 Task: Look for space in Kroya, Indonesia from 6th September, 2023 to 10th September, 2023 for 1 adult in price range Rs.10000 to Rs.15000. Place can be private room with 1  bedroom having 1 bed and 1 bathroom. Property type can be house, flat, guest house, hotel. Booking option can be shelf check-in. Required host language is English.
Action: Mouse moved to (451, 71)
Screenshot: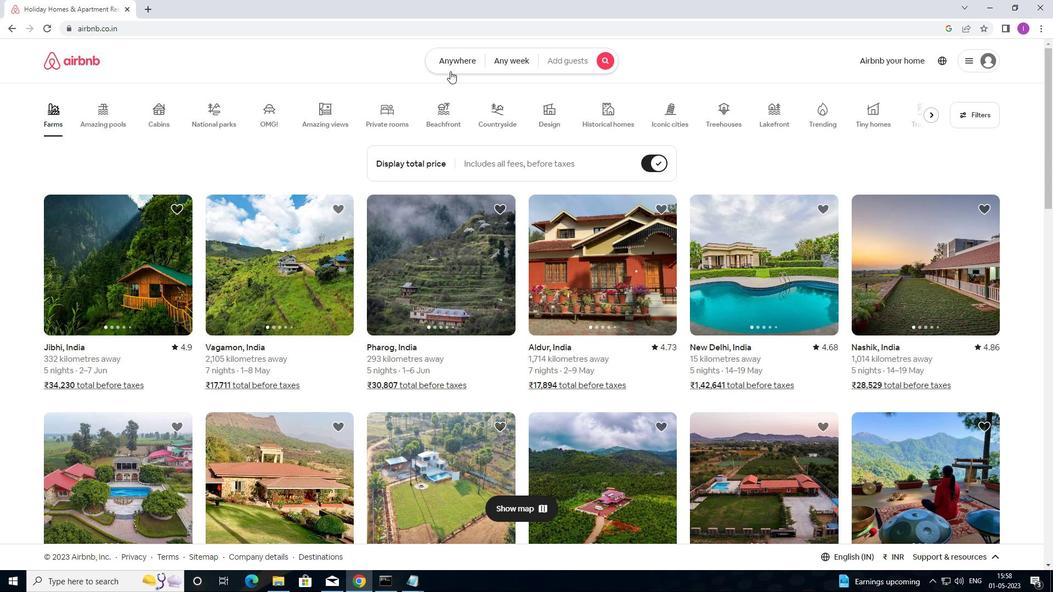 
Action: Mouse pressed left at (451, 71)
Screenshot: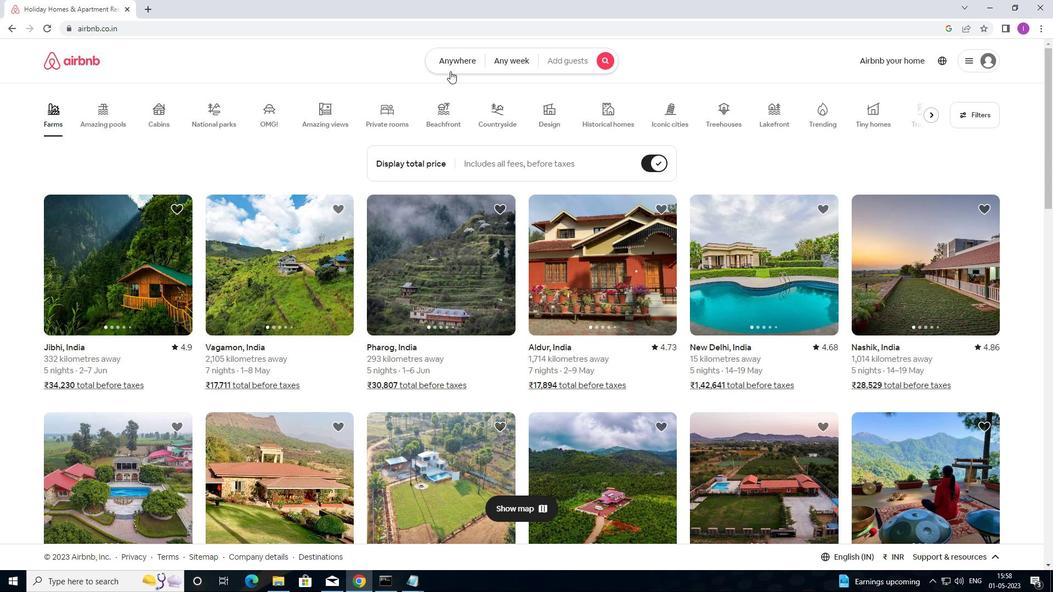 
Action: Mouse moved to (396, 112)
Screenshot: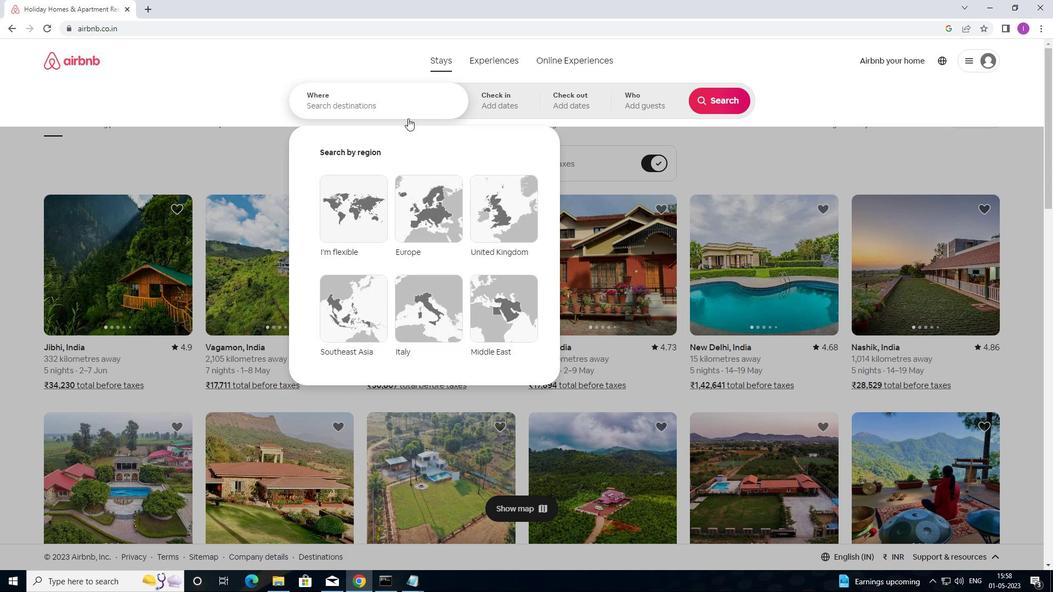 
Action: Mouse pressed left at (396, 112)
Screenshot: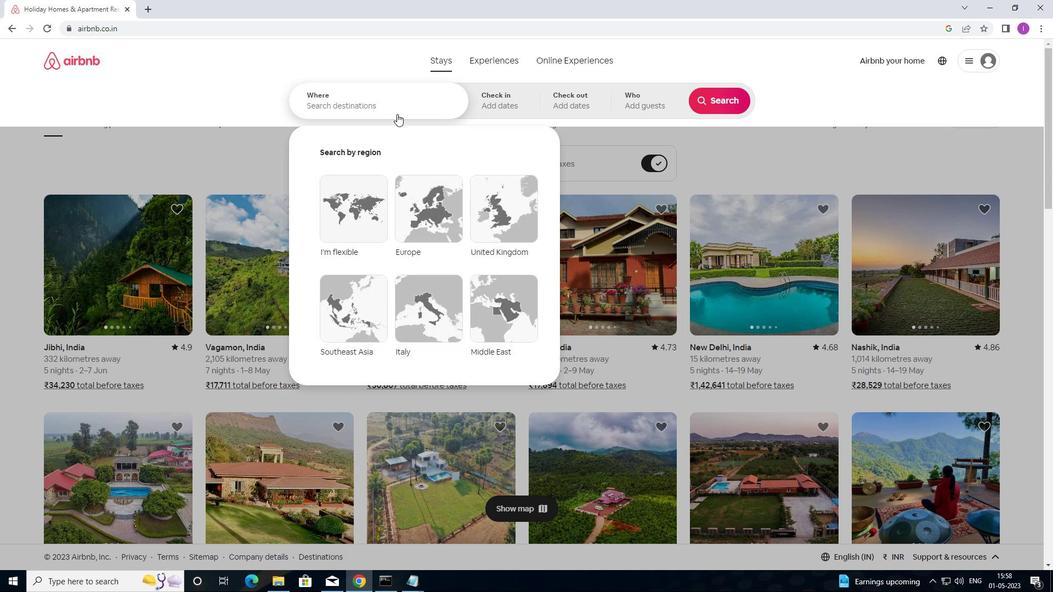 
Action: Mouse moved to (867, 10)
Screenshot: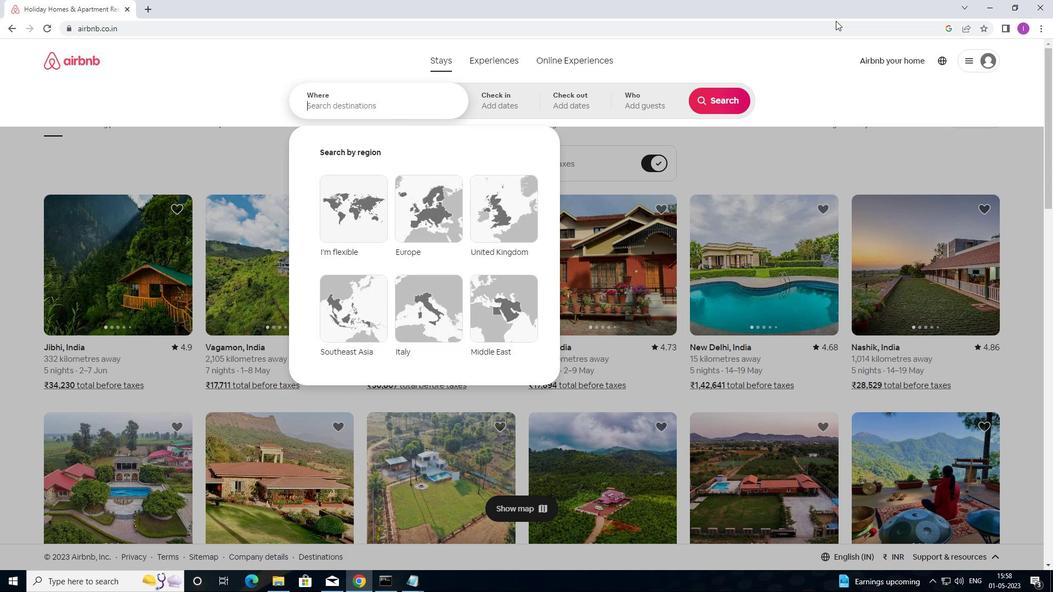 
Action: Key pressed <Key.shift>KROY
Screenshot: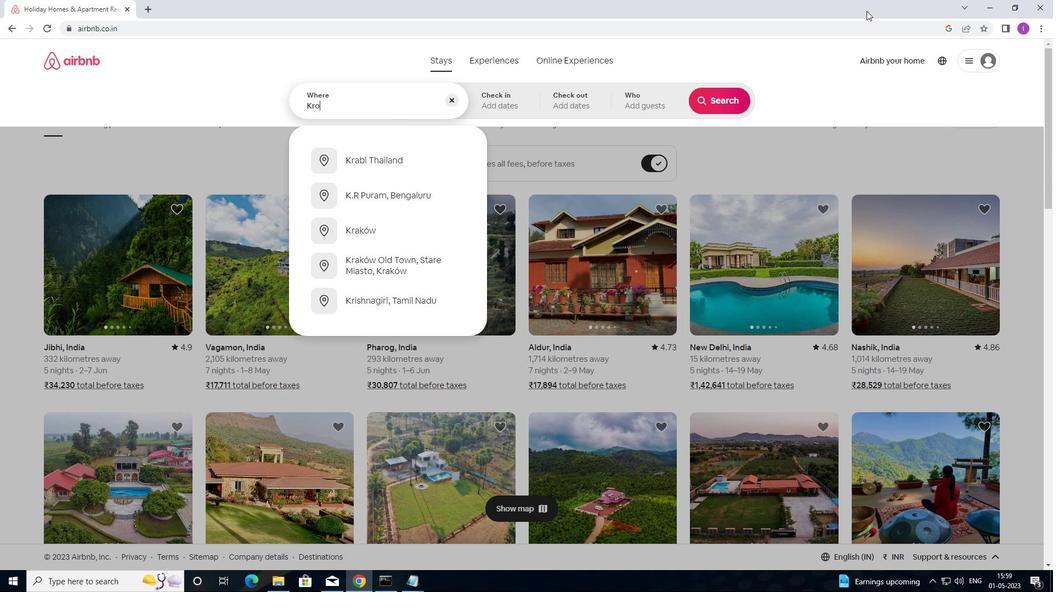 
Action: Mouse moved to (876, 5)
Screenshot: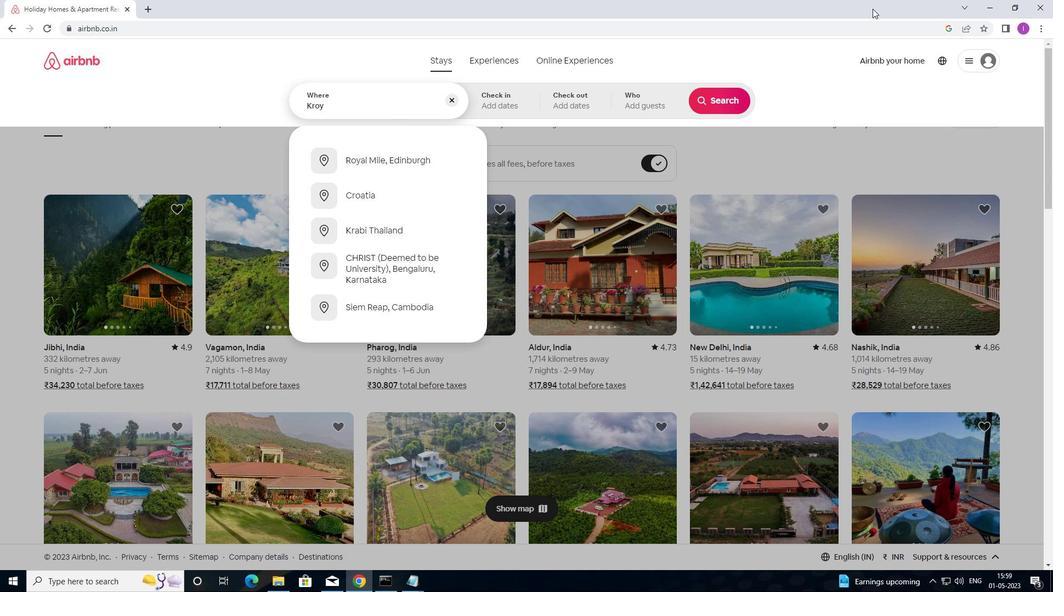 
Action: Key pressed A
Screenshot: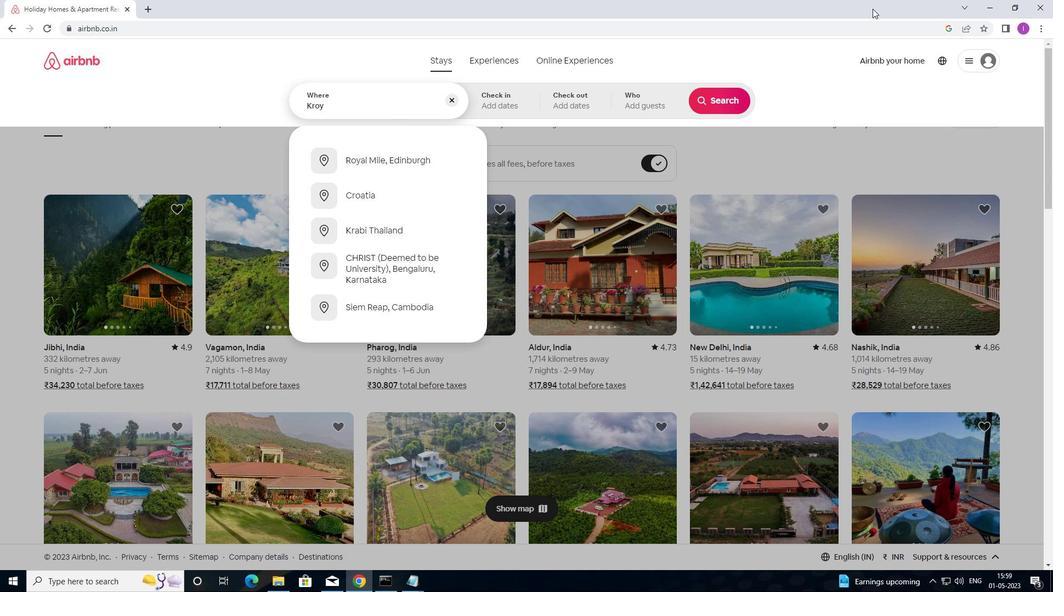 
Action: Mouse moved to (919, 4)
Screenshot: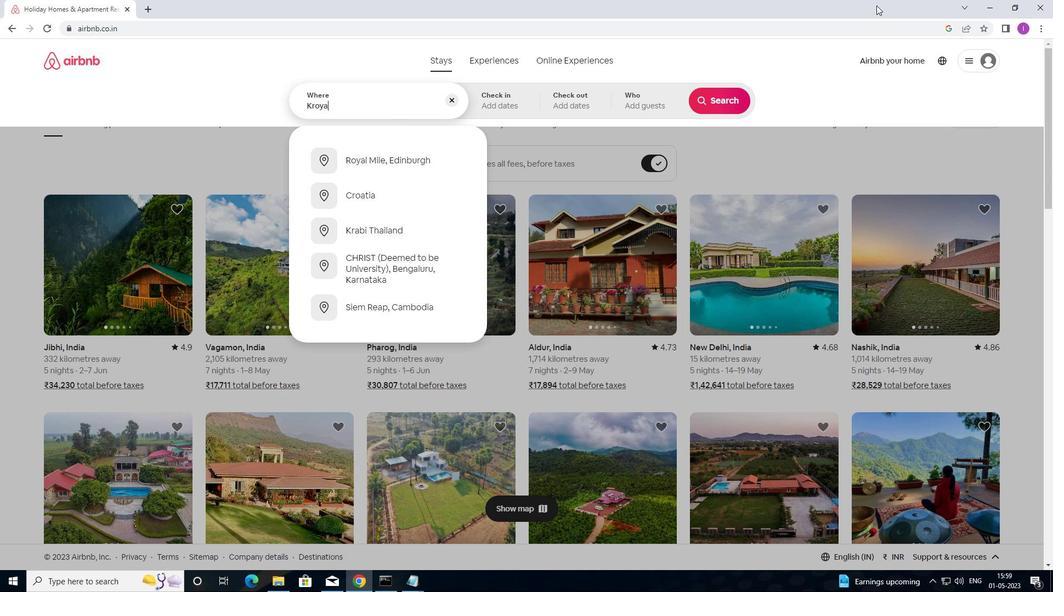 
Action: Key pressed ,
Screenshot: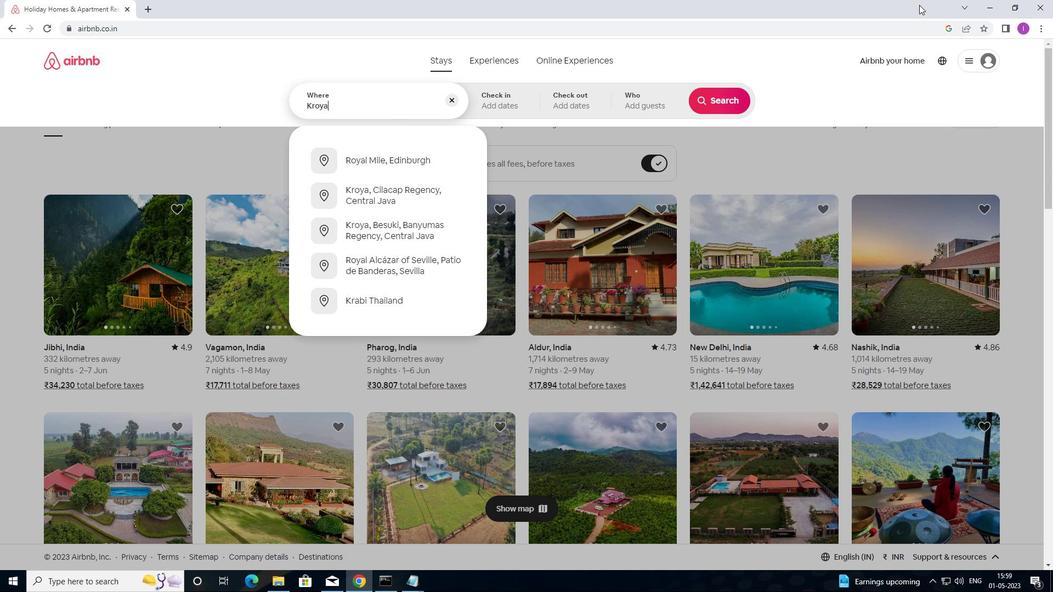 
Action: Mouse moved to (932, 0)
Screenshot: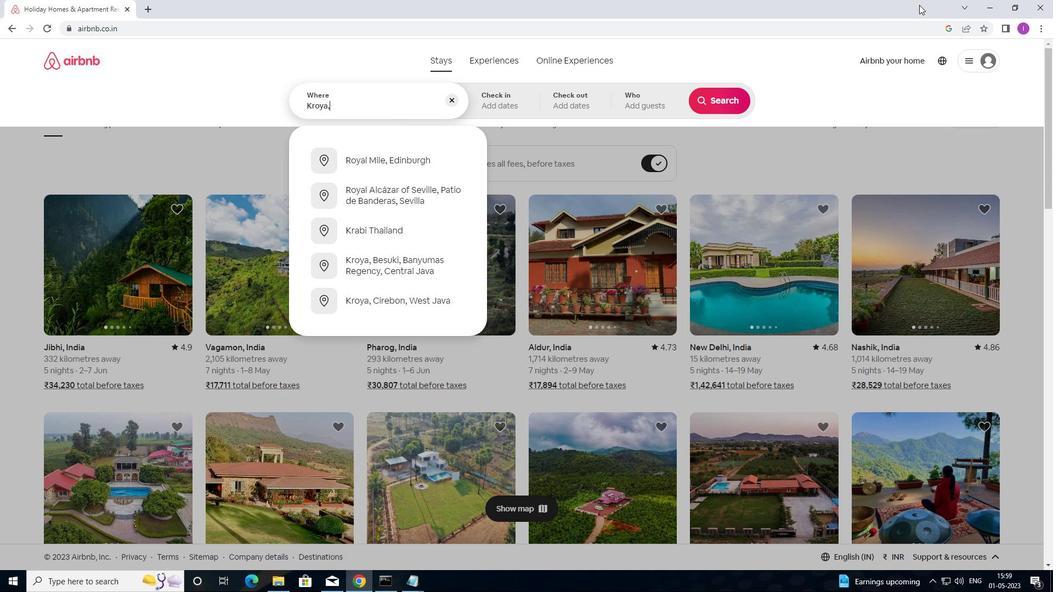 
Action: Key pressed <Key.shift>ctrl+IN
Screenshot: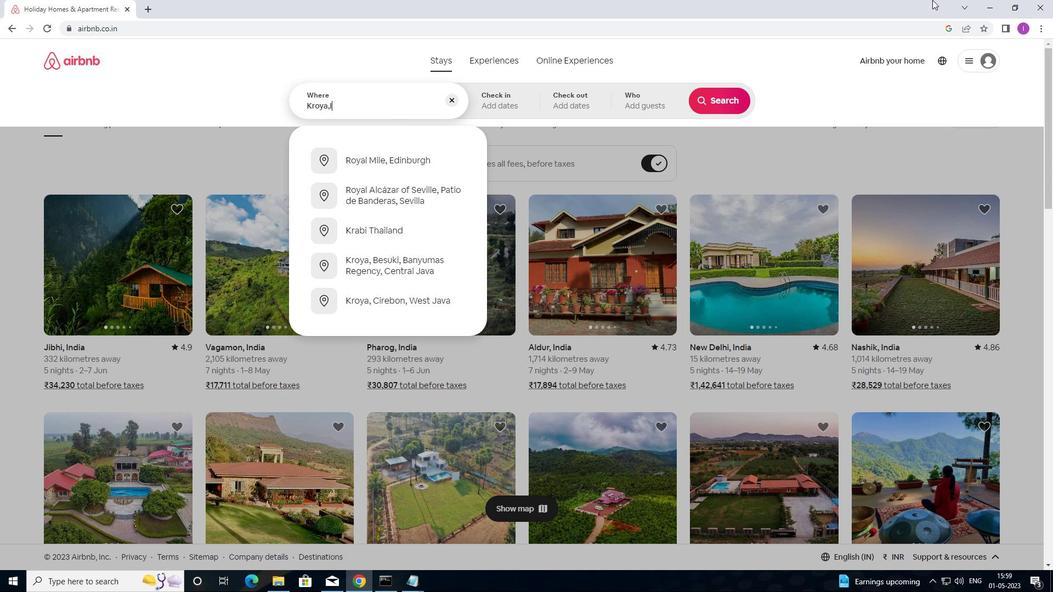 
Action: Mouse moved to (1053, 0)
Screenshot: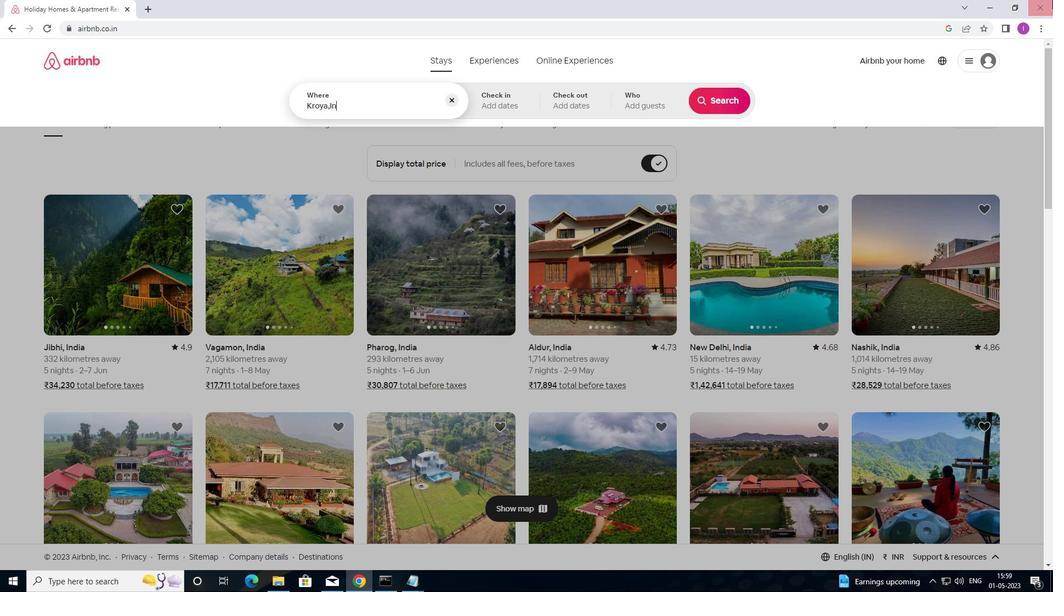 
Action: Key pressed DONESIA
Screenshot: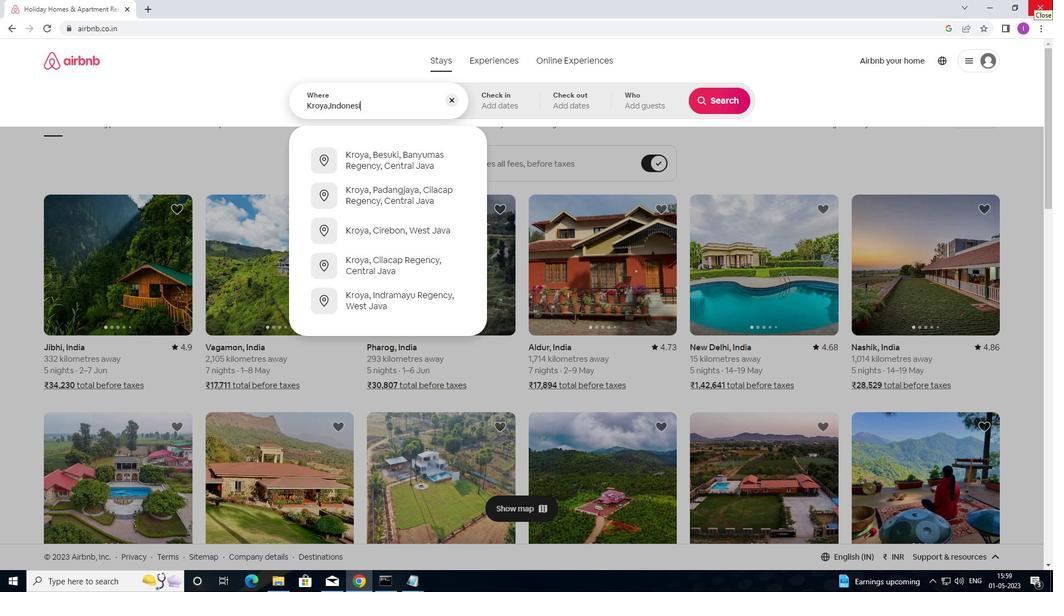 
Action: Mouse moved to (531, 98)
Screenshot: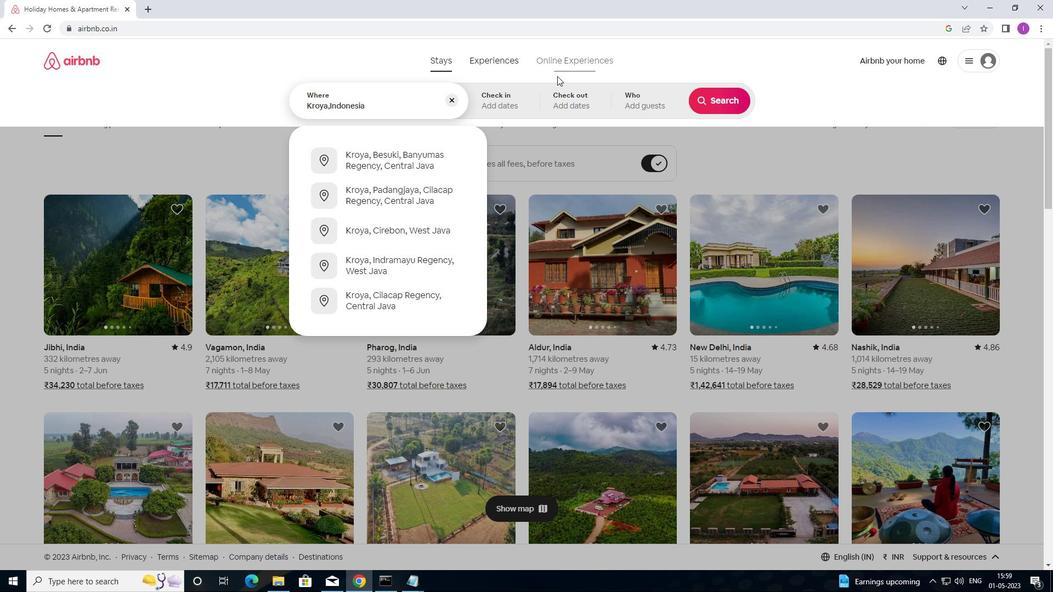 
Action: Mouse pressed left at (531, 98)
Screenshot: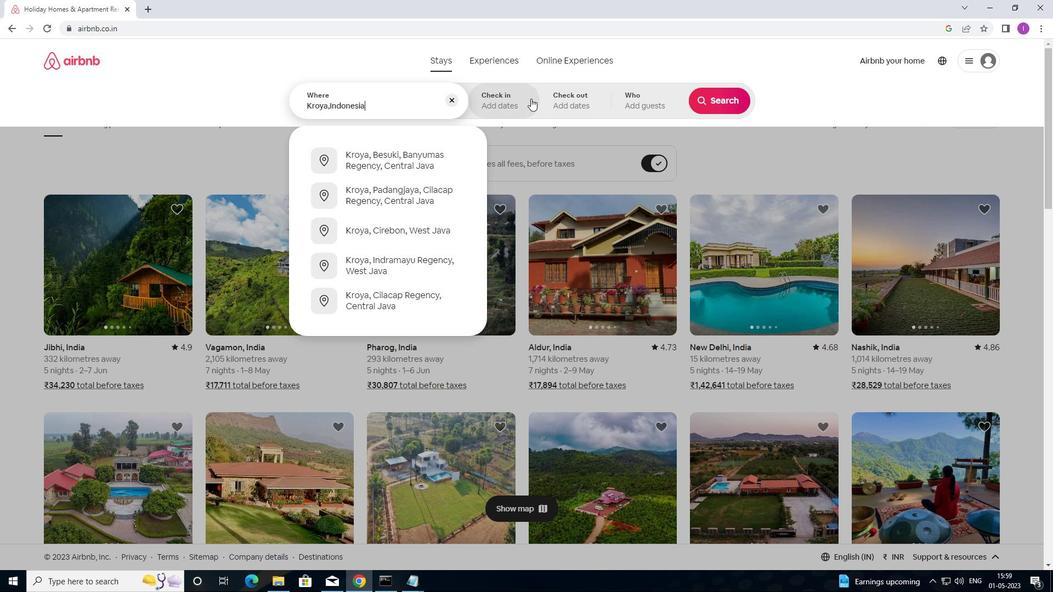 
Action: Mouse moved to (726, 190)
Screenshot: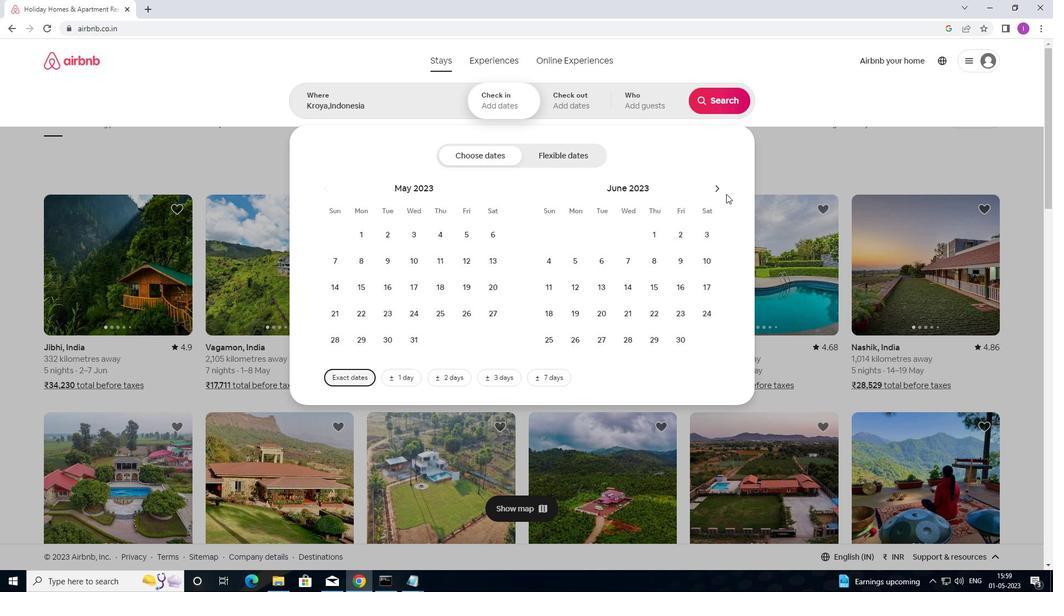 
Action: Mouse pressed left at (726, 190)
Screenshot: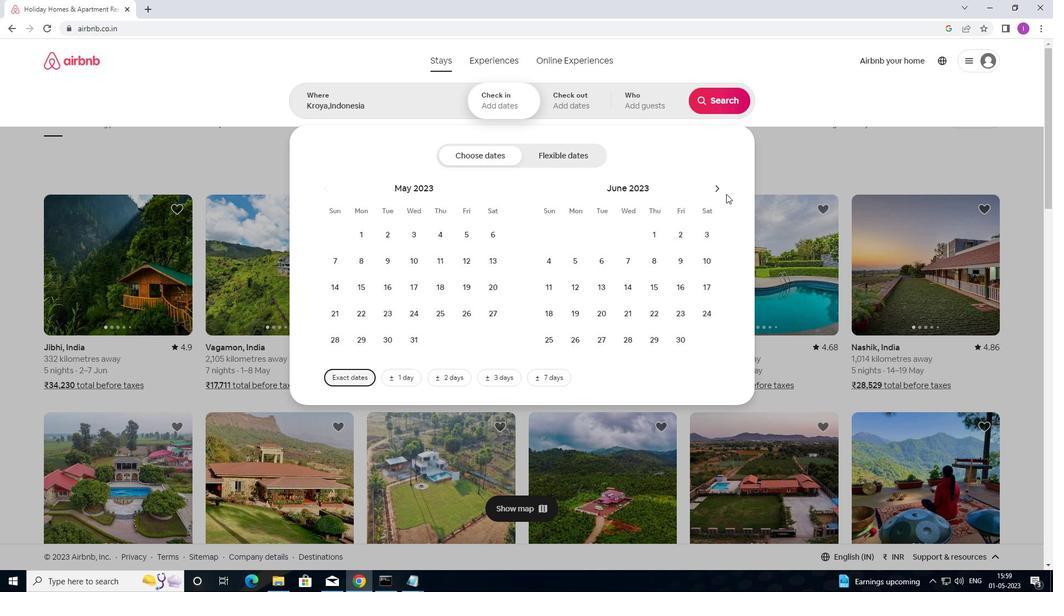 
Action: Mouse moved to (725, 190)
Screenshot: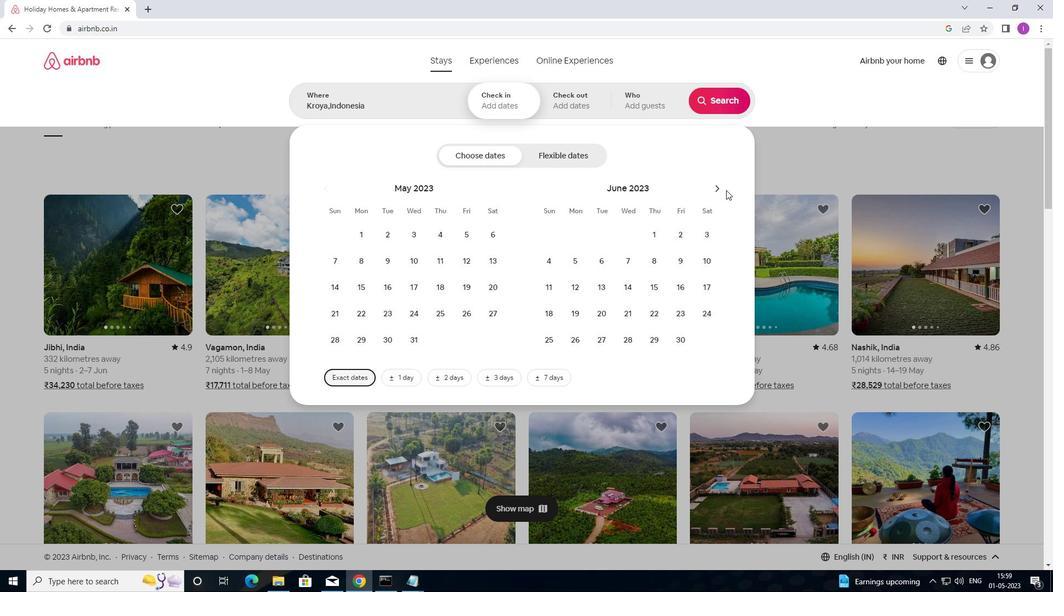 
Action: Mouse pressed left at (725, 190)
Screenshot: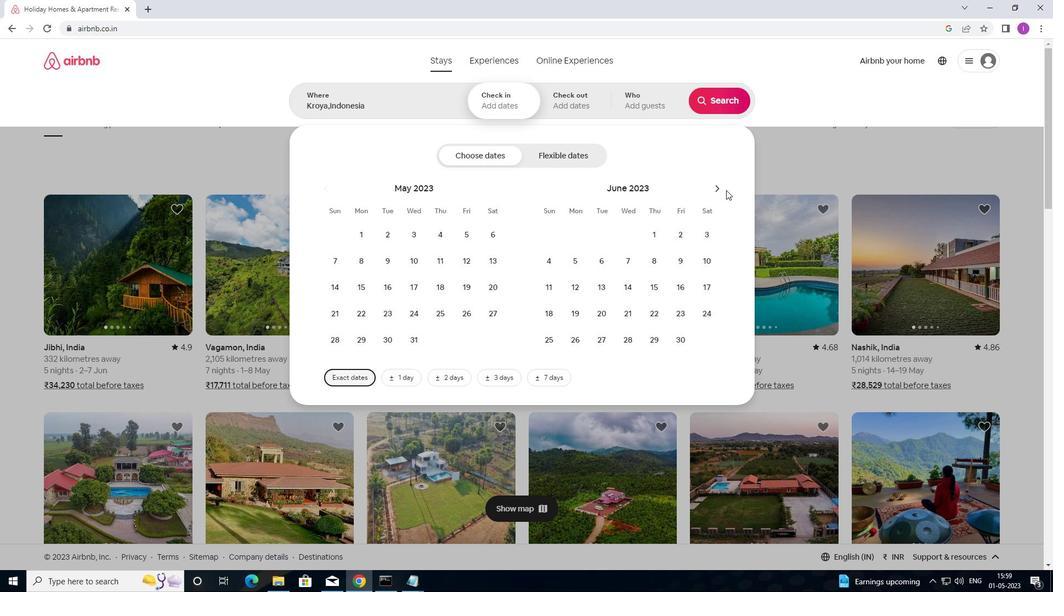 
Action: Mouse moved to (724, 190)
Screenshot: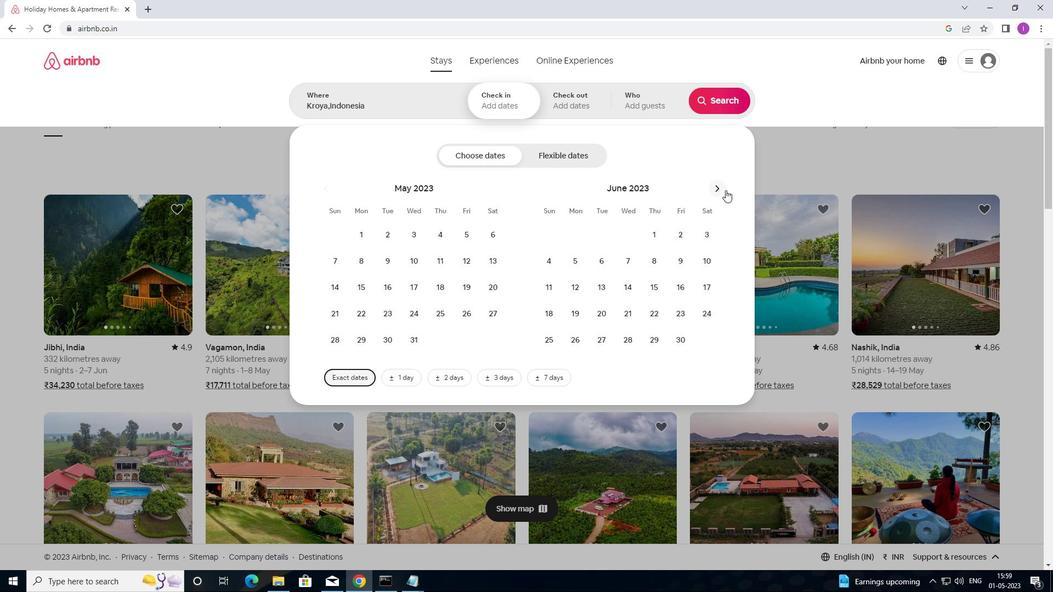 
Action: Mouse pressed left at (724, 190)
Screenshot: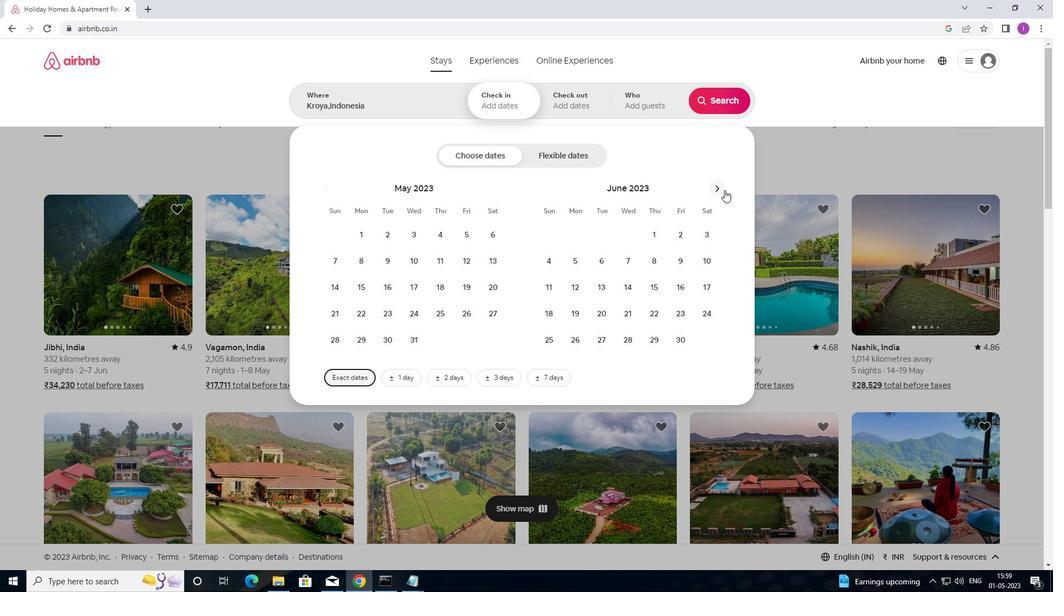 
Action: Mouse moved to (724, 190)
Screenshot: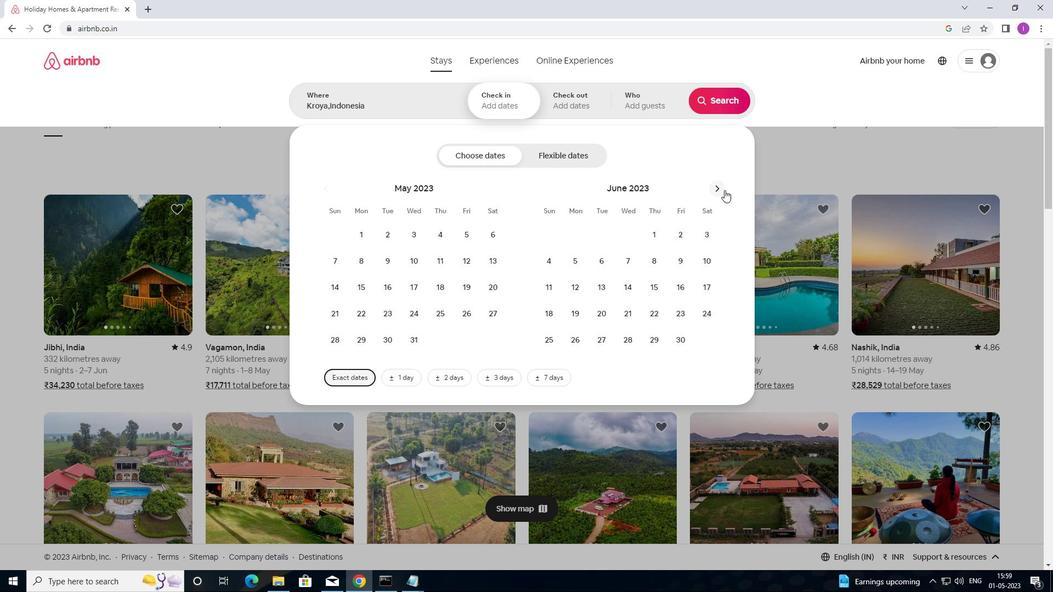 
Action: Mouse pressed left at (724, 190)
Screenshot: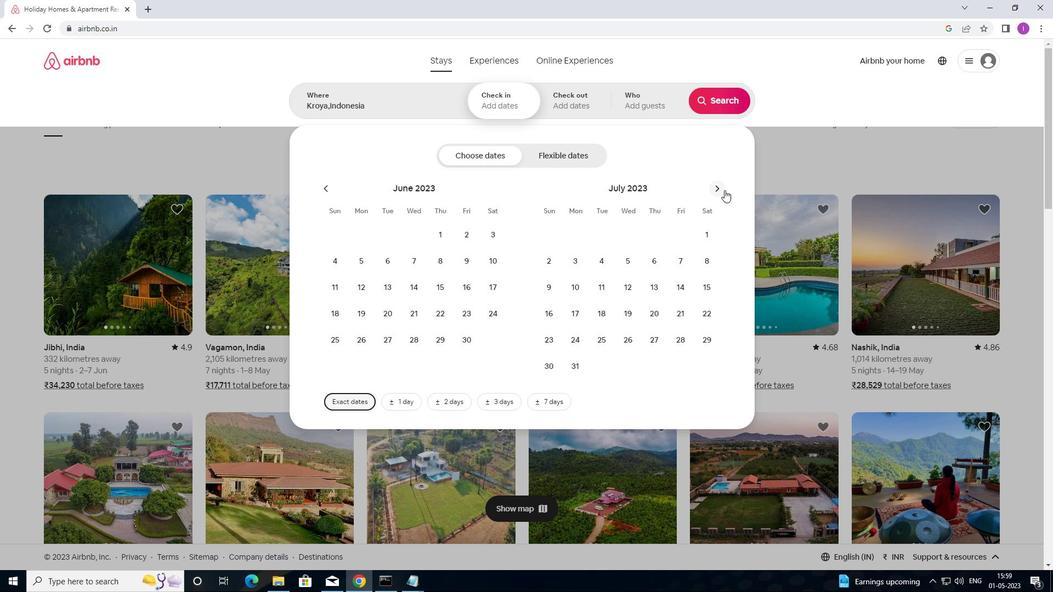 
Action: Mouse moved to (724, 190)
Screenshot: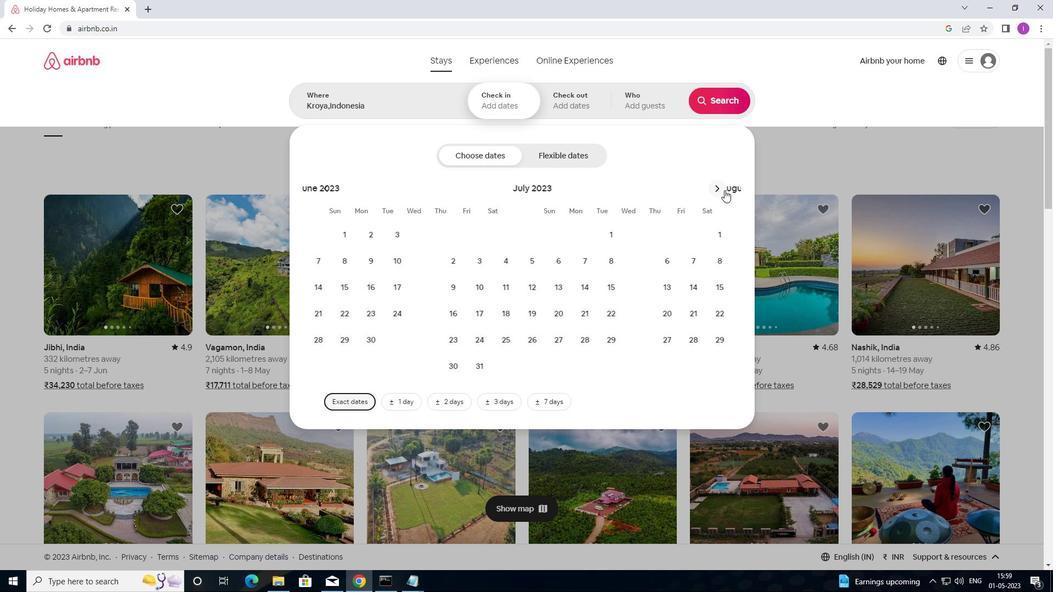 
Action: Mouse pressed left at (724, 190)
Screenshot: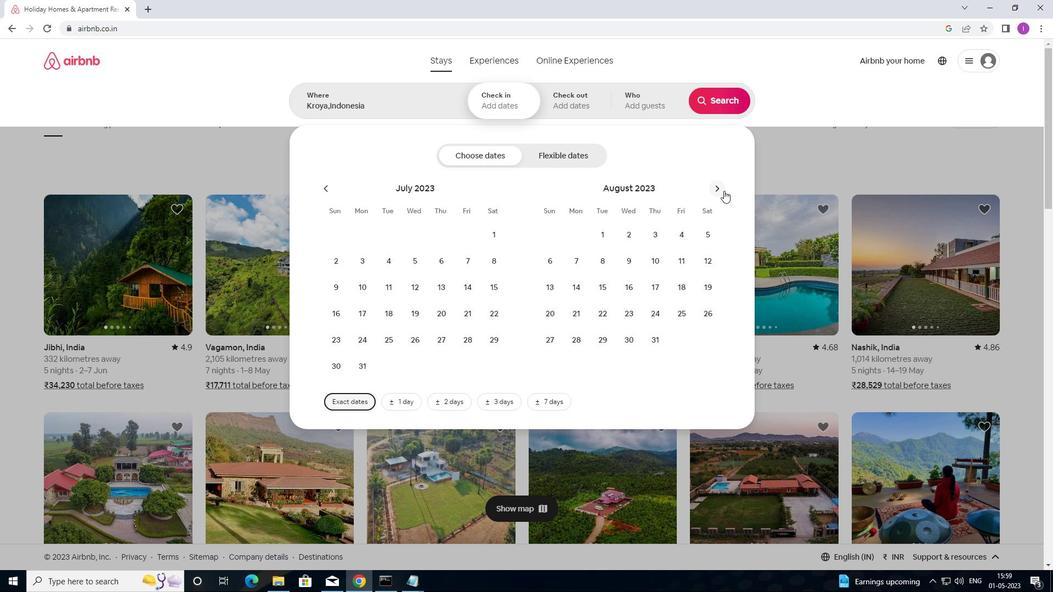 
Action: Mouse moved to (628, 266)
Screenshot: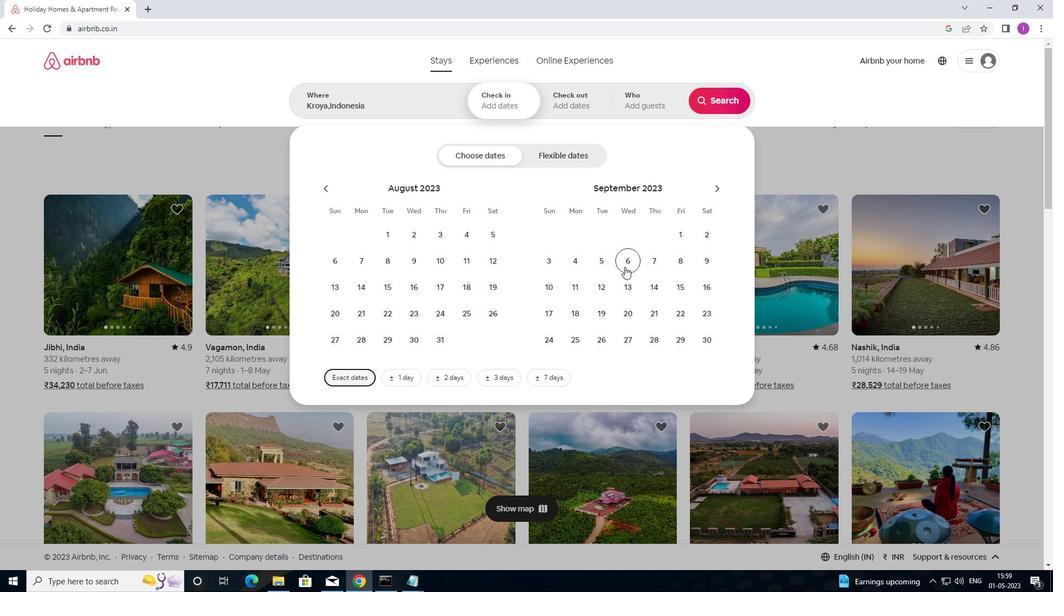 
Action: Mouse pressed left at (628, 266)
Screenshot: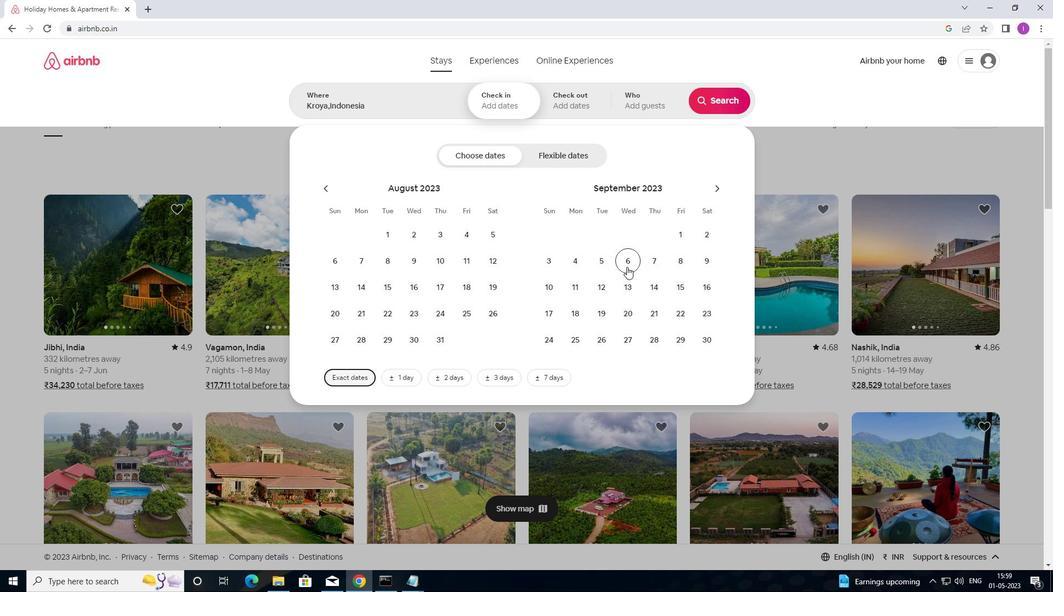 
Action: Mouse moved to (545, 288)
Screenshot: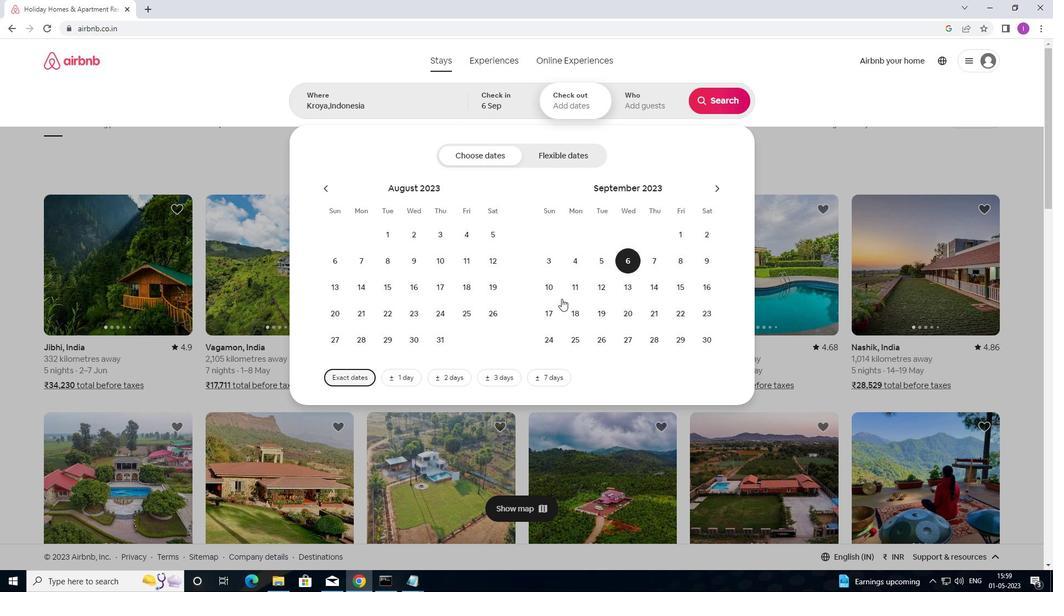 
Action: Mouse pressed left at (545, 288)
Screenshot: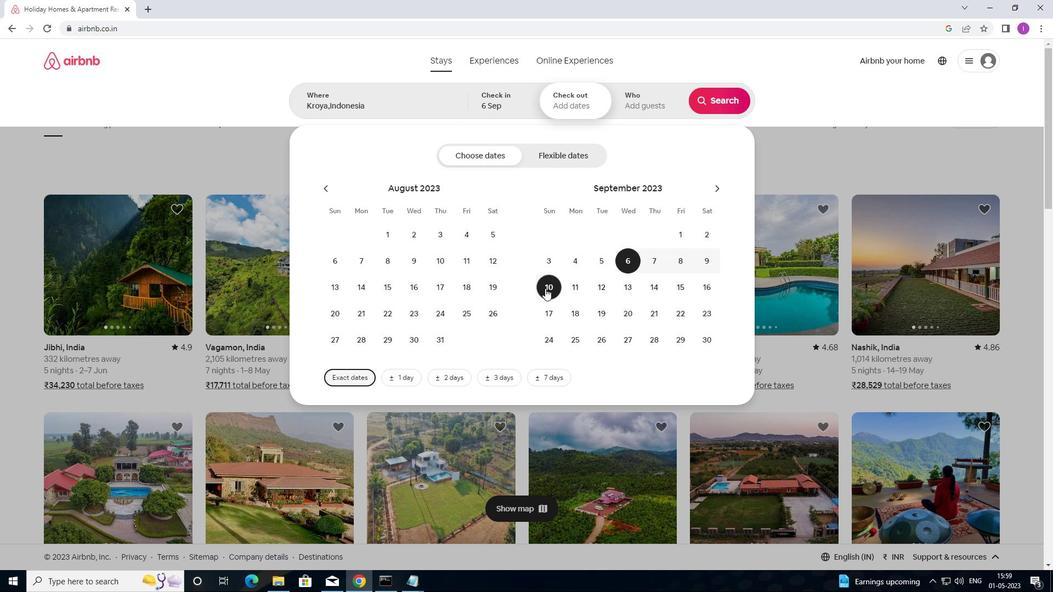 
Action: Mouse moved to (643, 109)
Screenshot: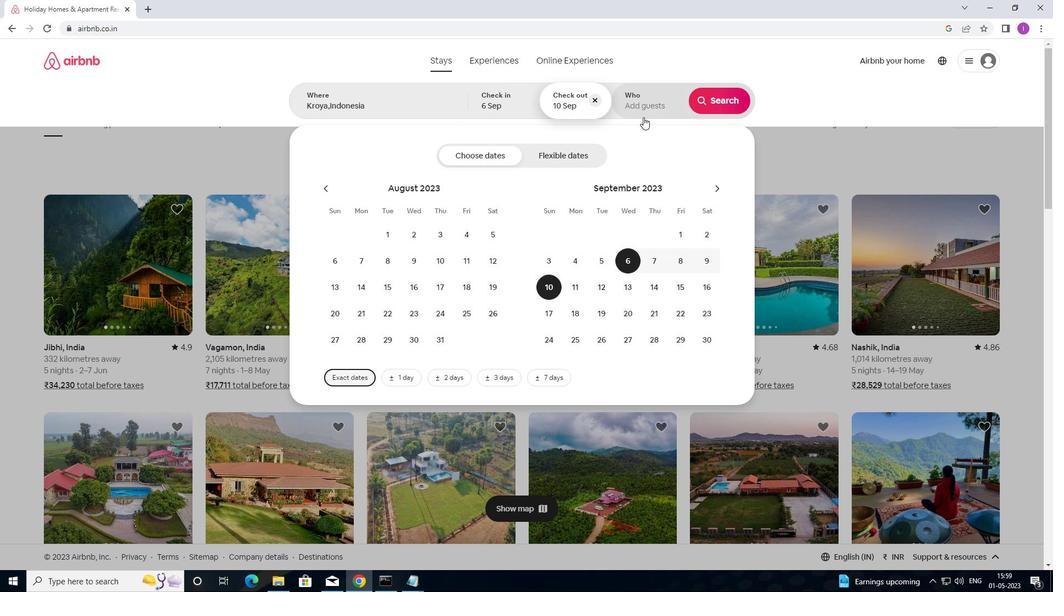 
Action: Mouse pressed left at (643, 109)
Screenshot: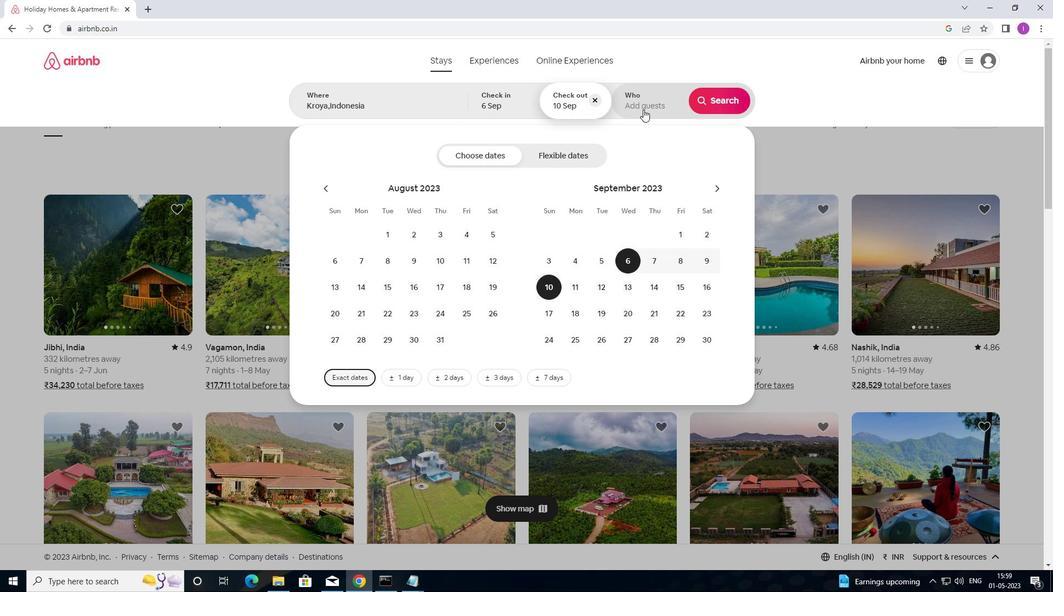 
Action: Mouse moved to (717, 162)
Screenshot: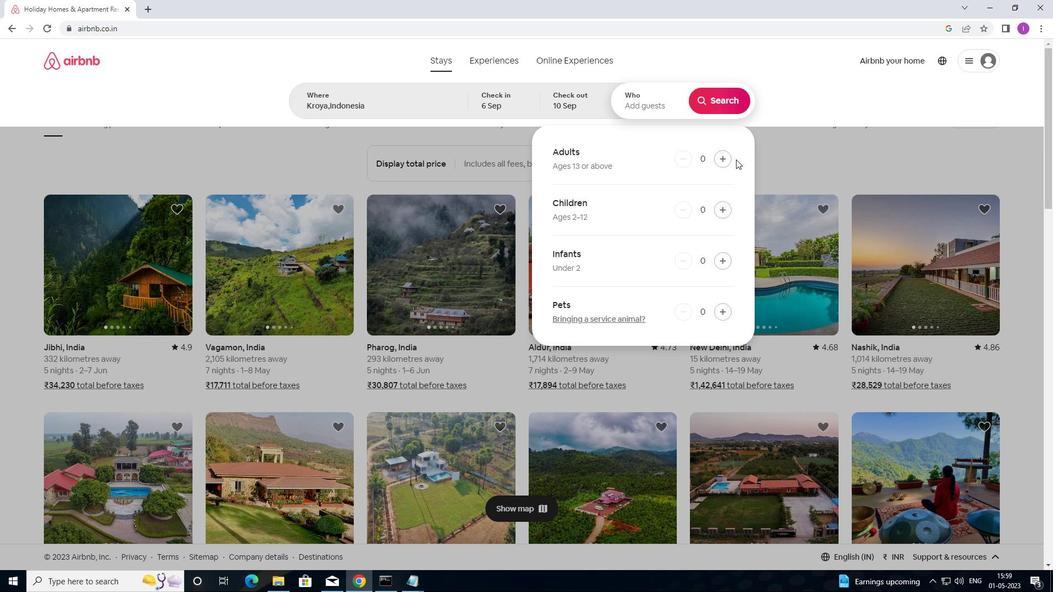 
Action: Mouse pressed left at (717, 162)
Screenshot: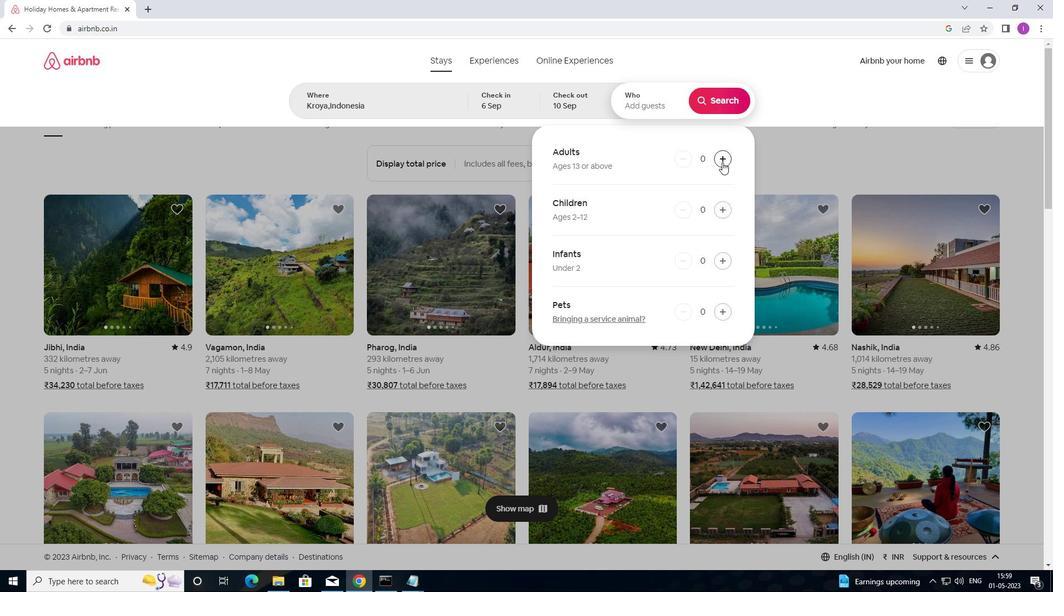 
Action: Mouse moved to (728, 103)
Screenshot: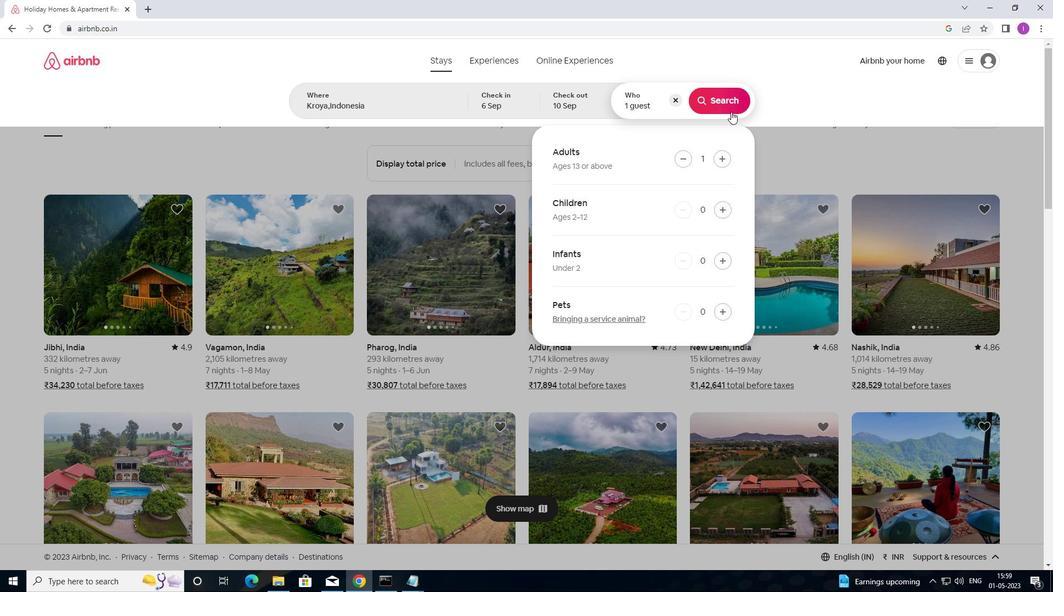 
Action: Mouse pressed left at (728, 103)
Screenshot: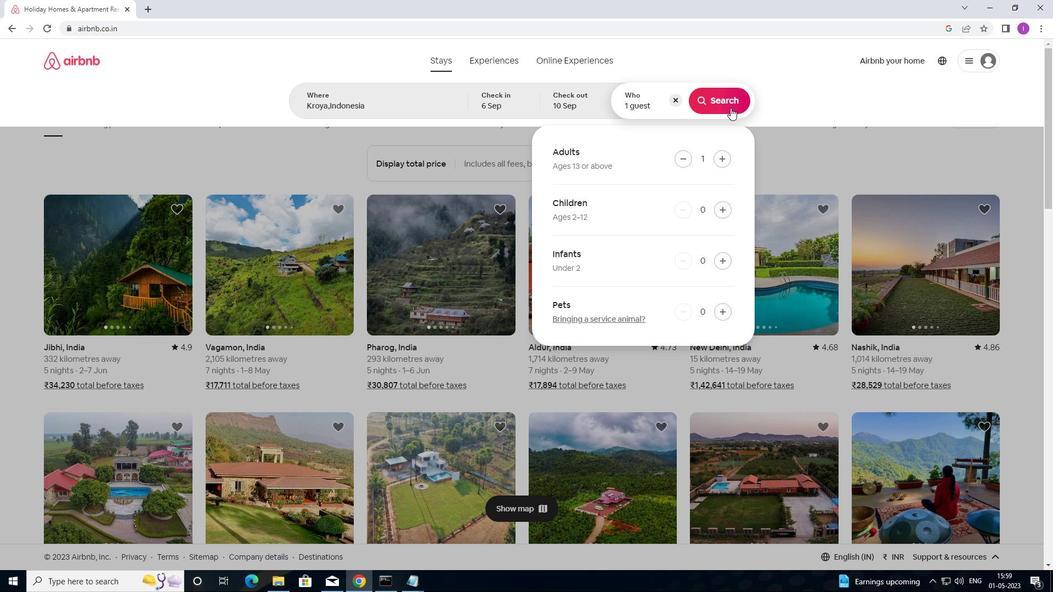 
Action: Mouse moved to (1006, 104)
Screenshot: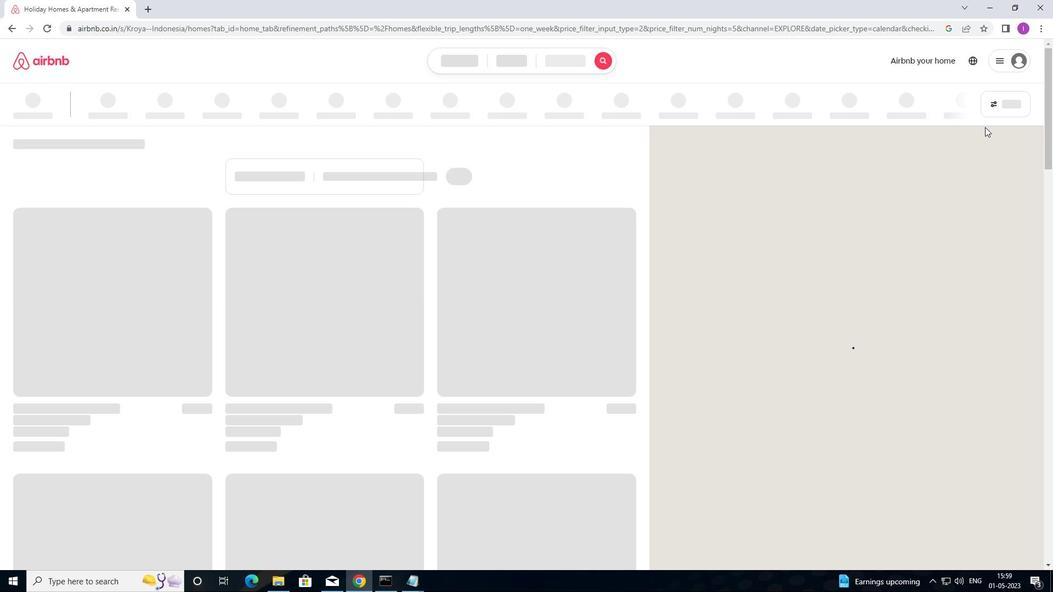 
Action: Mouse pressed left at (1006, 104)
Screenshot: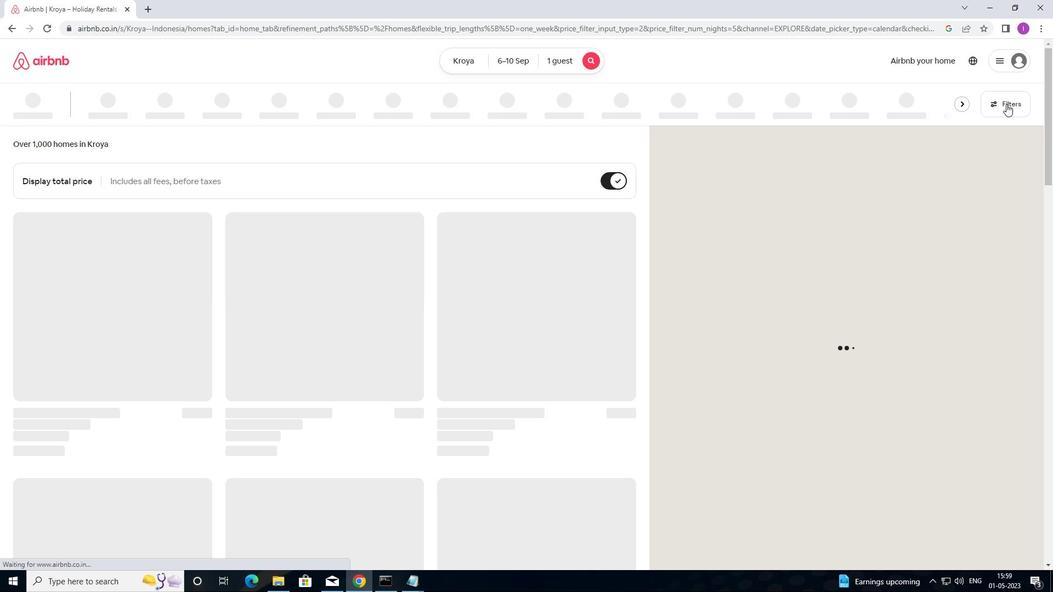 
Action: Mouse moved to (408, 243)
Screenshot: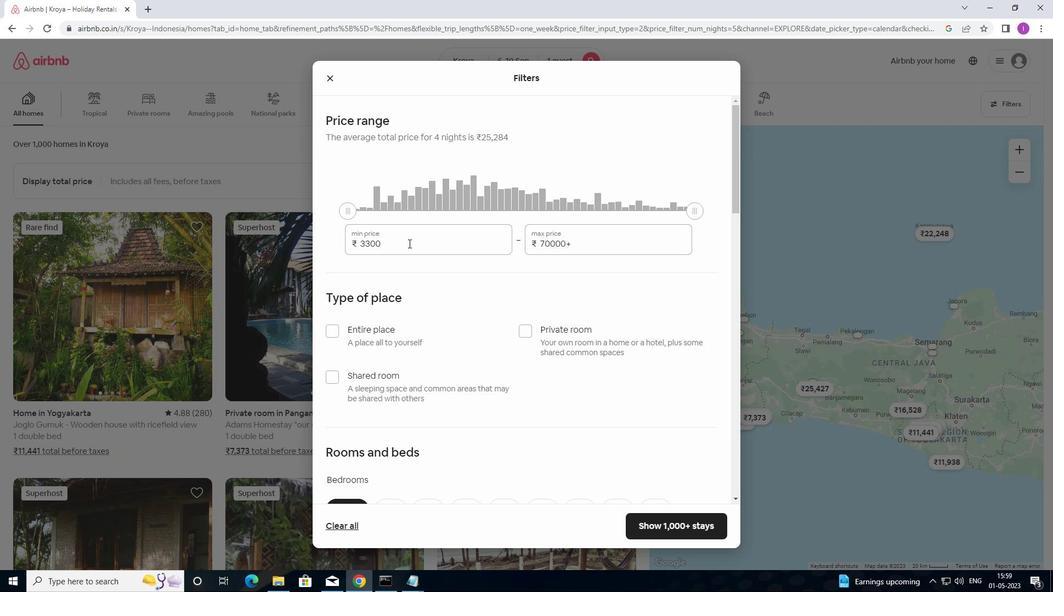 
Action: Mouse pressed left at (408, 243)
Screenshot: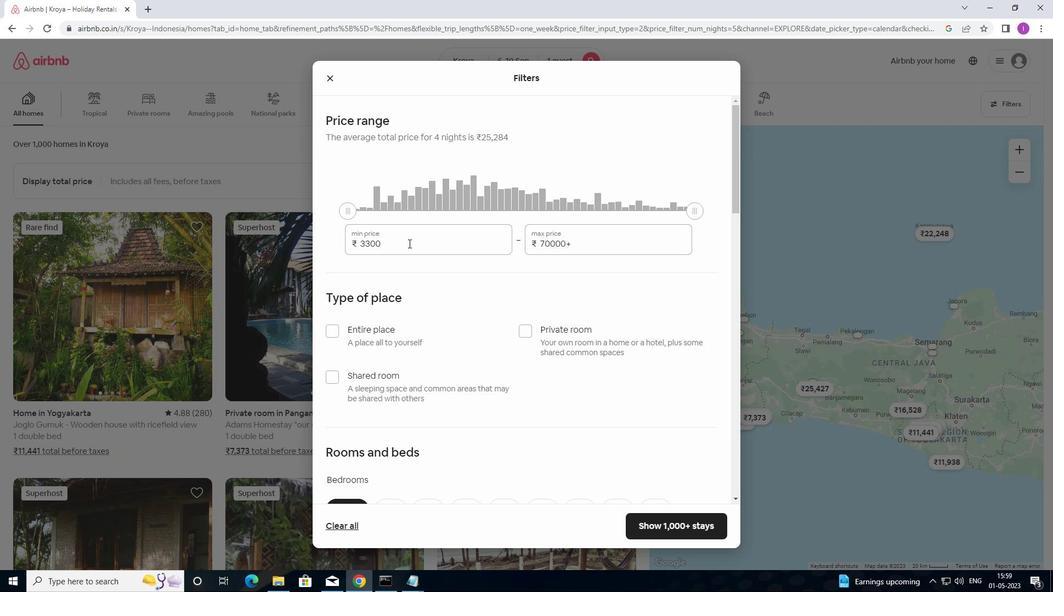 
Action: Mouse moved to (371, 256)
Screenshot: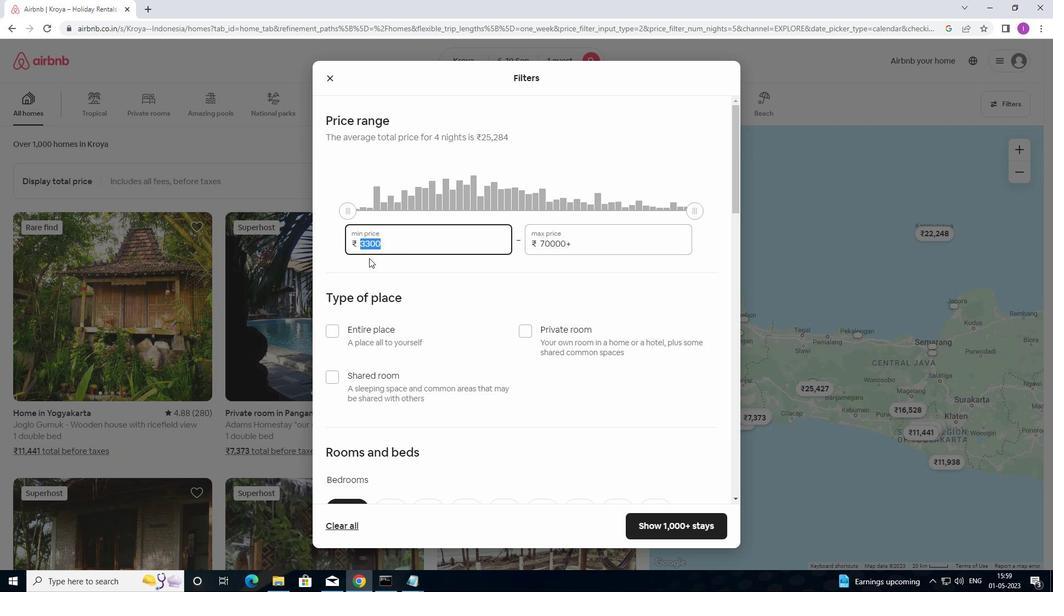 
Action: Key pressed 1
Screenshot: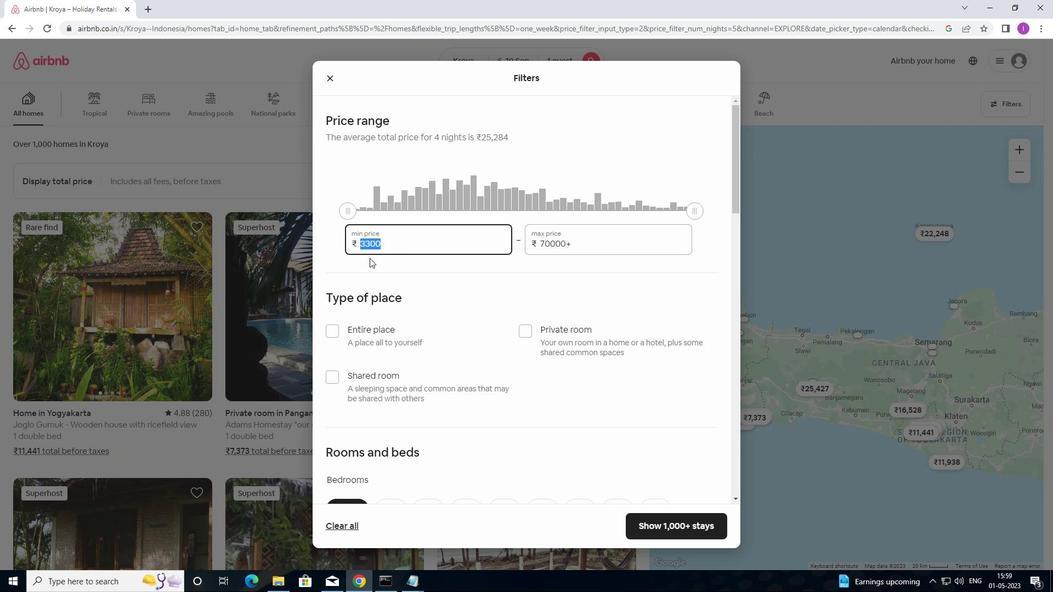 
Action: Mouse moved to (376, 252)
Screenshot: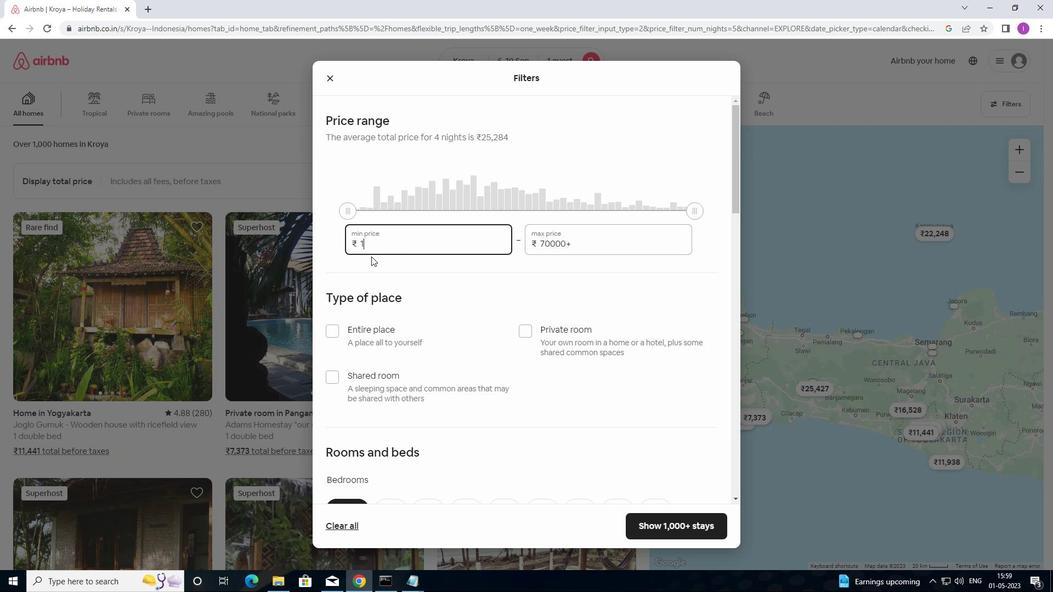 
Action: Key pressed 0
Screenshot: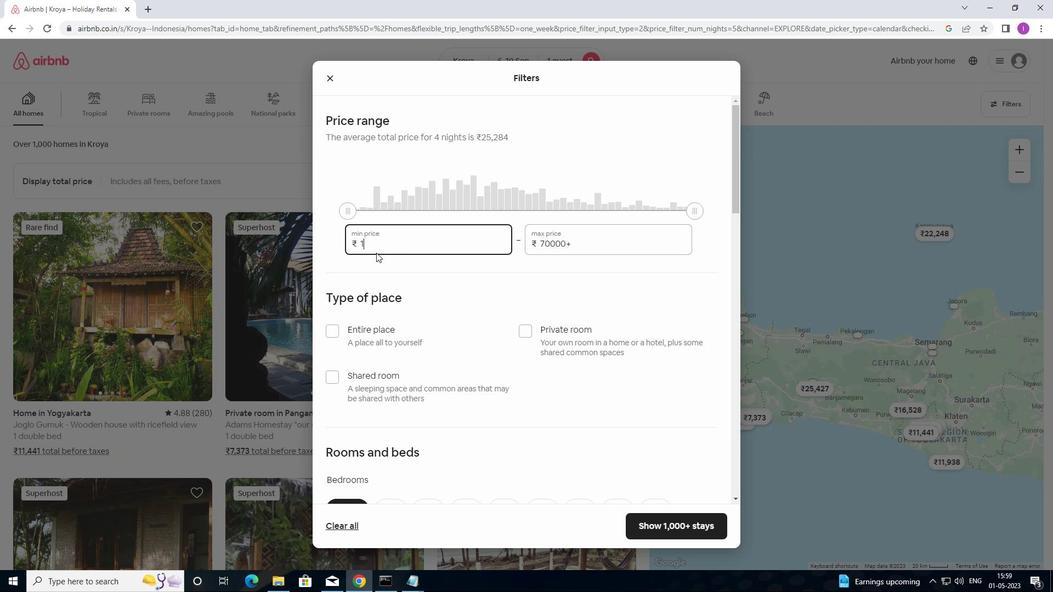 
Action: Mouse moved to (380, 251)
Screenshot: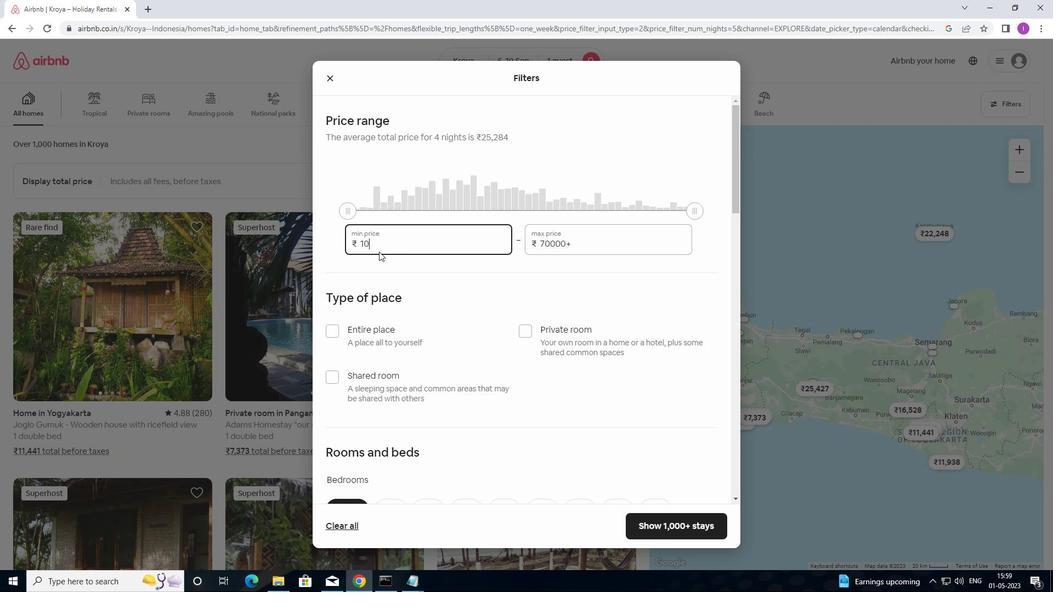 
Action: Key pressed 0
Screenshot: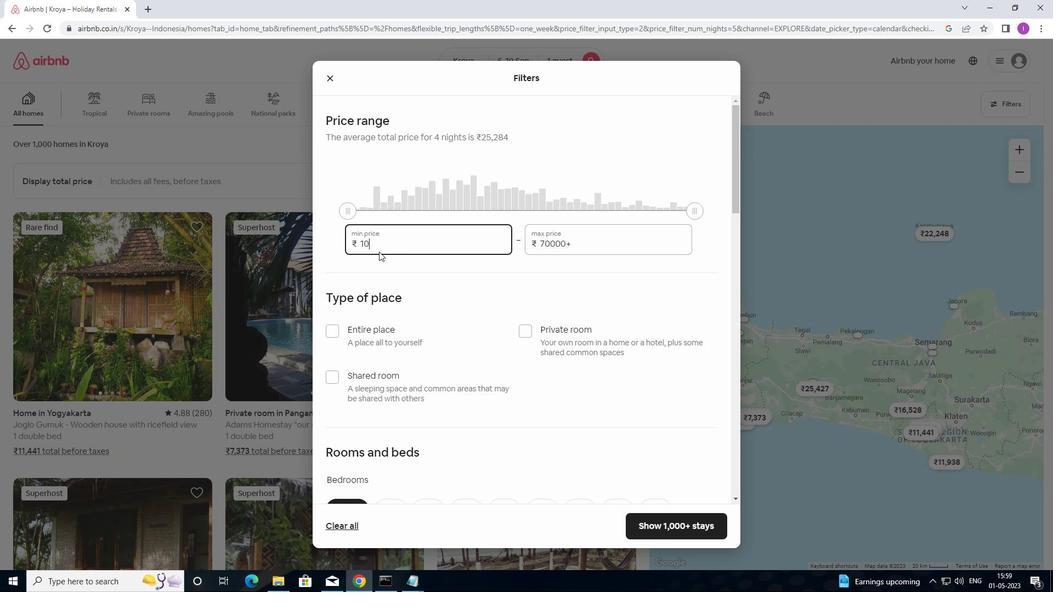 
Action: Mouse moved to (383, 250)
Screenshot: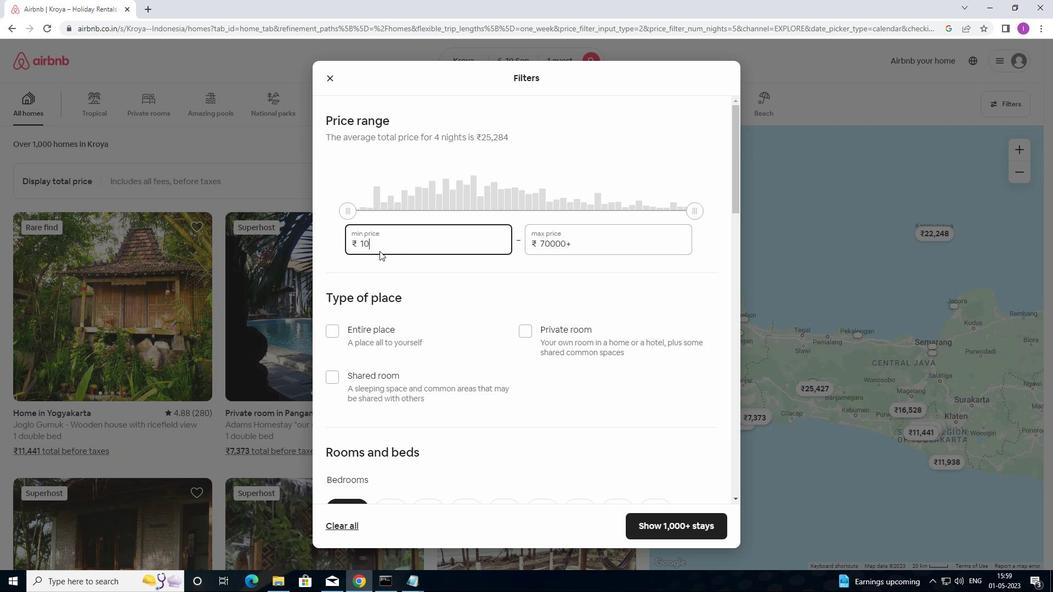 
Action: Key pressed 0
Screenshot: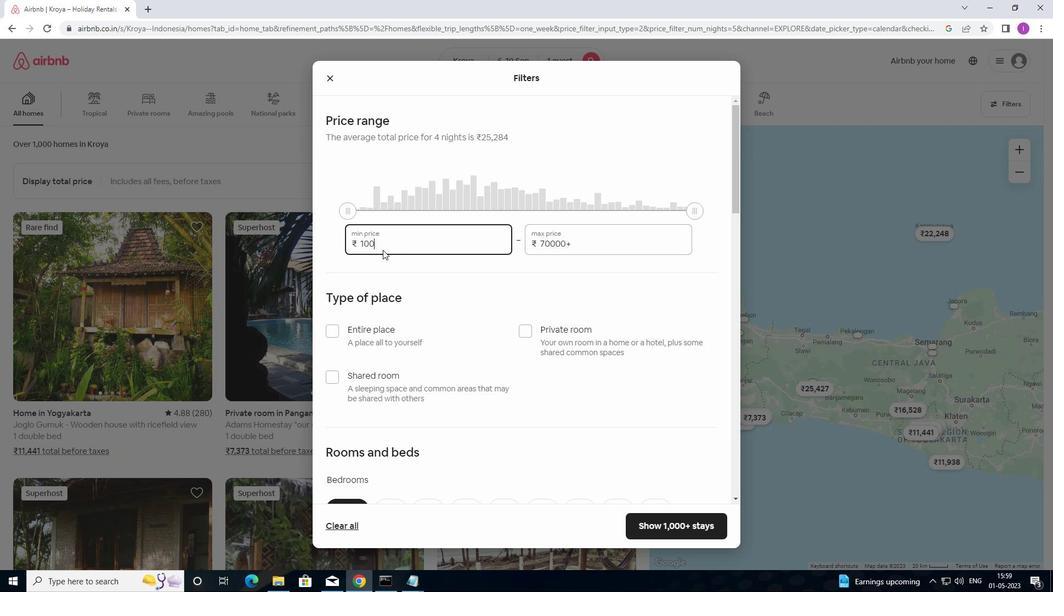 
Action: Mouse moved to (384, 249)
Screenshot: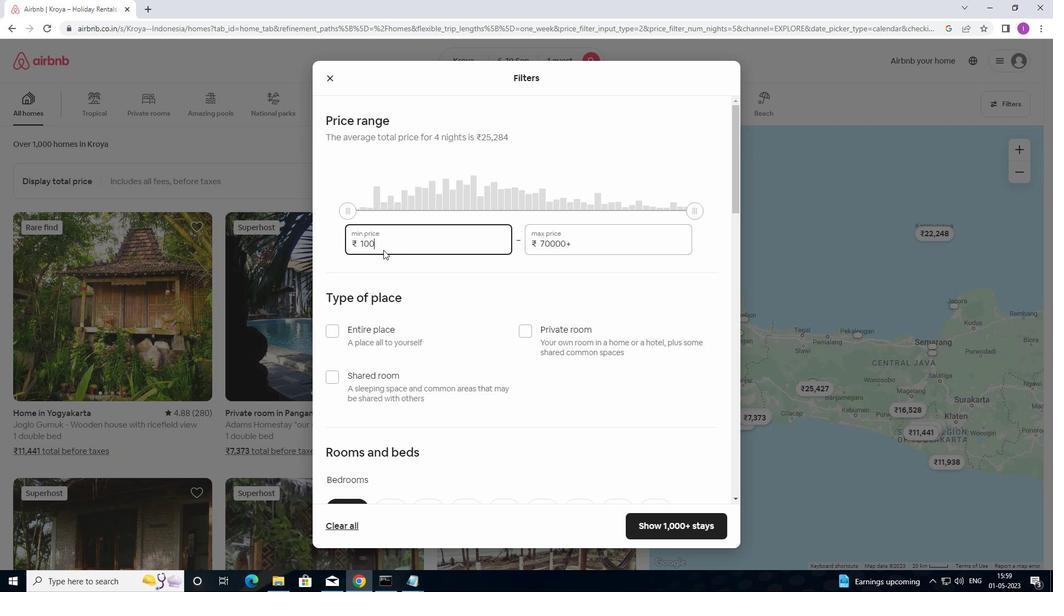 
Action: Key pressed 0
Screenshot: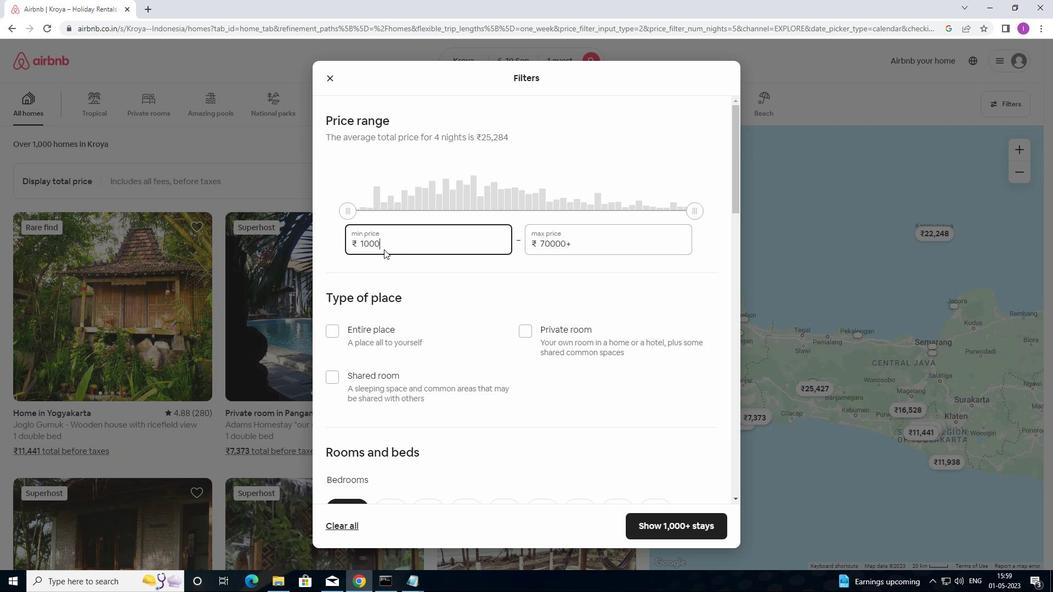 
Action: Mouse moved to (598, 237)
Screenshot: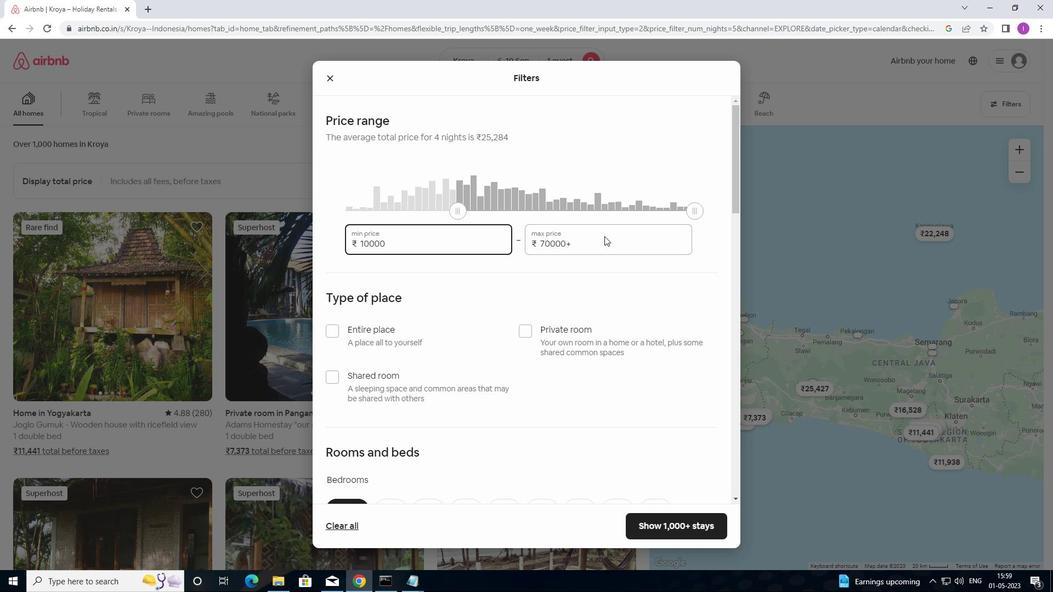 
Action: Mouse pressed left at (598, 237)
Screenshot: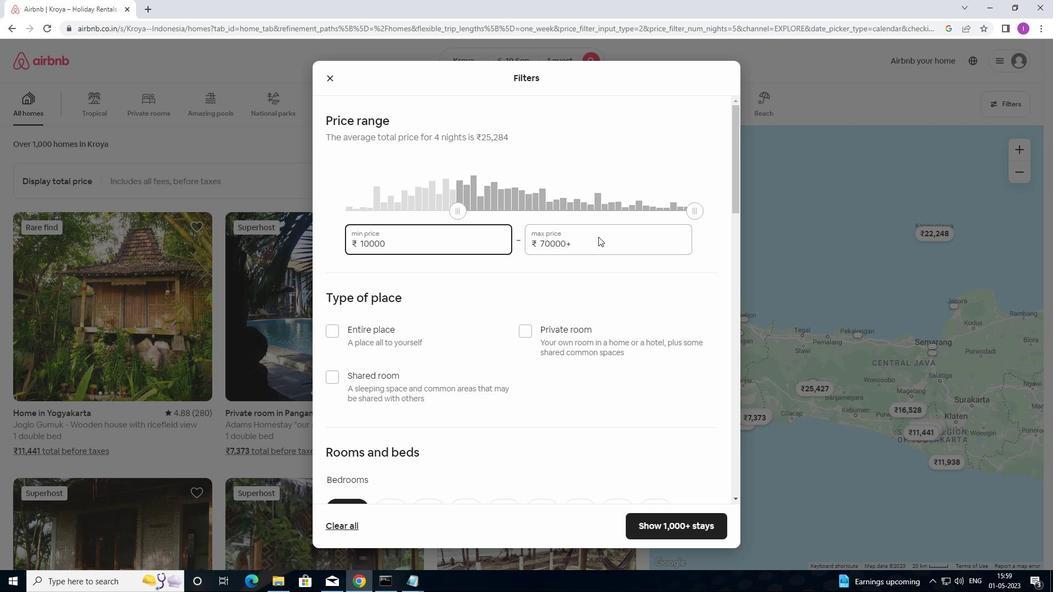 
Action: Mouse moved to (571, 243)
Screenshot: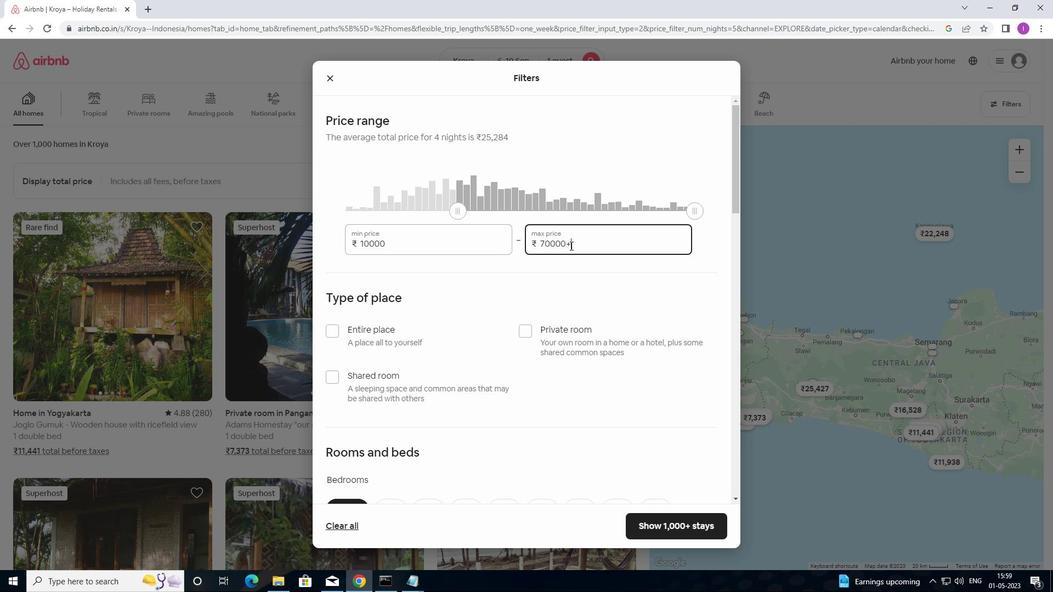 
Action: Mouse pressed left at (571, 243)
Screenshot: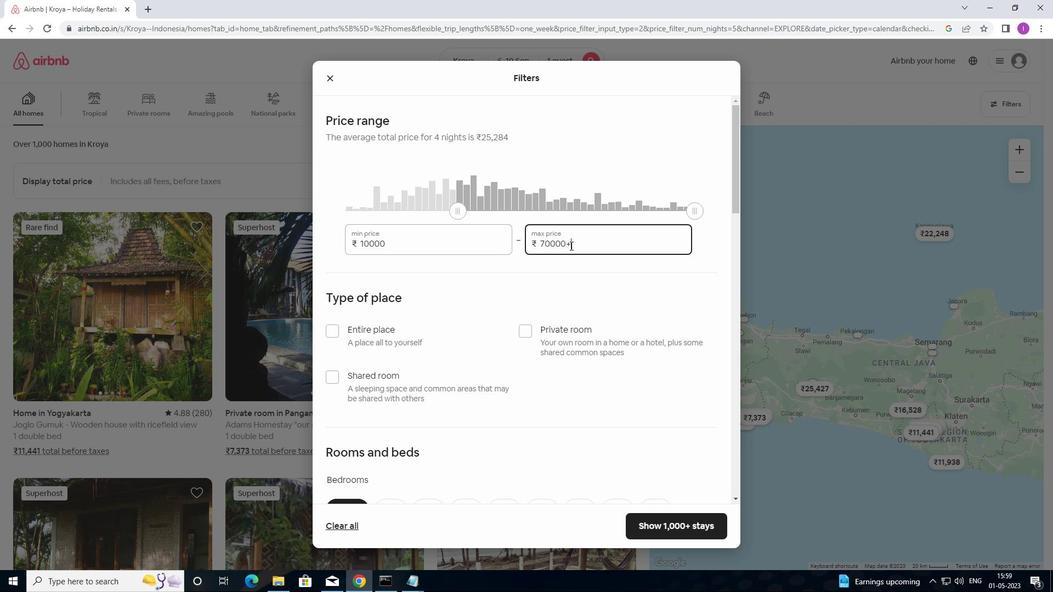 
Action: Mouse moved to (537, 246)
Screenshot: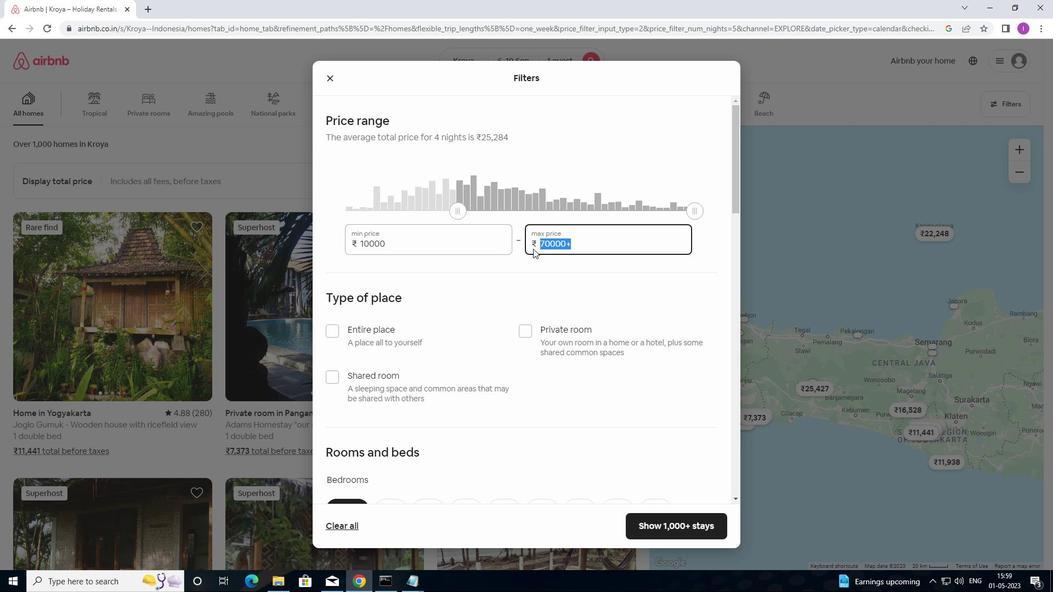 
Action: Key pressed 1
Screenshot: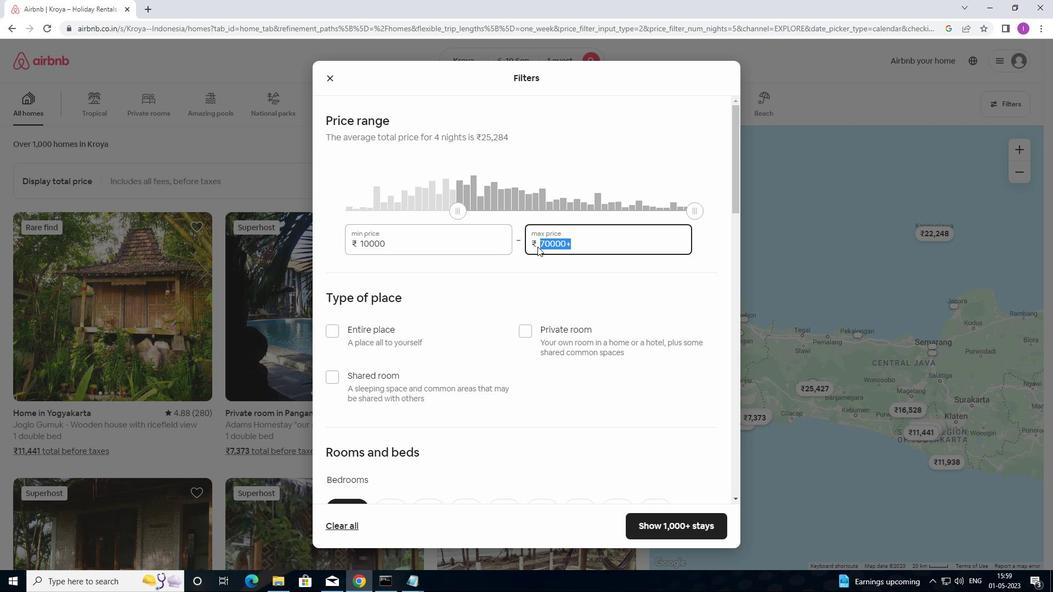 
Action: Mouse moved to (540, 244)
Screenshot: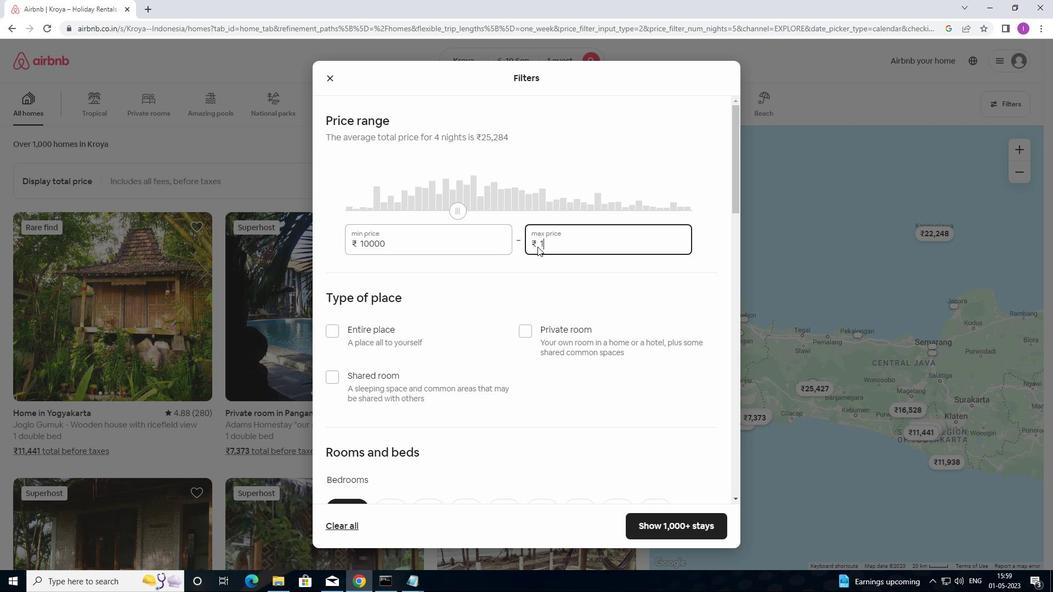 
Action: Key pressed 5
Screenshot: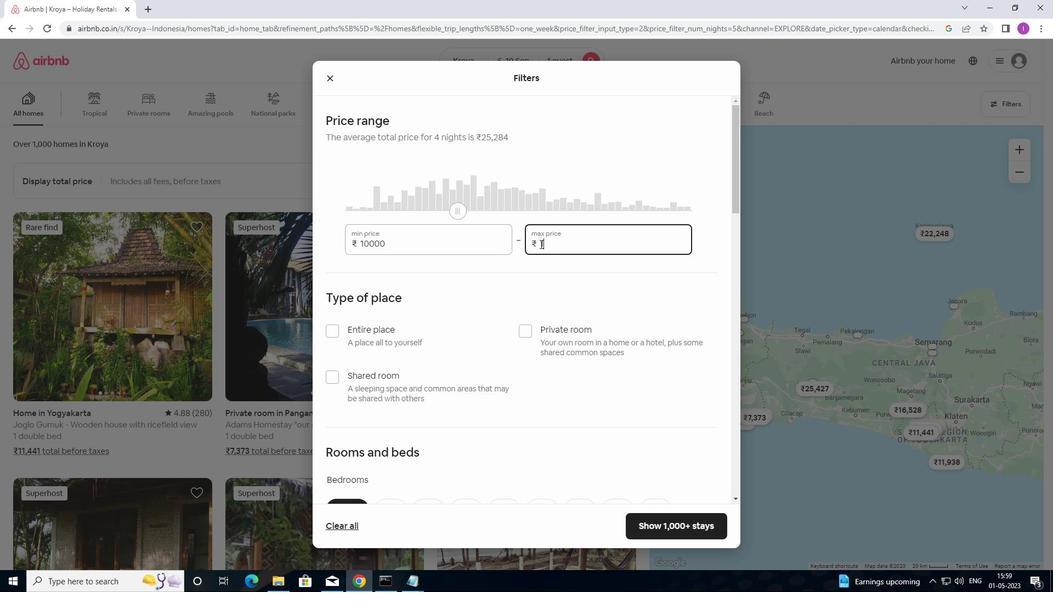 
Action: Mouse moved to (541, 242)
Screenshot: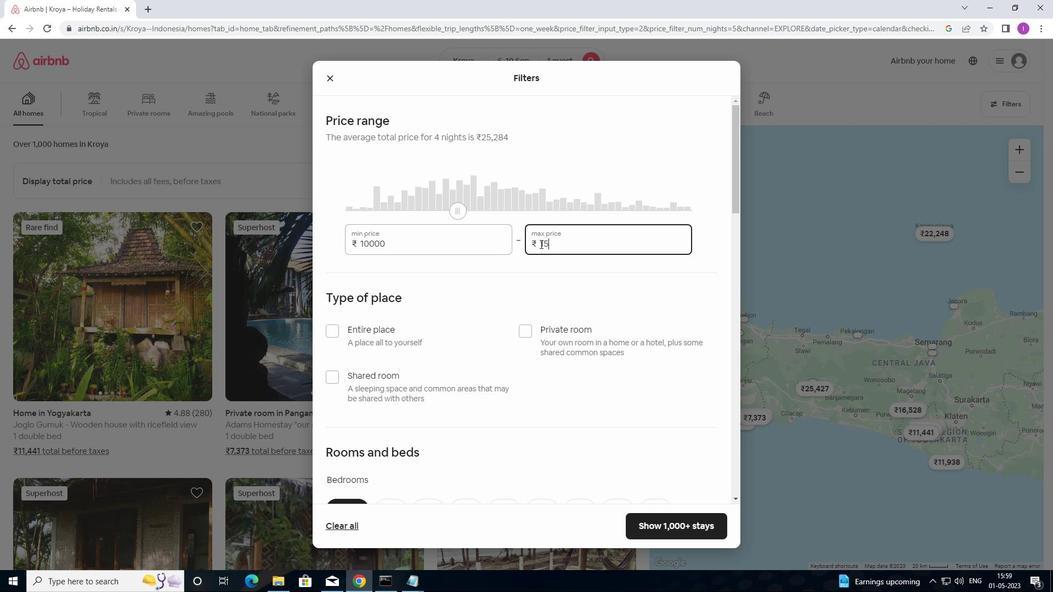 
Action: Key pressed 00
Screenshot: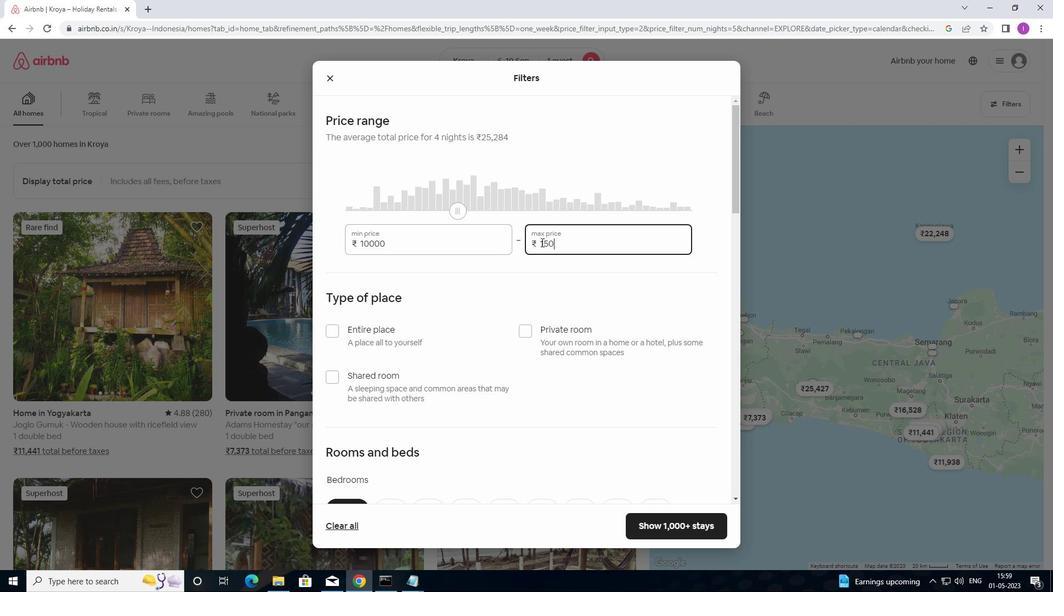
Action: Mouse moved to (544, 240)
Screenshot: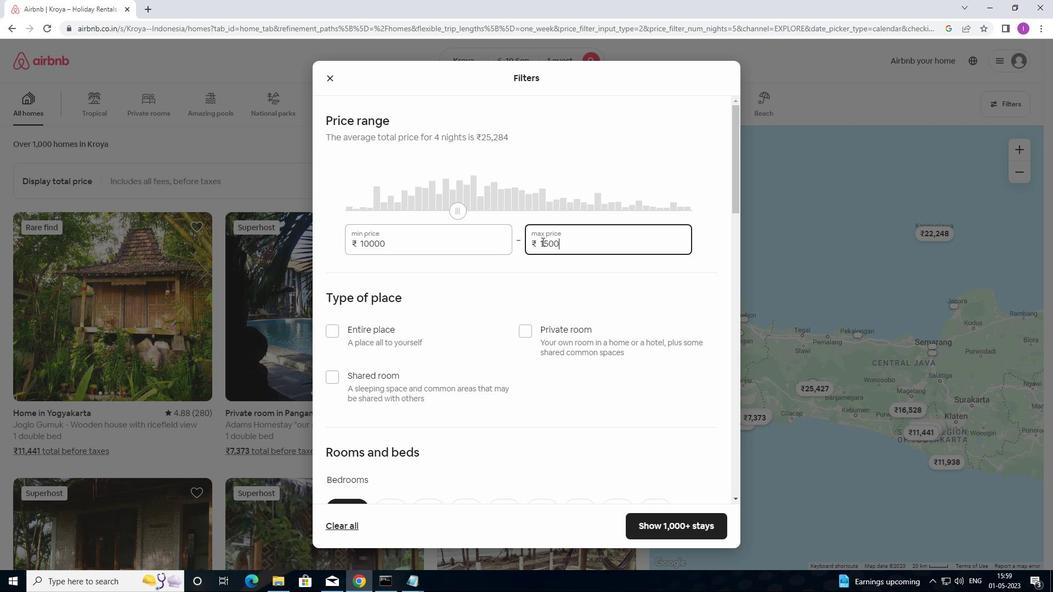 
Action: Key pressed 00
Screenshot: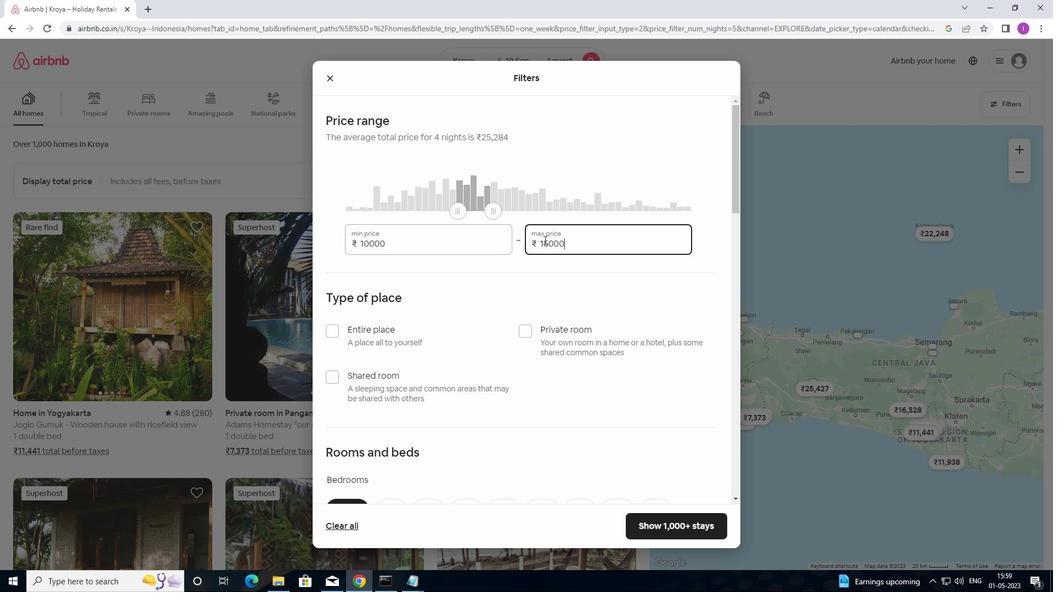 
Action: Mouse moved to (584, 242)
Screenshot: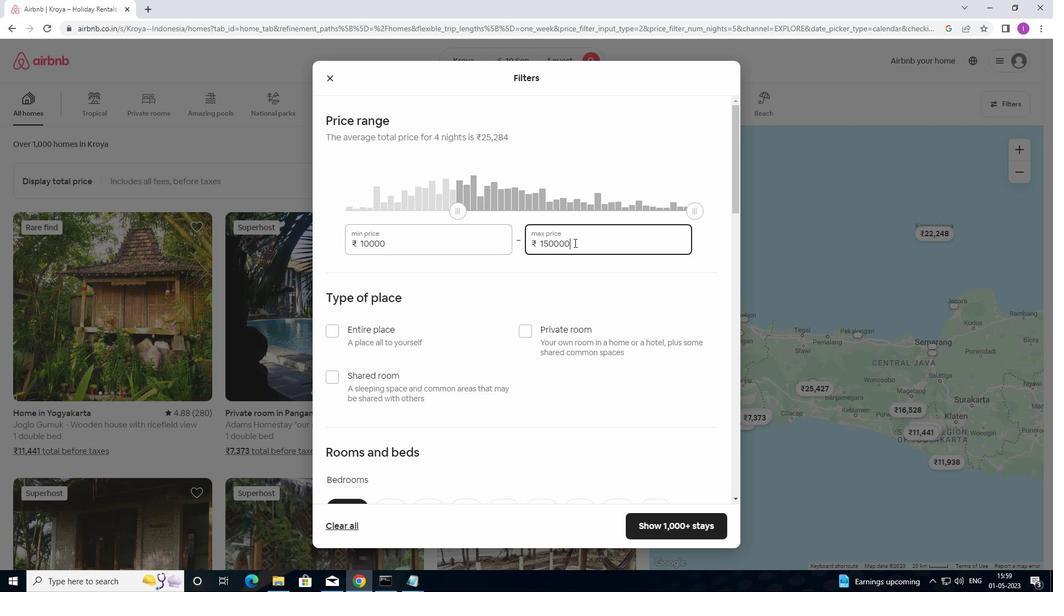 
Action: Key pressed <Key.backspace>
Screenshot: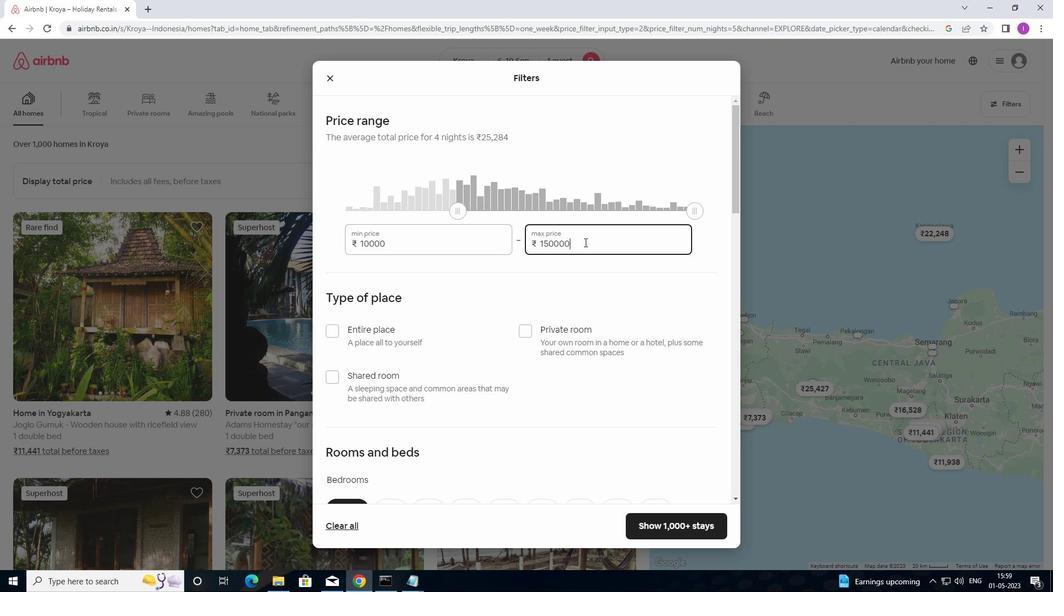 
Action: Mouse moved to (447, 345)
Screenshot: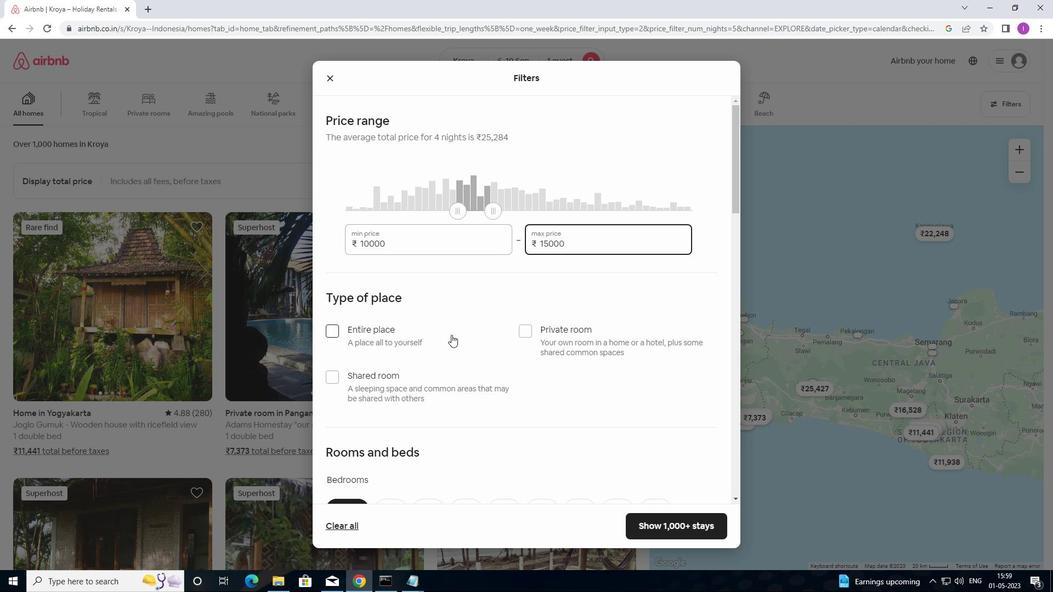 
Action: Mouse scrolled (447, 344) with delta (0, 0)
Screenshot: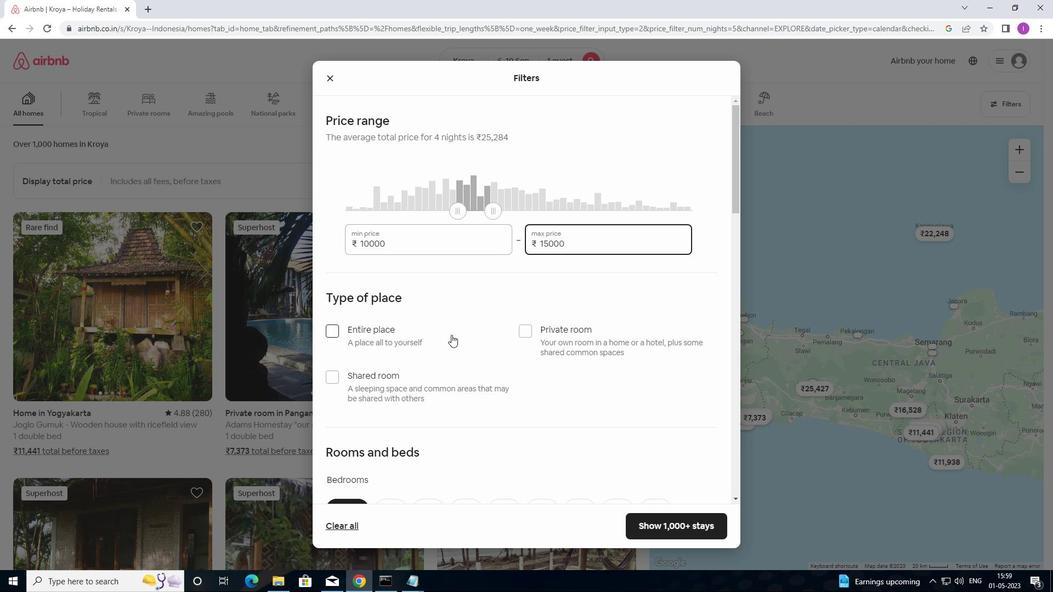 
Action: Mouse moved to (530, 280)
Screenshot: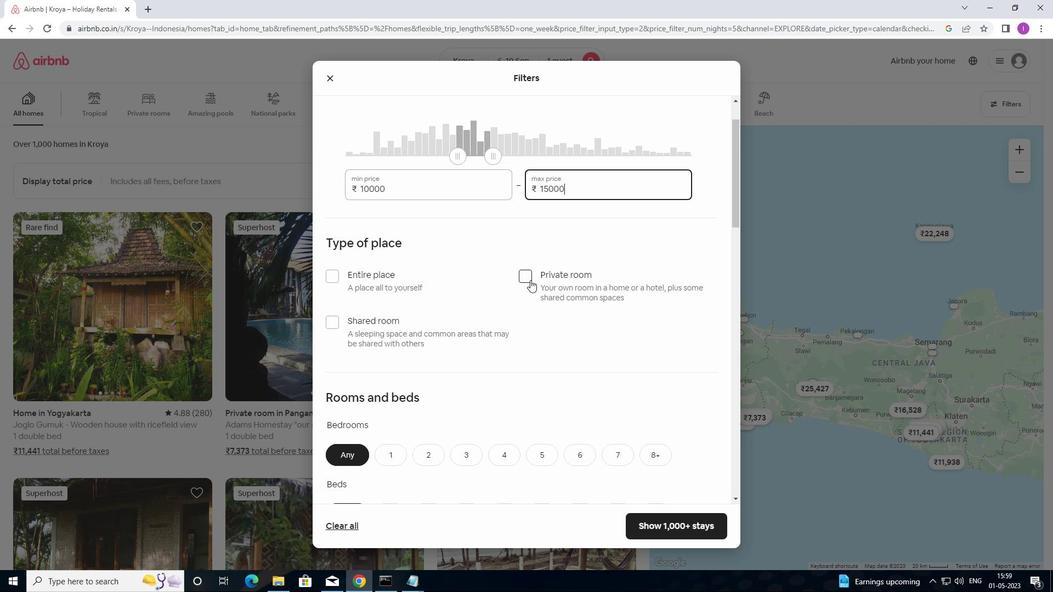 
Action: Mouse pressed left at (530, 280)
Screenshot: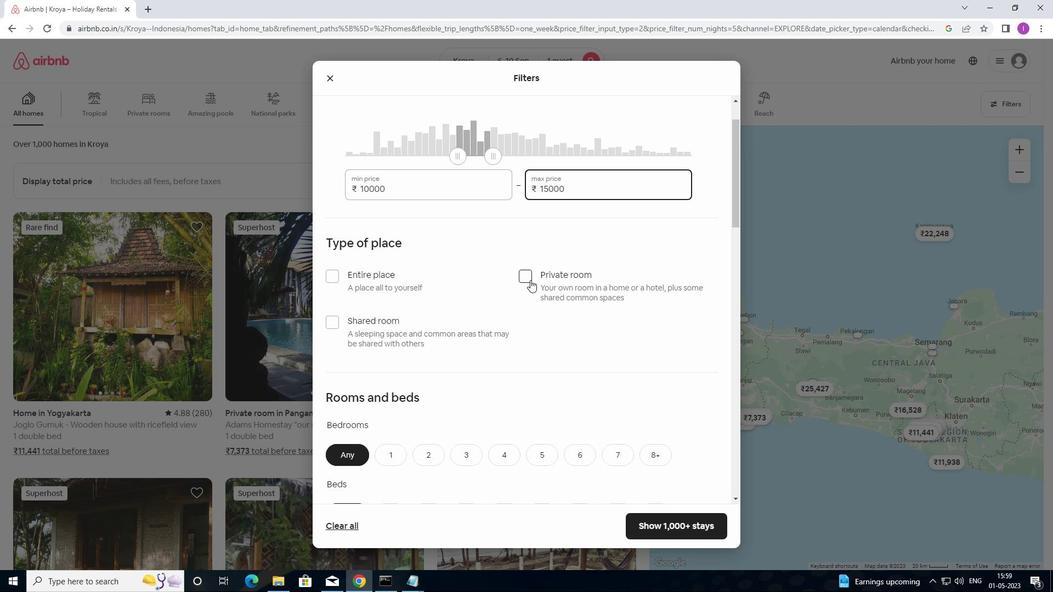 
Action: Mouse moved to (417, 359)
Screenshot: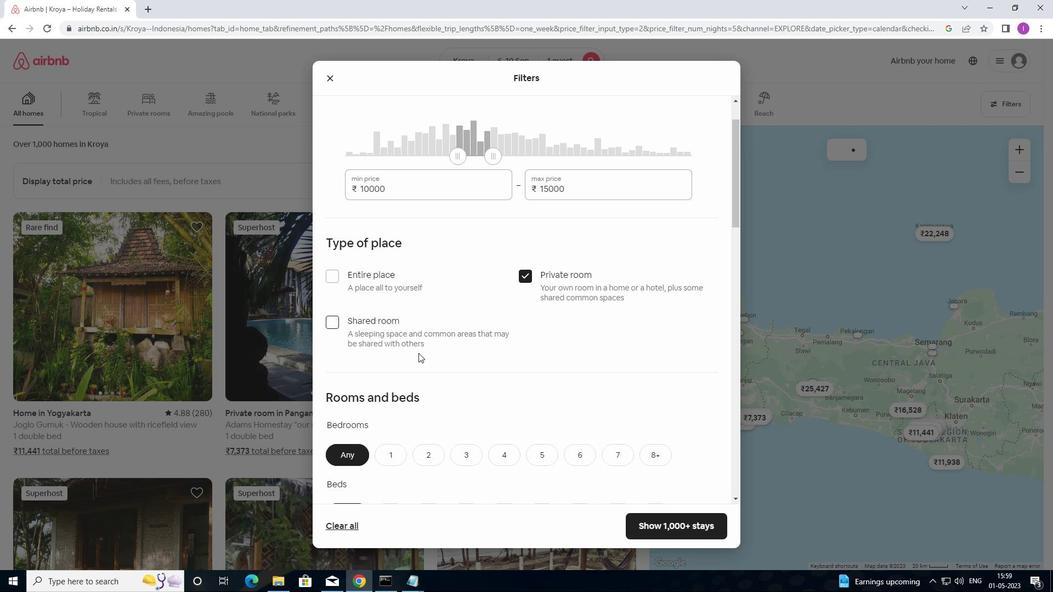 
Action: Mouse scrolled (417, 359) with delta (0, 0)
Screenshot: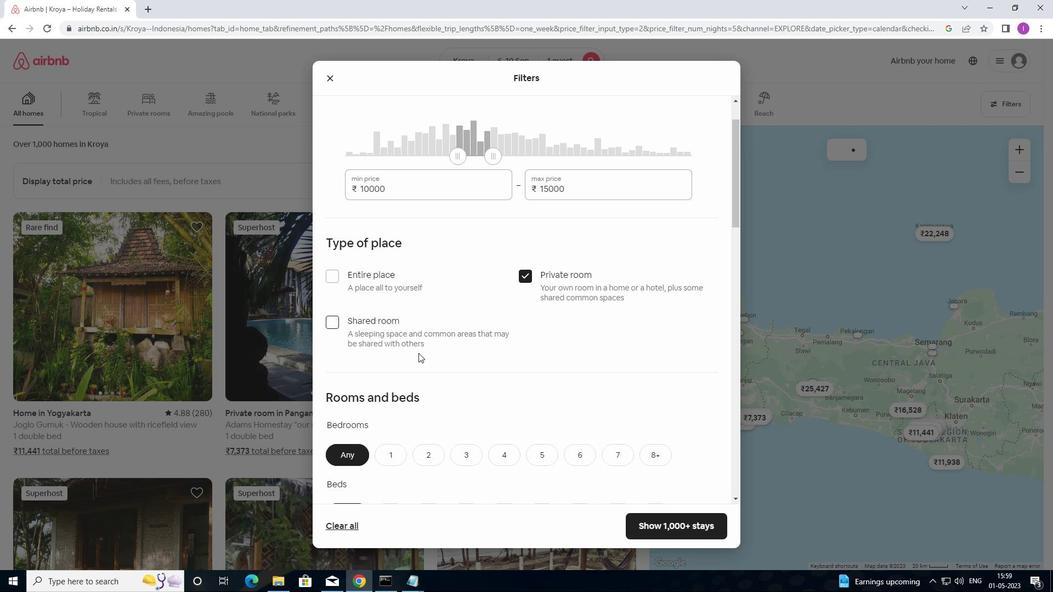 
Action: Mouse moved to (417, 366)
Screenshot: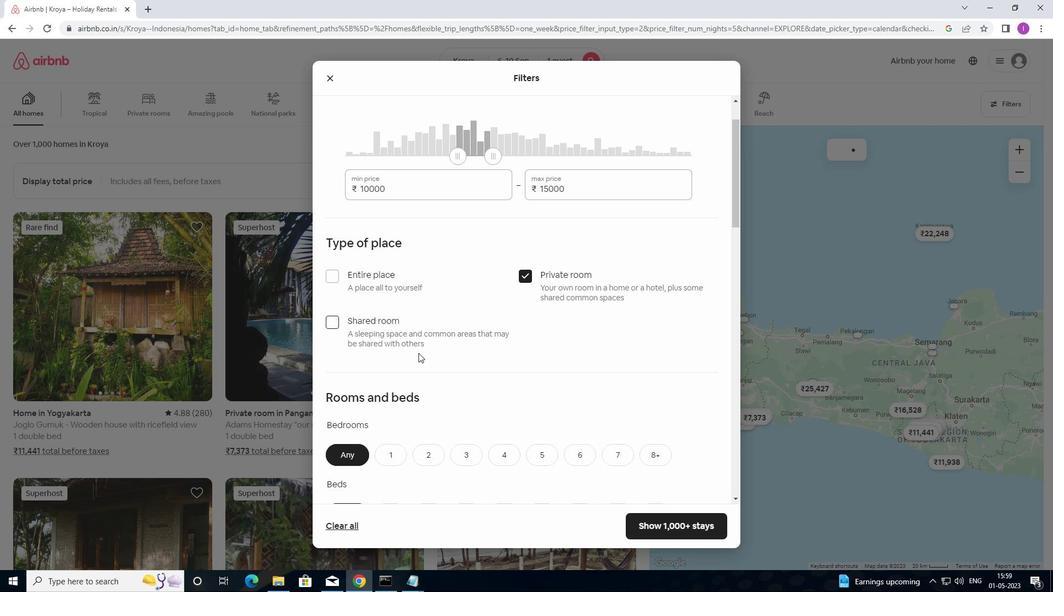 
Action: Mouse scrolled (417, 365) with delta (0, 0)
Screenshot: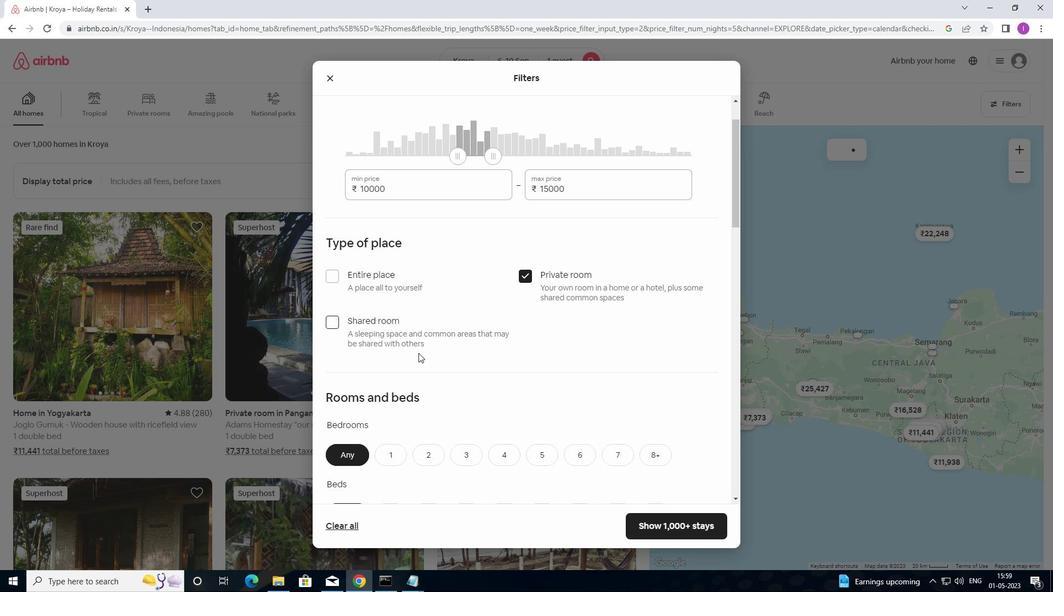 
Action: Mouse moved to (417, 366)
Screenshot: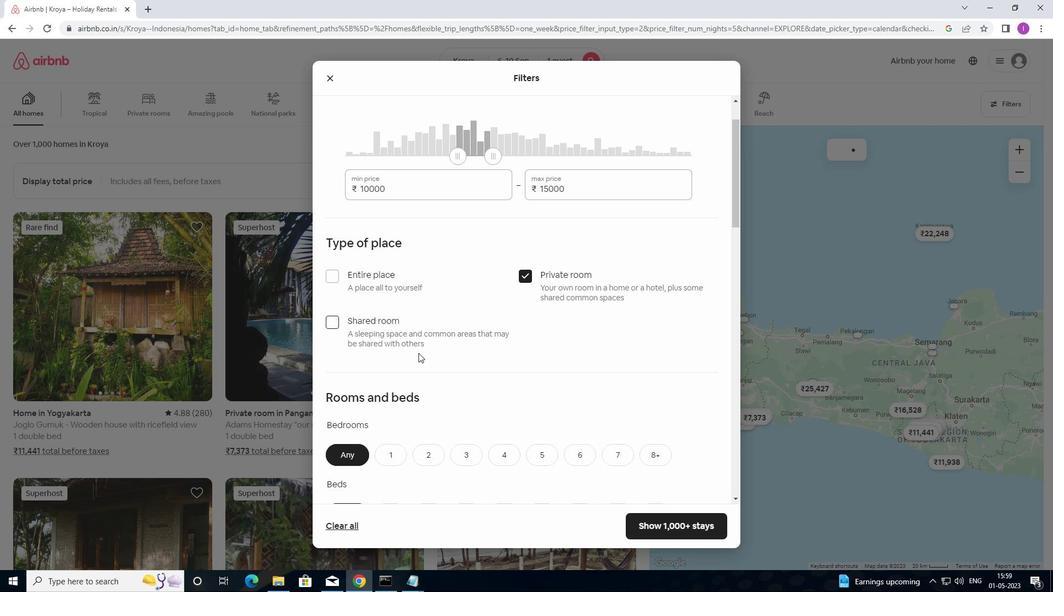 
Action: Mouse scrolled (417, 365) with delta (0, 0)
Screenshot: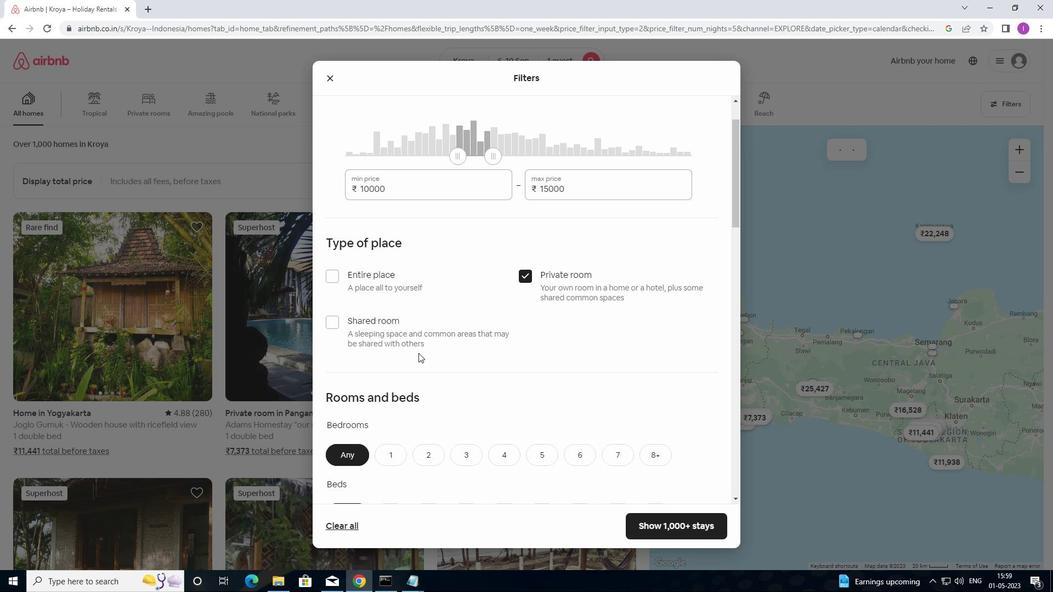 
Action: Mouse moved to (417, 366)
Screenshot: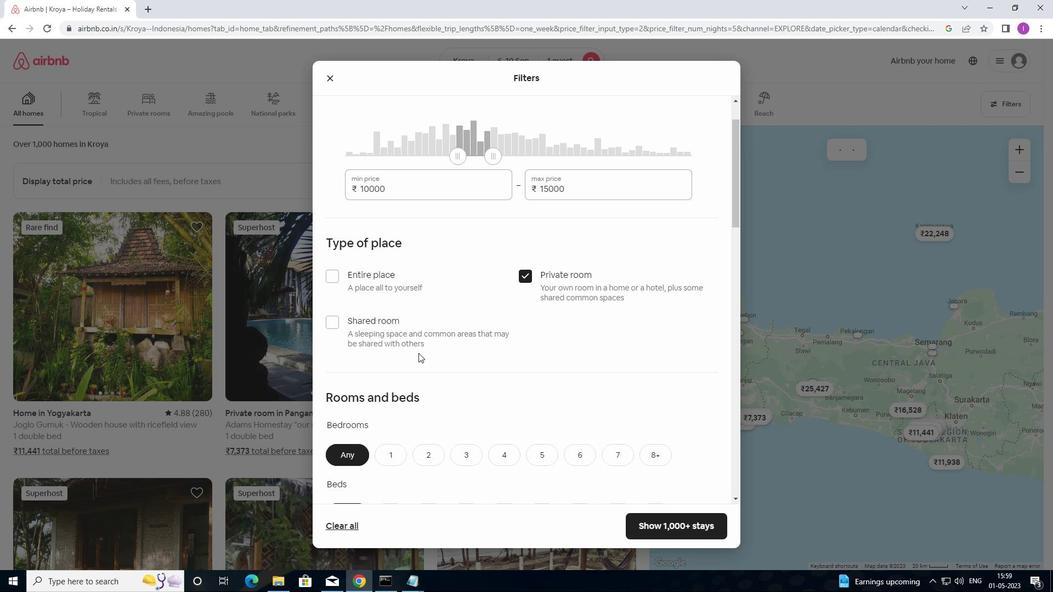 
Action: Mouse scrolled (417, 366) with delta (0, 0)
Screenshot: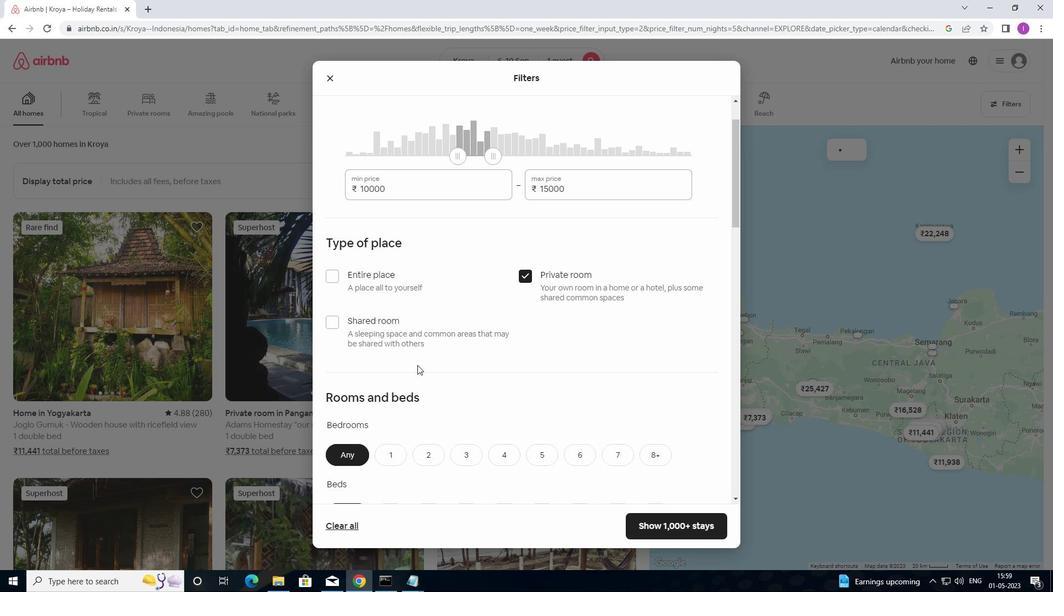 
Action: Mouse moved to (390, 236)
Screenshot: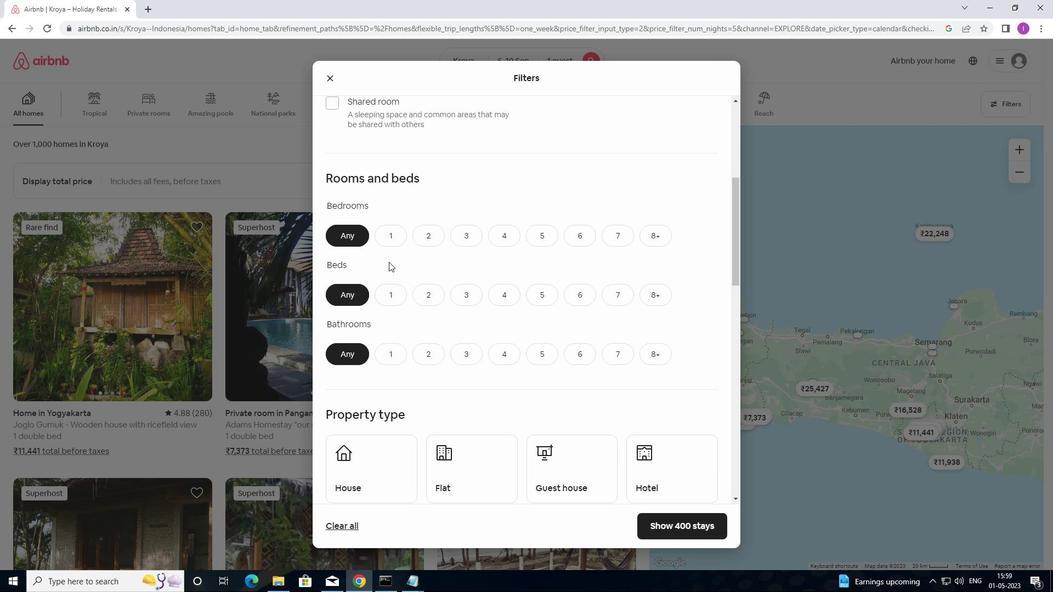 
Action: Mouse pressed left at (390, 236)
Screenshot: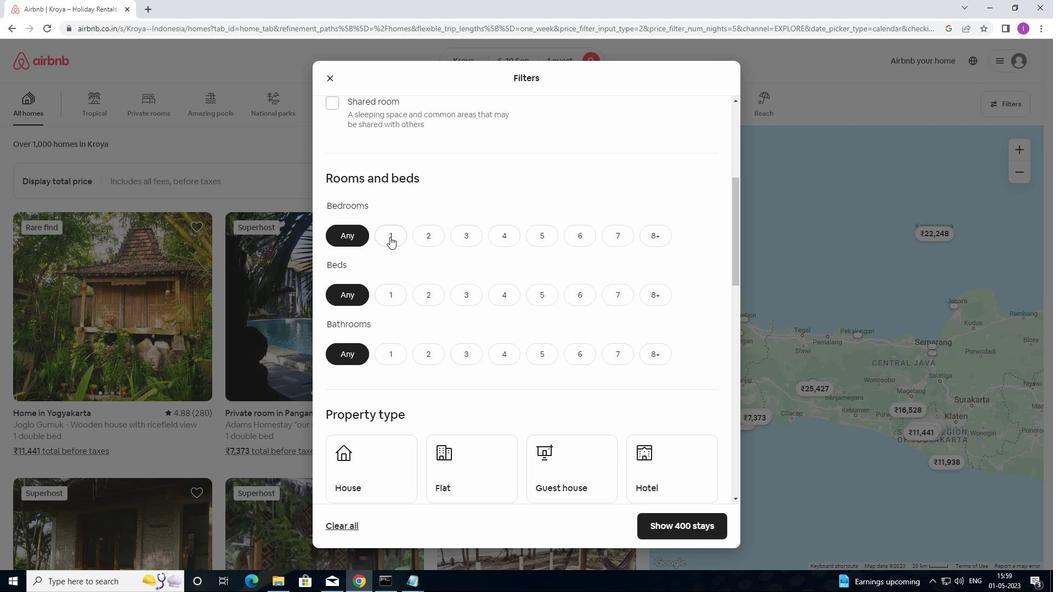 
Action: Mouse moved to (392, 302)
Screenshot: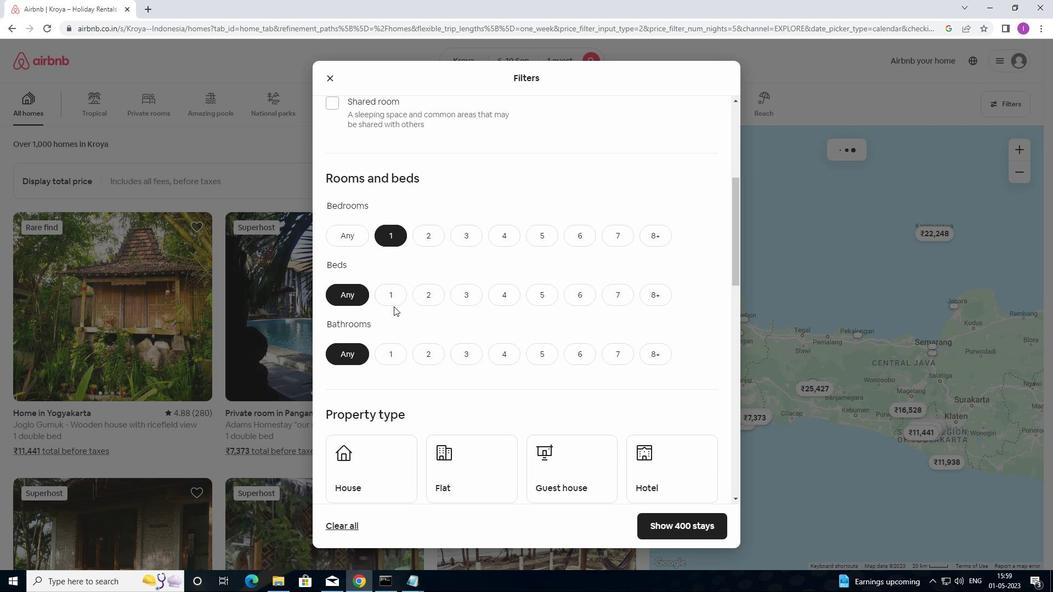 
Action: Mouse pressed left at (392, 302)
Screenshot: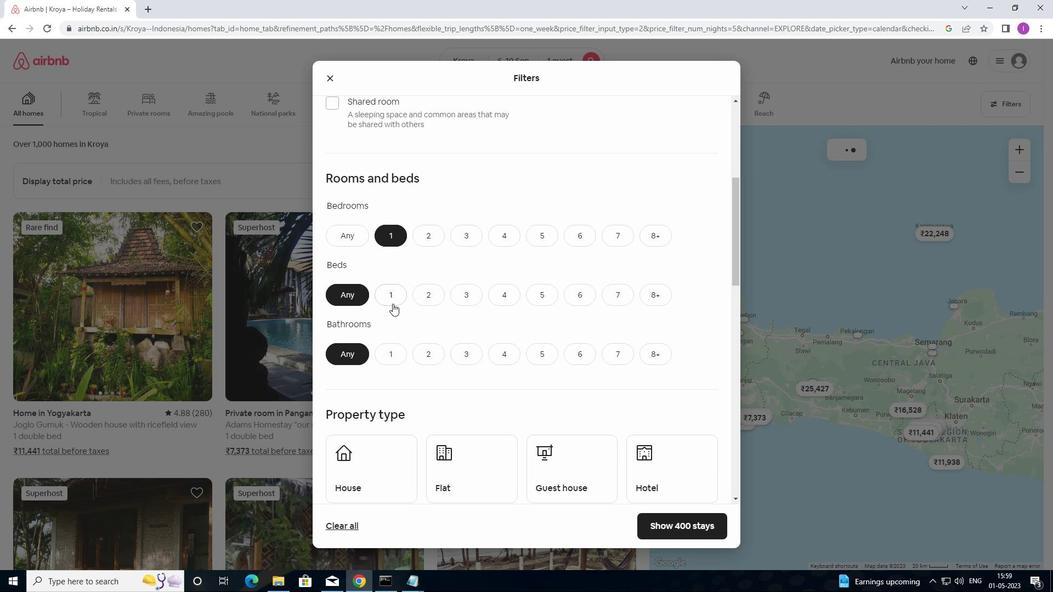 
Action: Mouse moved to (401, 360)
Screenshot: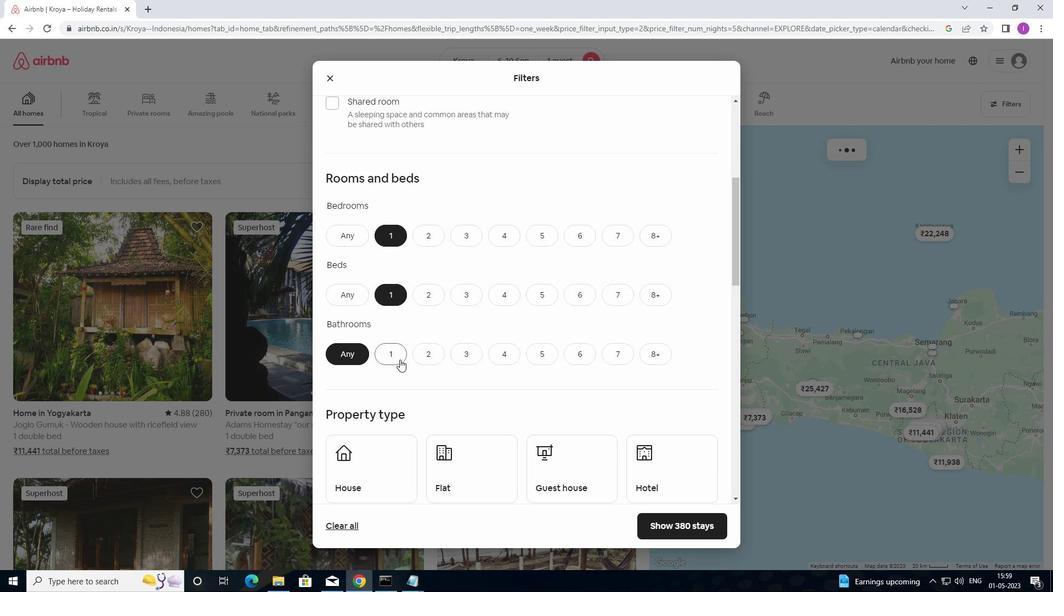 
Action: Mouse pressed left at (401, 360)
Screenshot: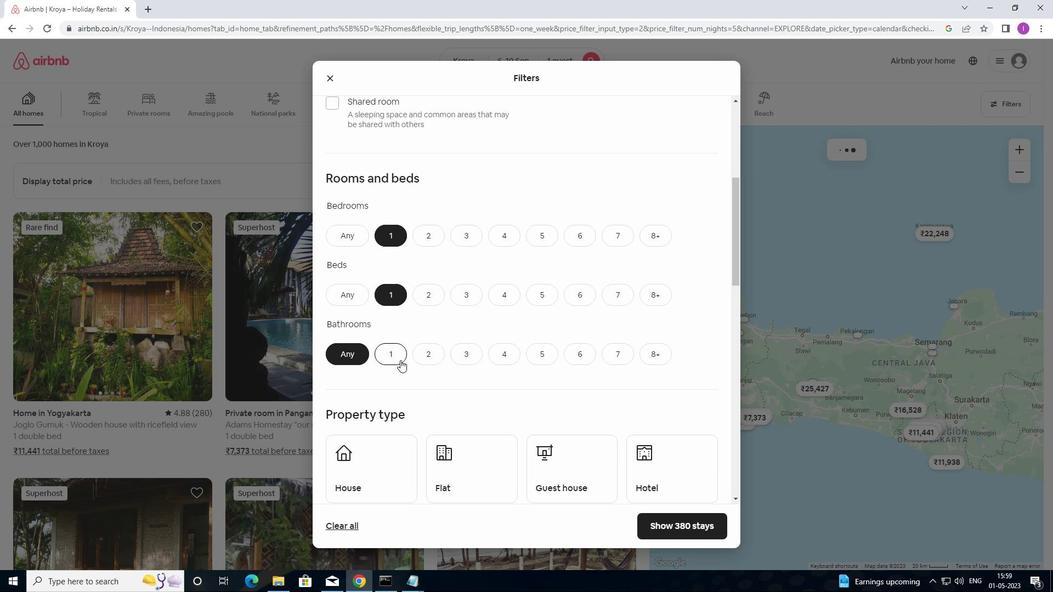 
Action: Mouse moved to (447, 329)
Screenshot: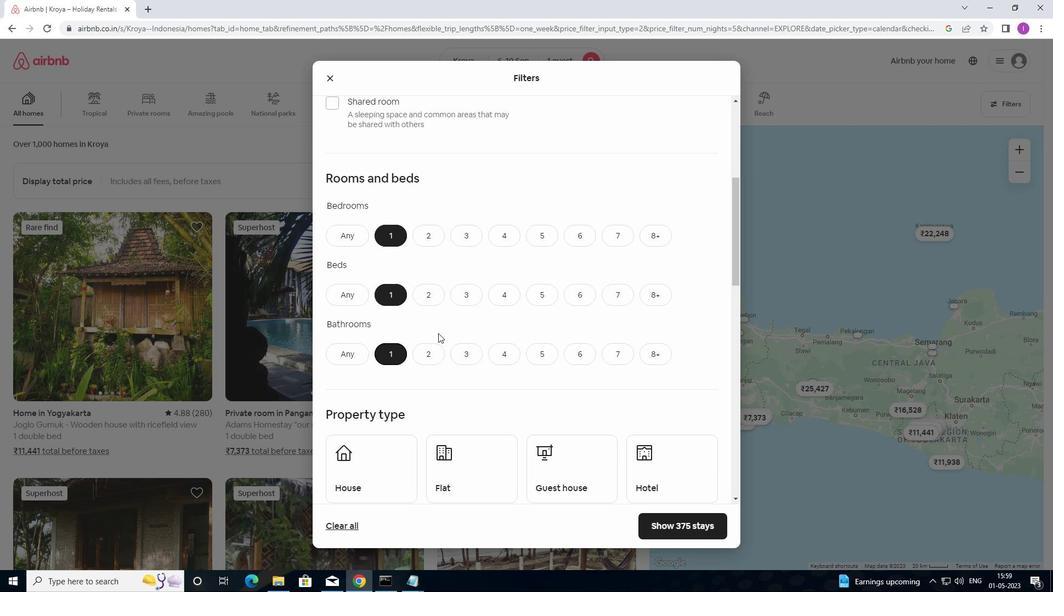 
Action: Mouse scrolled (447, 328) with delta (0, 0)
Screenshot: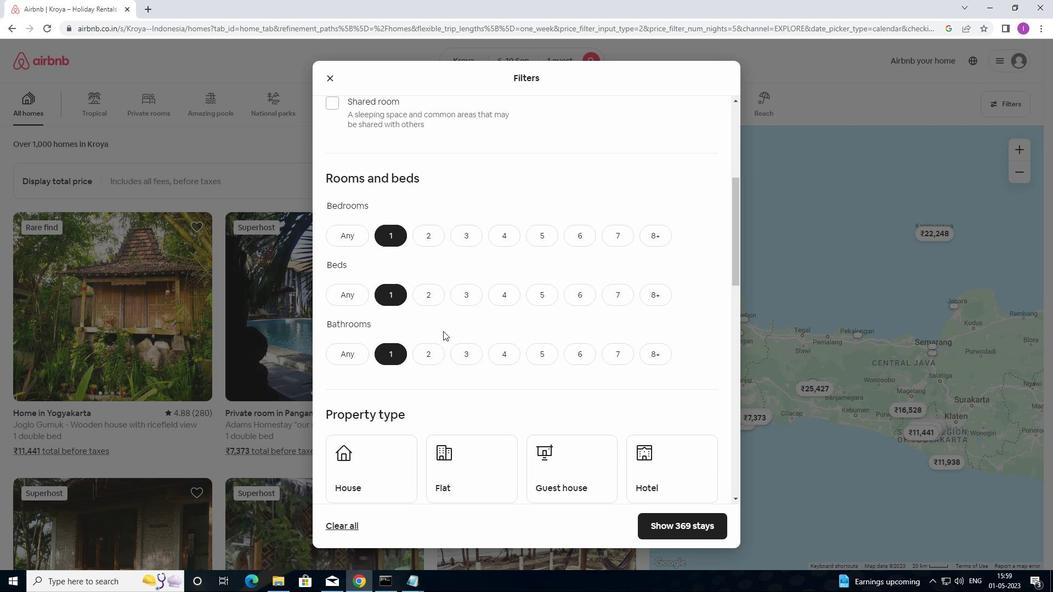 
Action: Mouse moved to (446, 341)
Screenshot: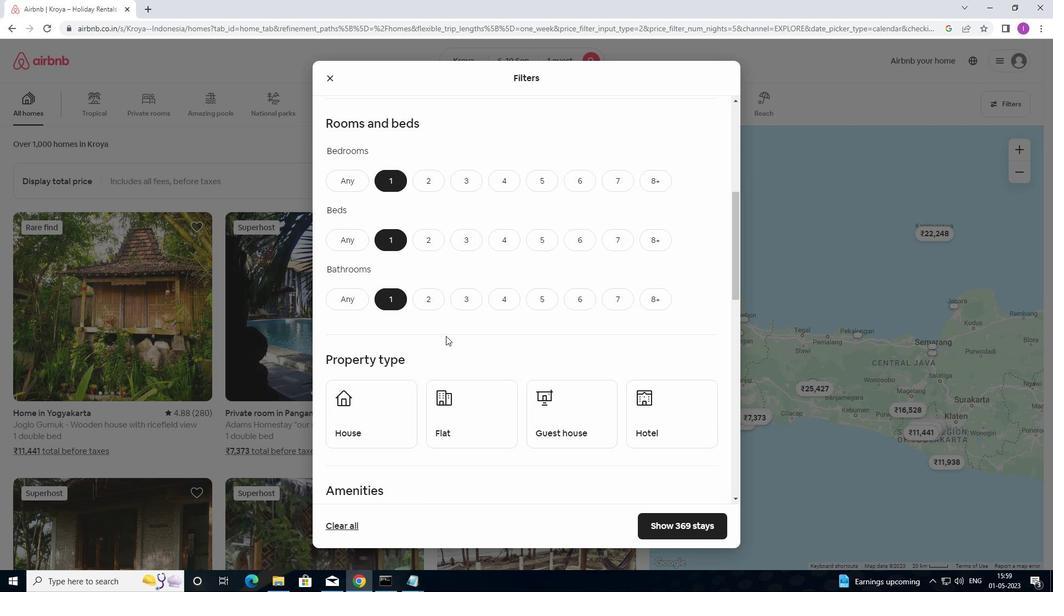 
Action: Mouse scrolled (446, 341) with delta (0, 0)
Screenshot: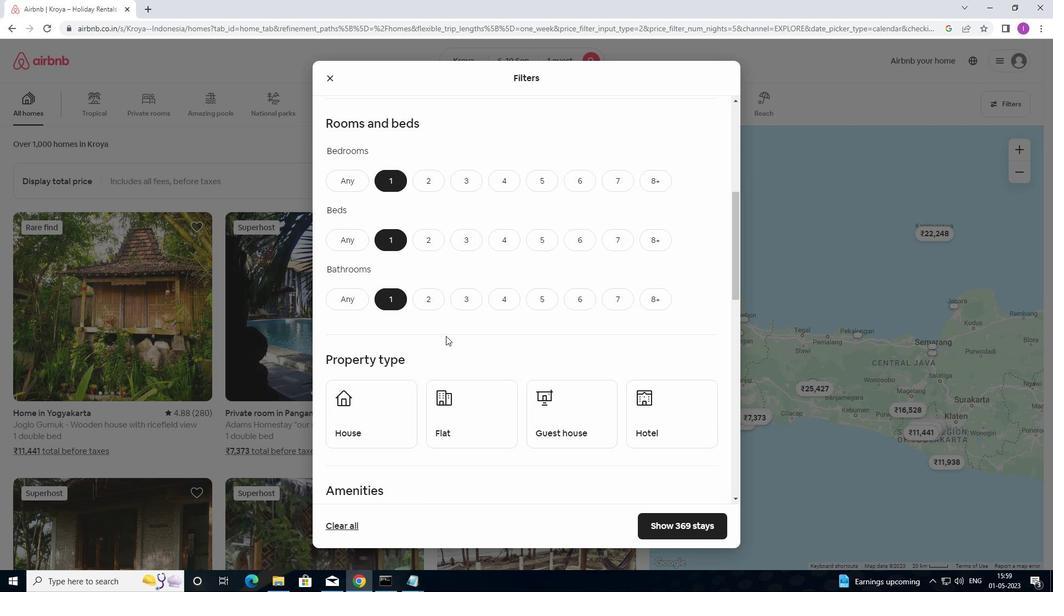 
Action: Mouse moved to (446, 345)
Screenshot: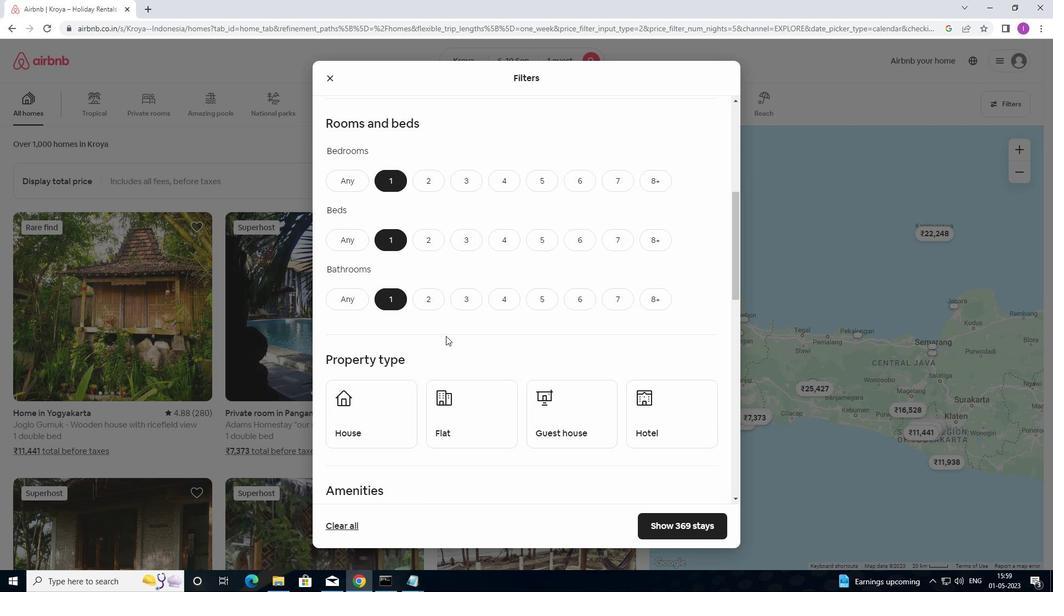 
Action: Mouse scrolled (446, 345) with delta (0, 0)
Screenshot: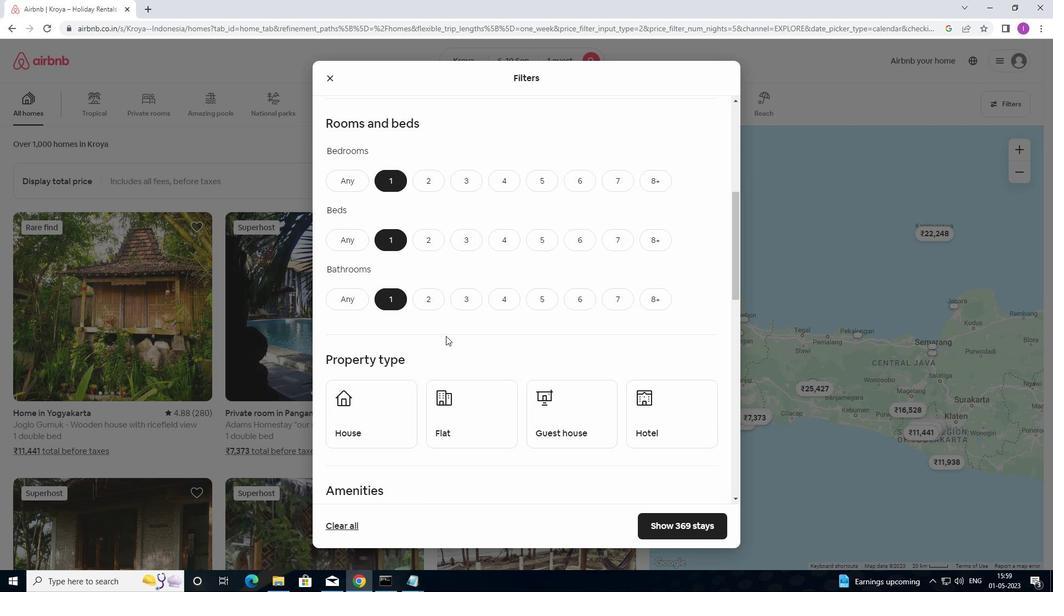 
Action: Mouse moved to (446, 346)
Screenshot: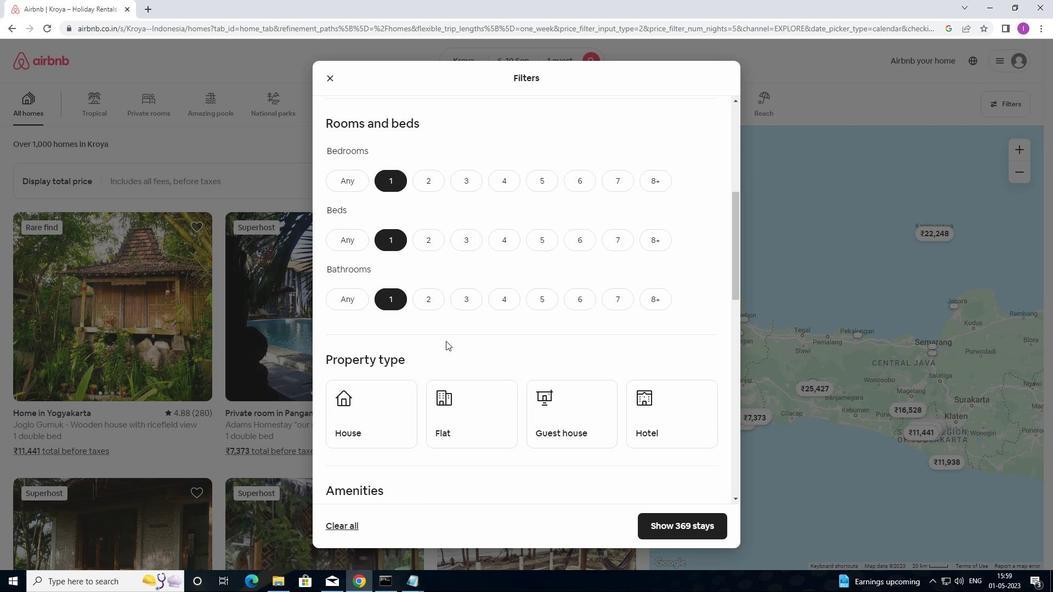 
Action: Mouse scrolled (446, 345) with delta (0, 0)
Screenshot: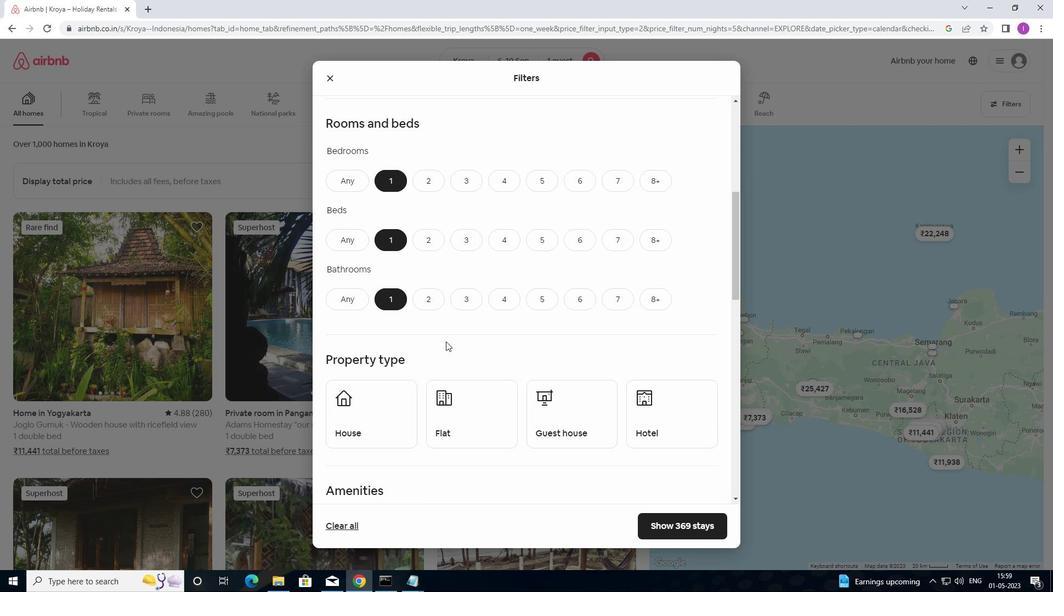 
Action: Mouse scrolled (446, 345) with delta (0, 0)
Screenshot: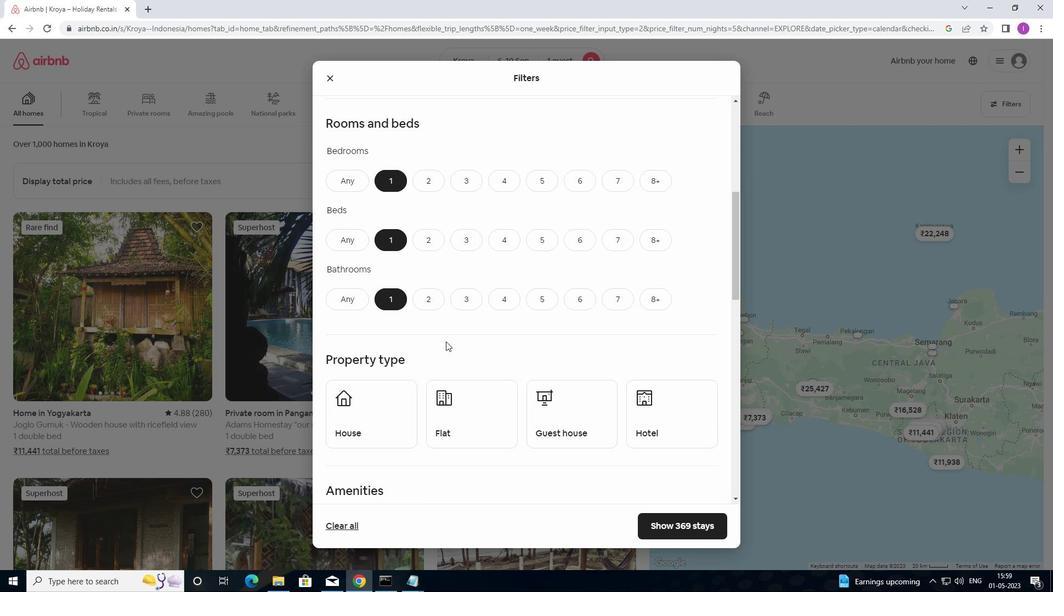 
Action: Mouse moved to (396, 212)
Screenshot: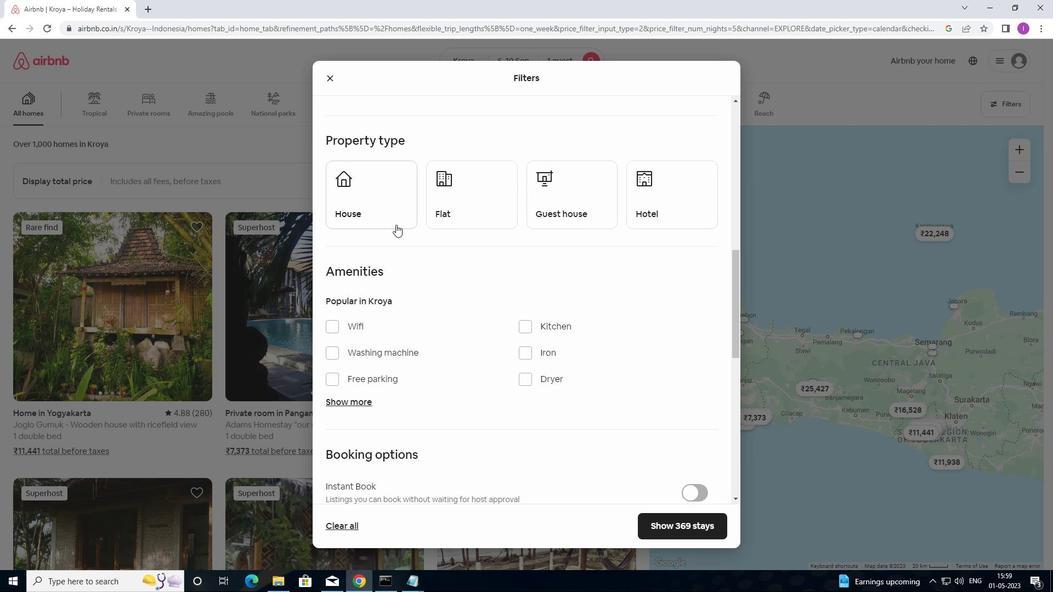 
Action: Mouse pressed left at (396, 212)
Screenshot: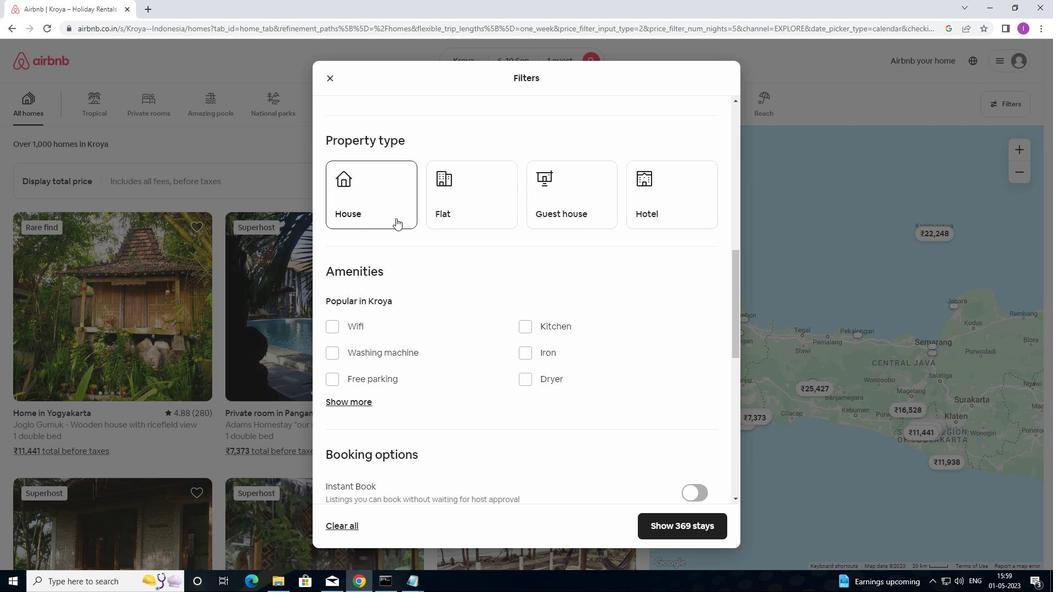 
Action: Mouse moved to (463, 204)
Screenshot: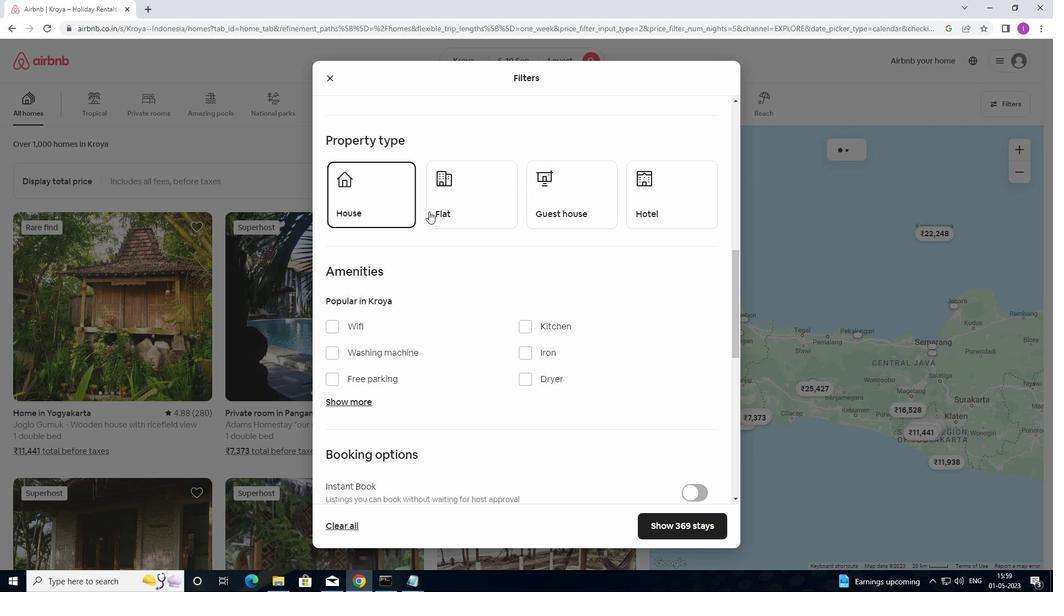
Action: Mouse pressed left at (463, 204)
Screenshot: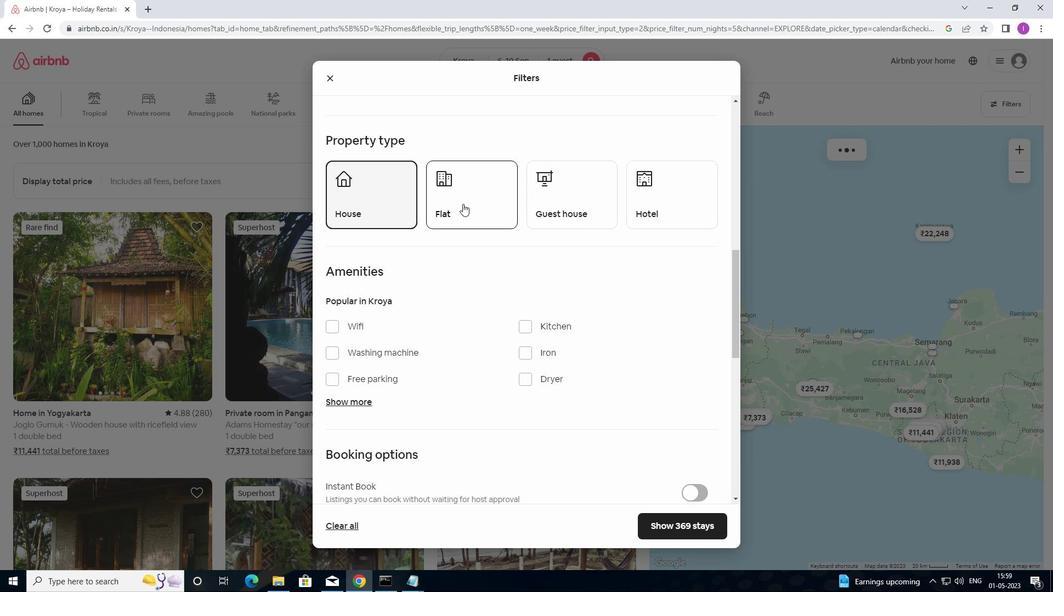
Action: Mouse moved to (556, 200)
Screenshot: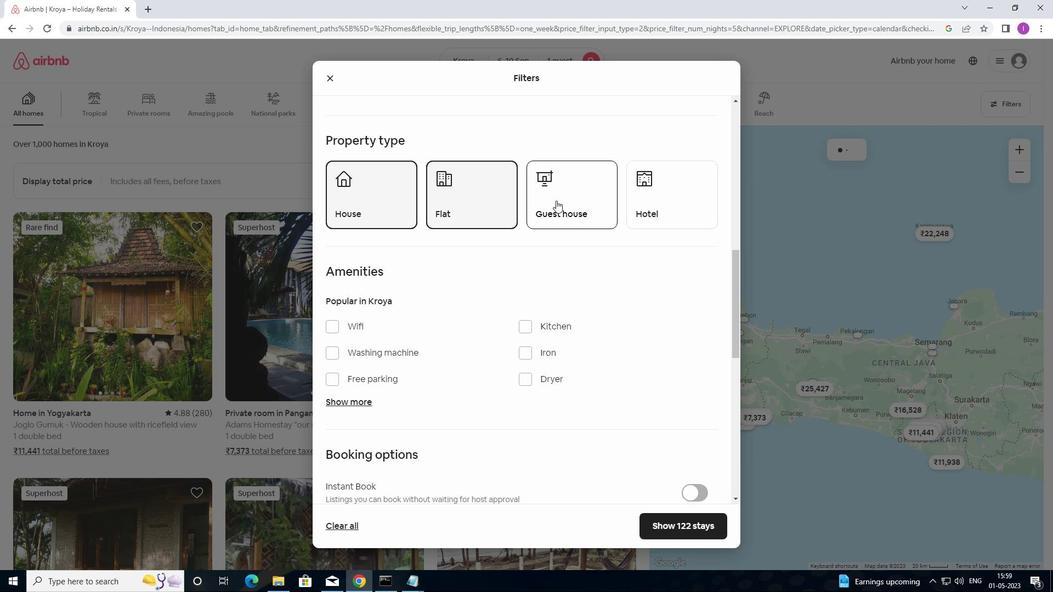 
Action: Mouse pressed left at (556, 200)
Screenshot: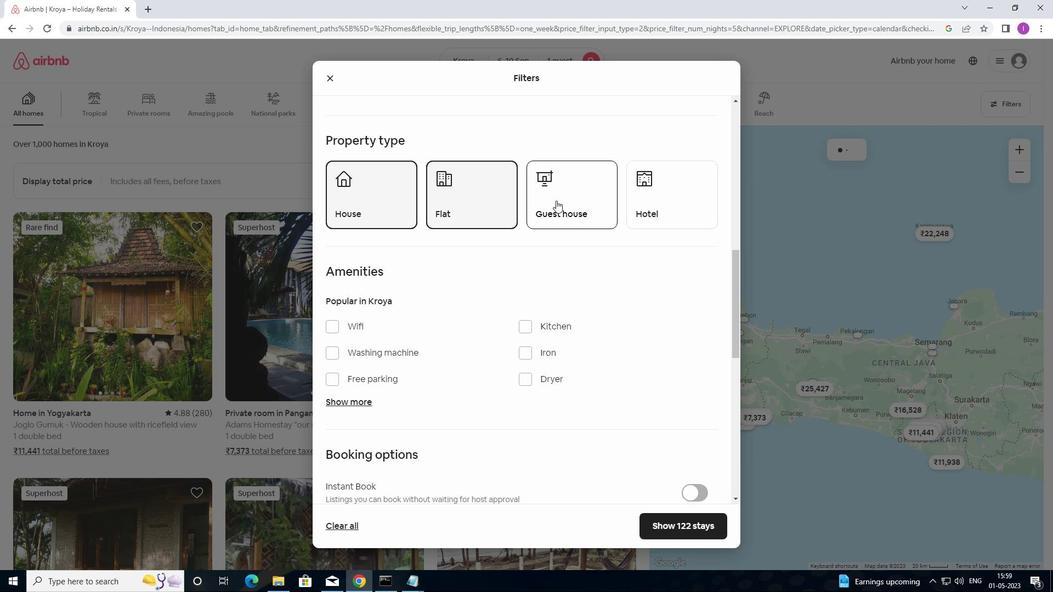 
Action: Mouse moved to (563, 203)
Screenshot: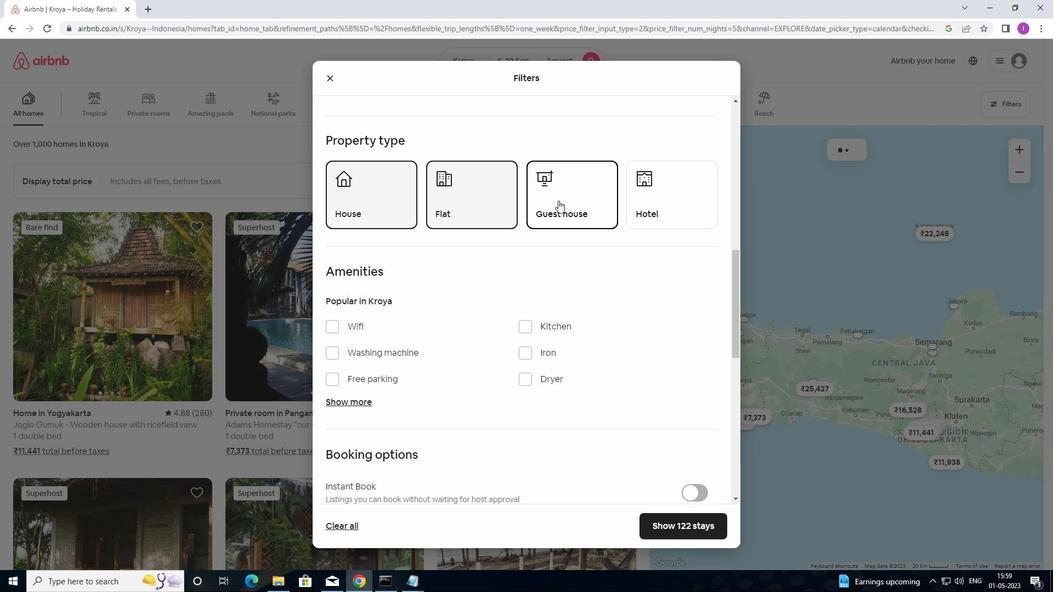 
Action: Mouse scrolled (563, 203) with delta (0, 0)
Screenshot: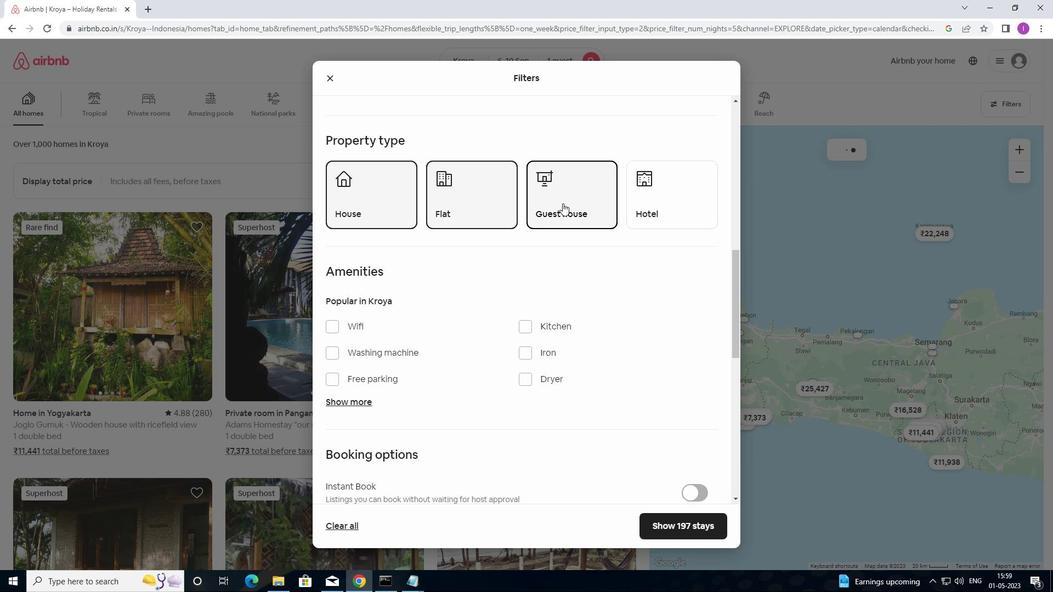 
Action: Mouse moved to (674, 137)
Screenshot: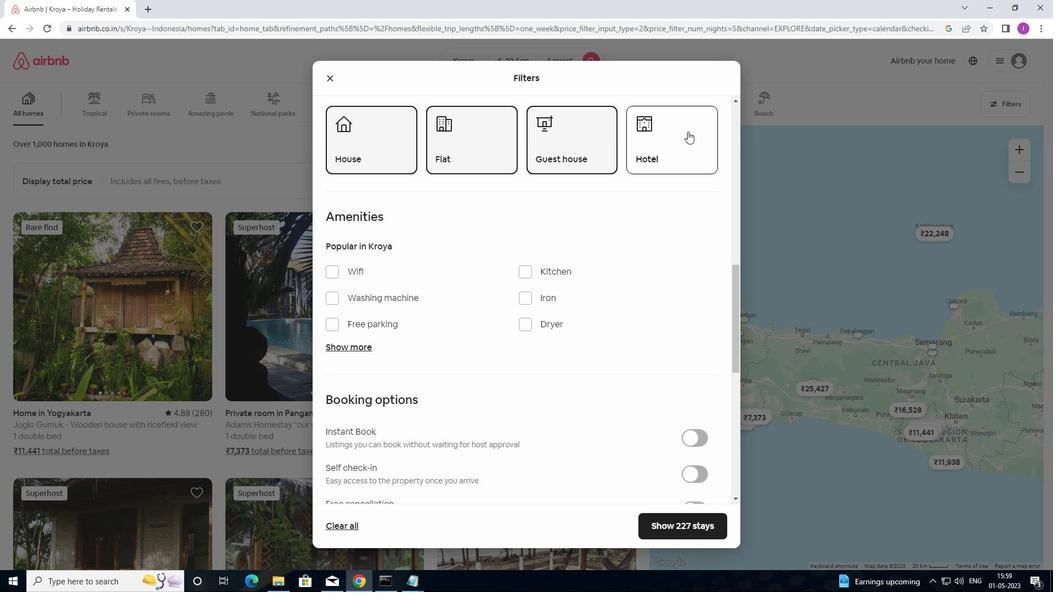
Action: Mouse pressed left at (674, 137)
Screenshot: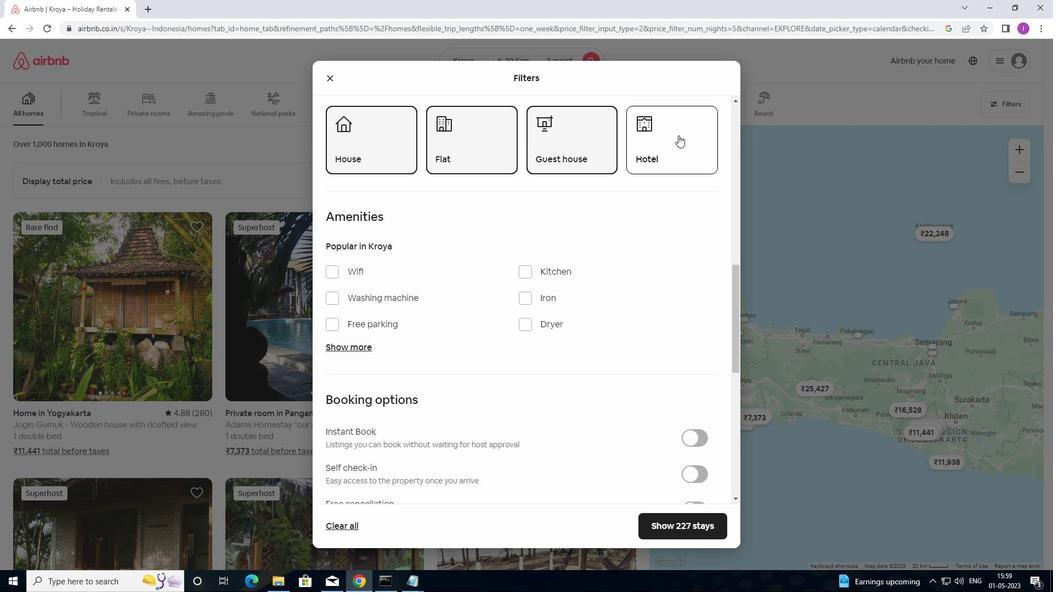 
Action: Mouse moved to (566, 385)
Screenshot: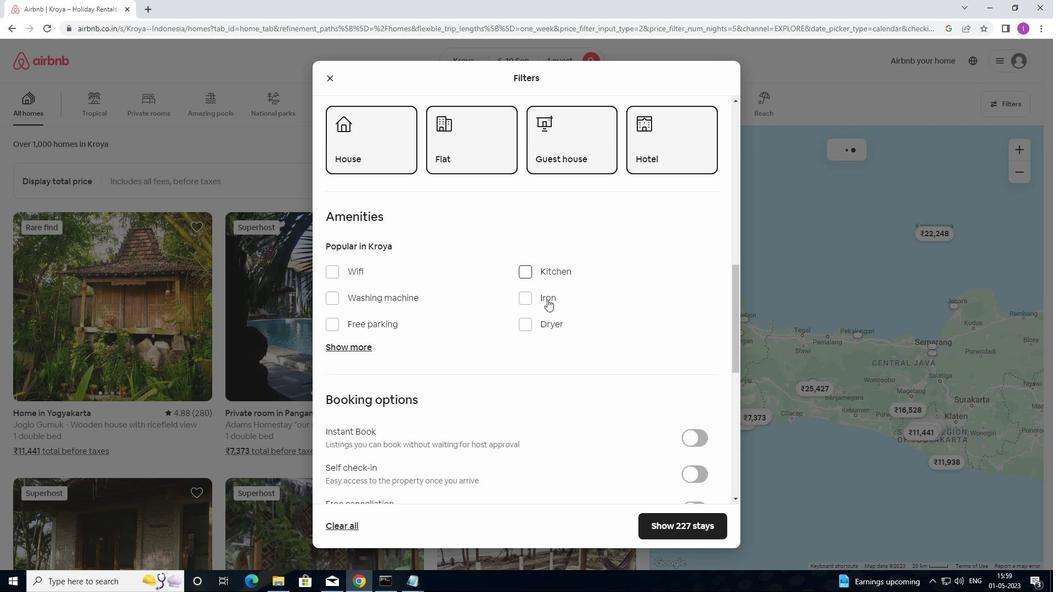 
Action: Mouse scrolled (566, 384) with delta (0, 0)
Screenshot: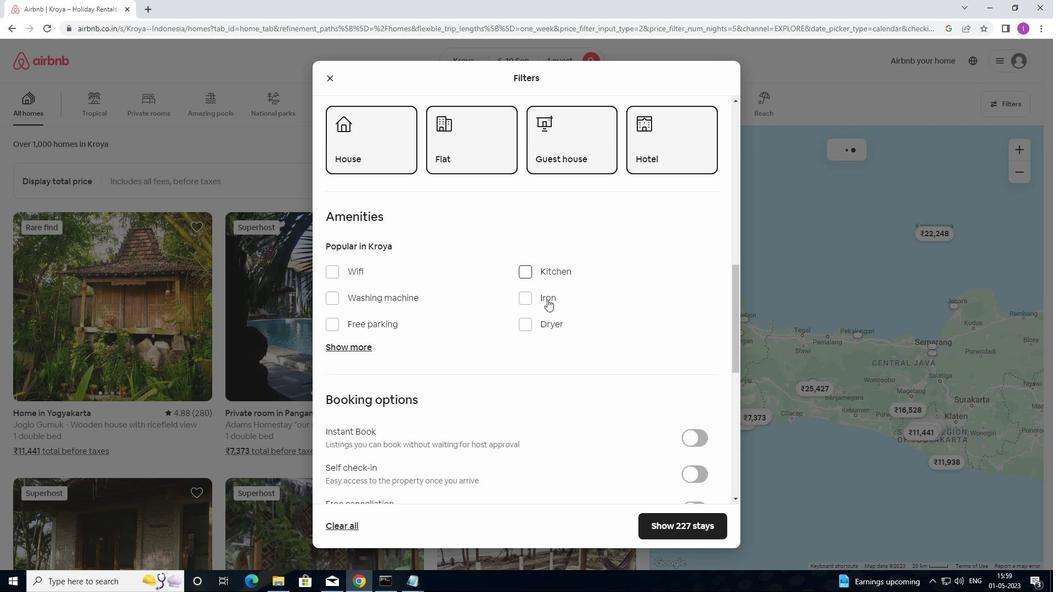 
Action: Mouse moved to (633, 408)
Screenshot: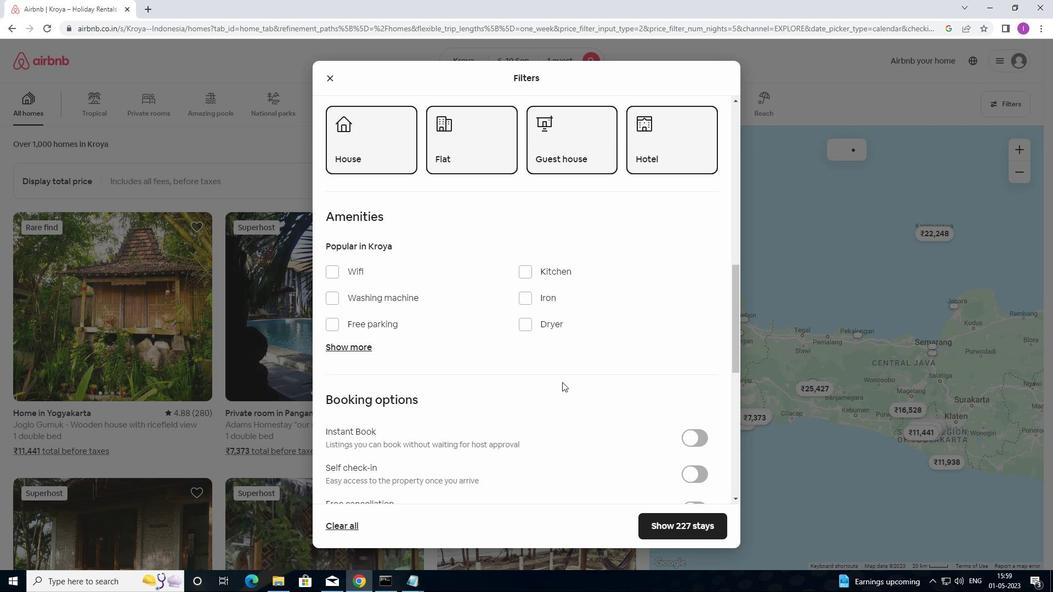 
Action: Mouse scrolled (633, 407) with delta (0, 0)
Screenshot: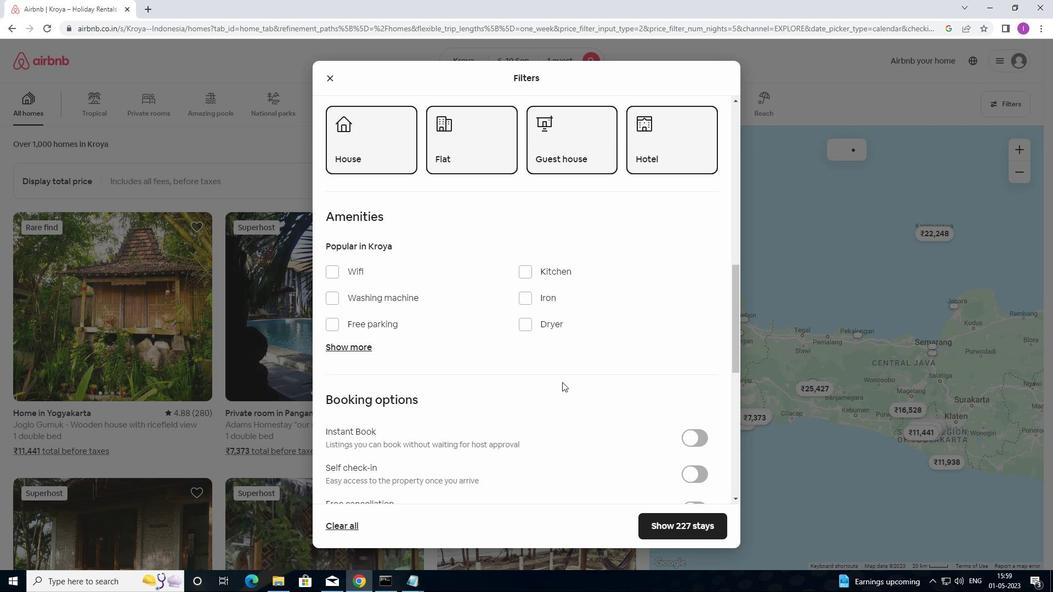 
Action: Mouse moved to (700, 361)
Screenshot: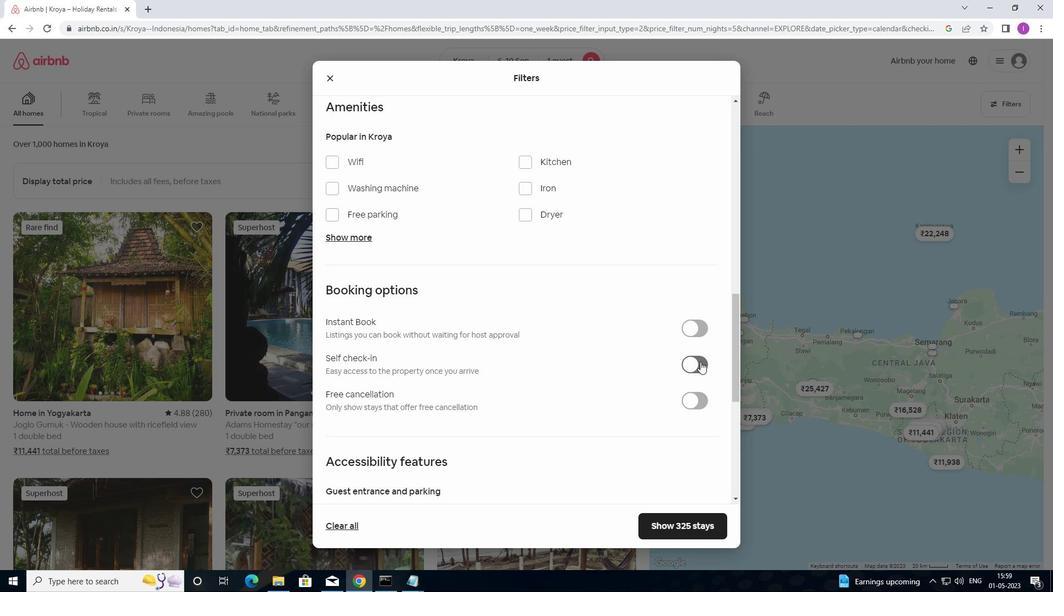 
Action: Mouse pressed left at (700, 361)
Screenshot: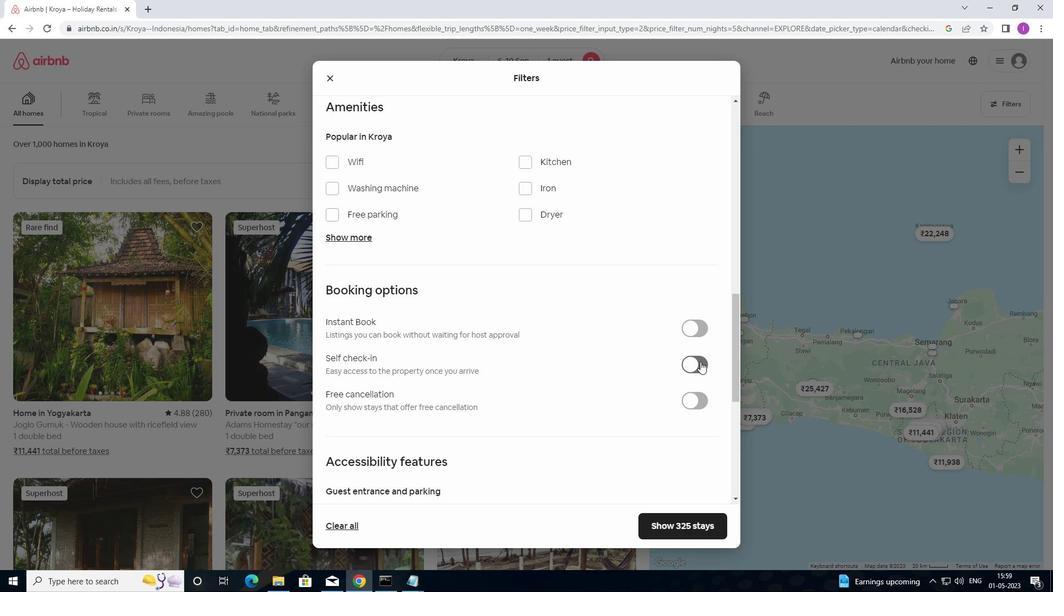 
Action: Mouse moved to (597, 399)
Screenshot: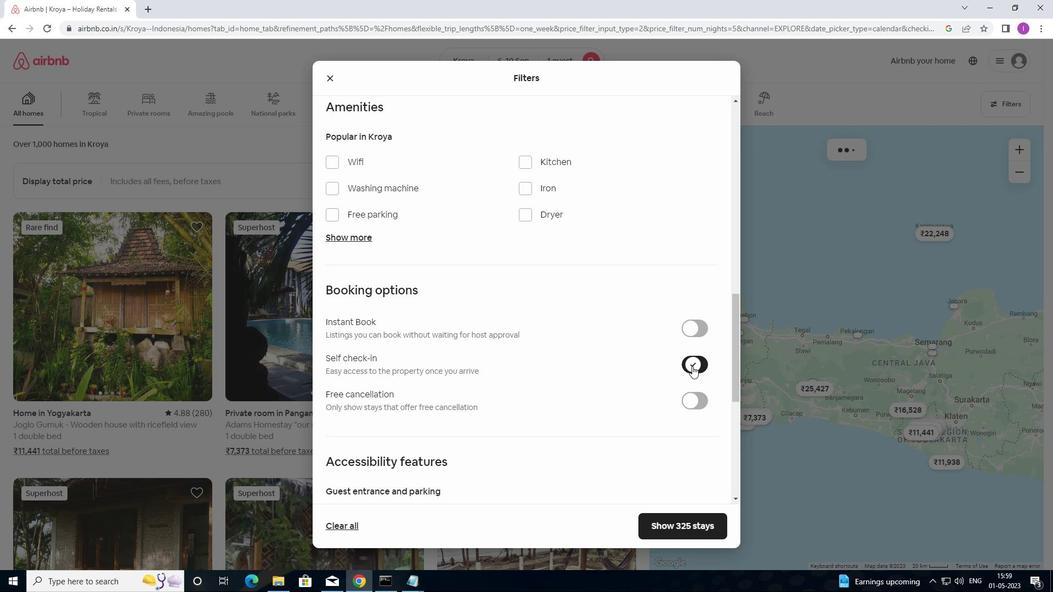 
Action: Mouse scrolled (597, 398) with delta (0, 0)
Screenshot: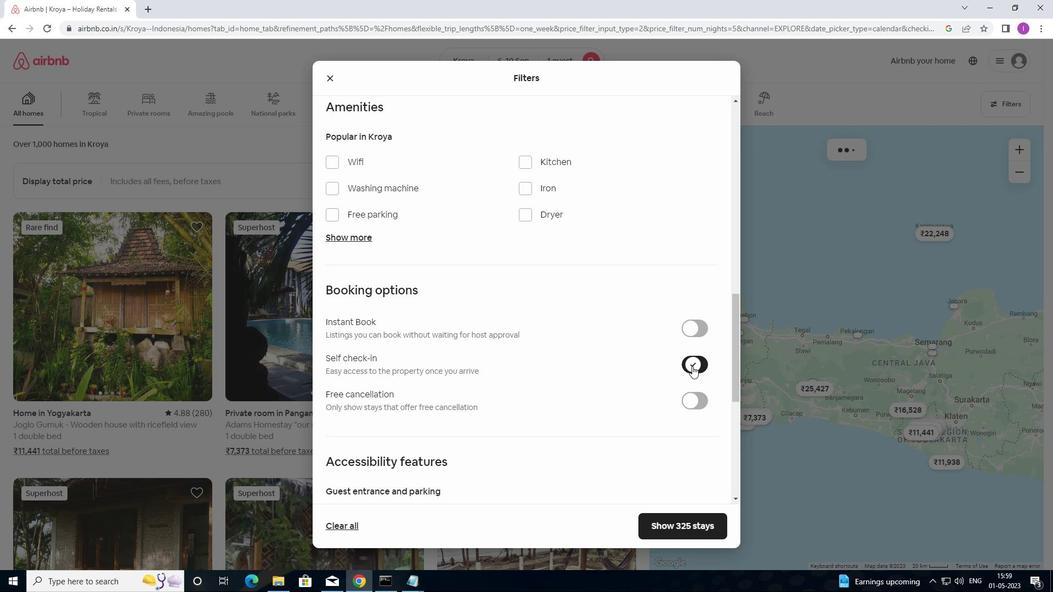 
Action: Mouse moved to (586, 406)
Screenshot: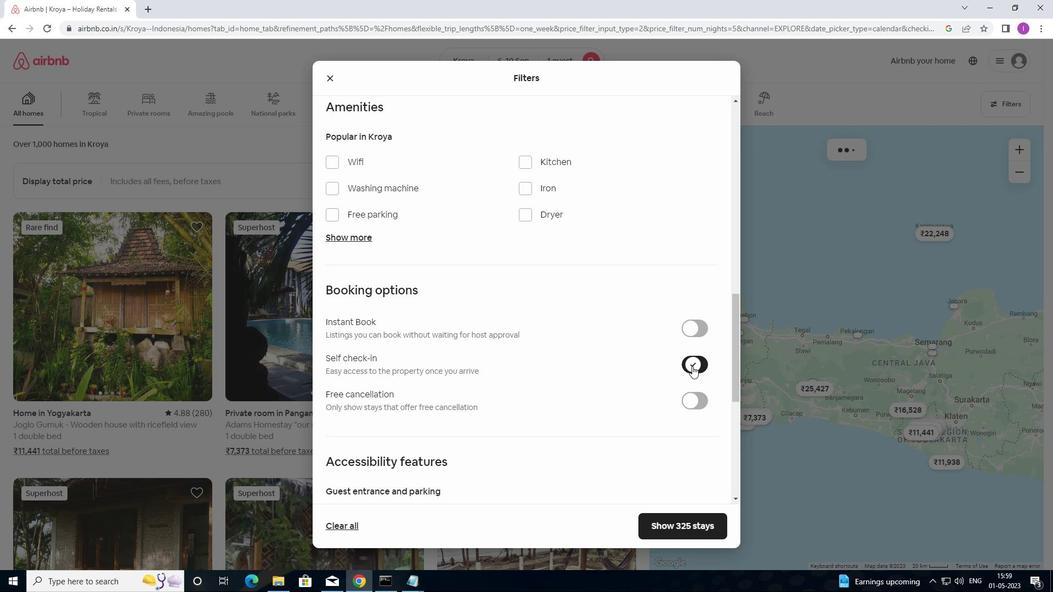 
Action: Mouse scrolled (586, 405) with delta (0, 0)
Screenshot: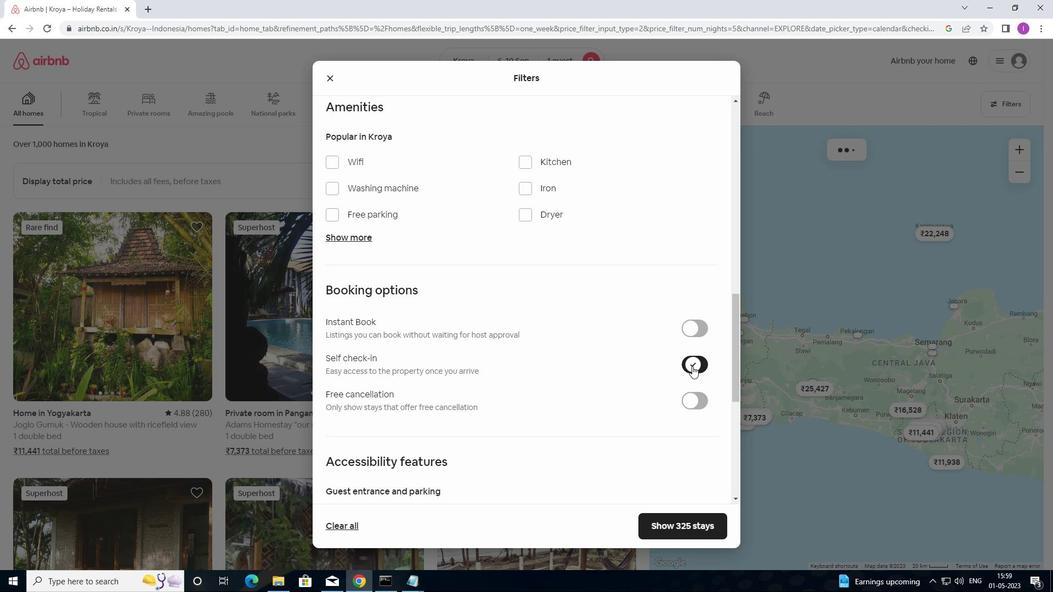 
Action: Mouse moved to (572, 411)
Screenshot: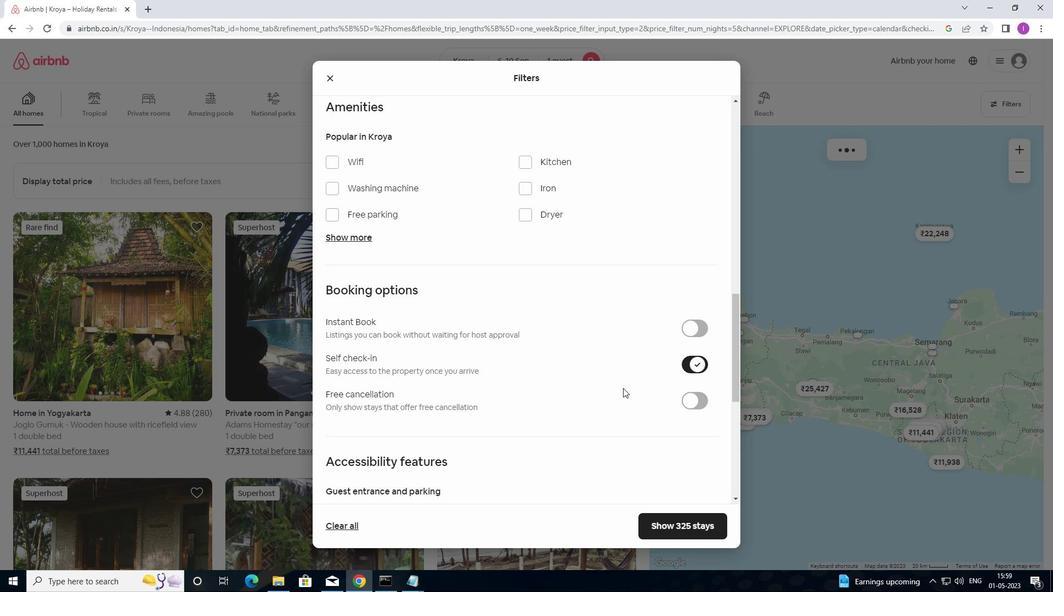
Action: Mouse scrolled (572, 411) with delta (0, 0)
Screenshot: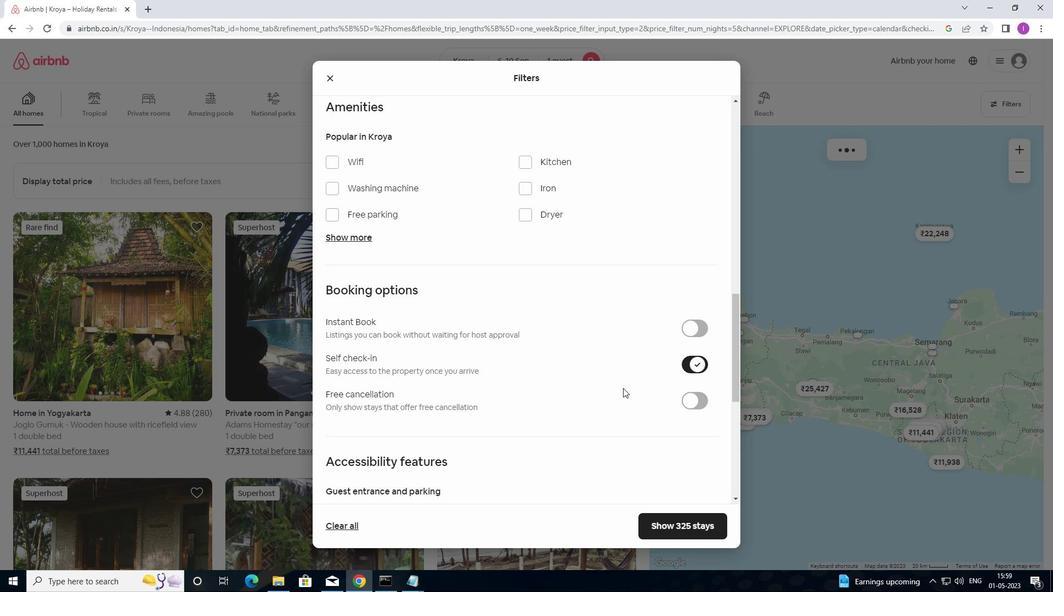 
Action: Mouse moved to (496, 386)
Screenshot: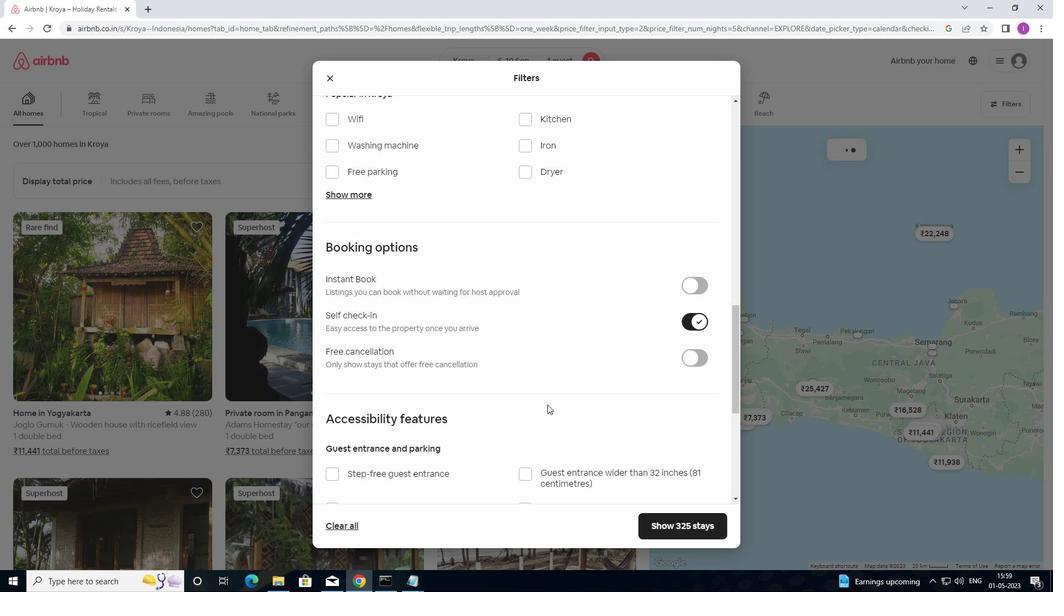 
Action: Mouse scrolled (496, 386) with delta (0, 0)
Screenshot: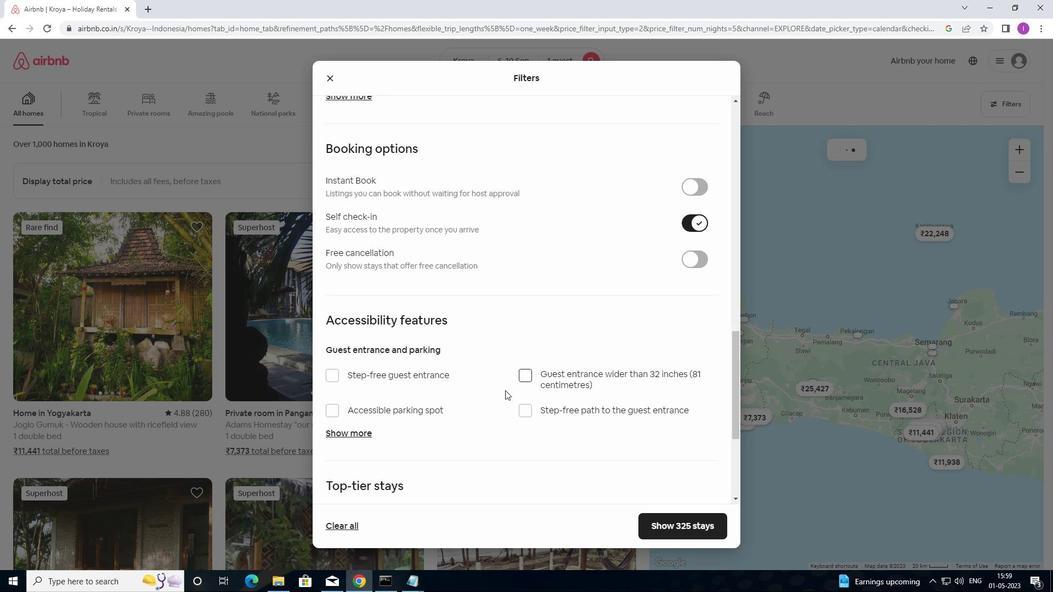 
Action: Mouse moved to (495, 386)
Screenshot: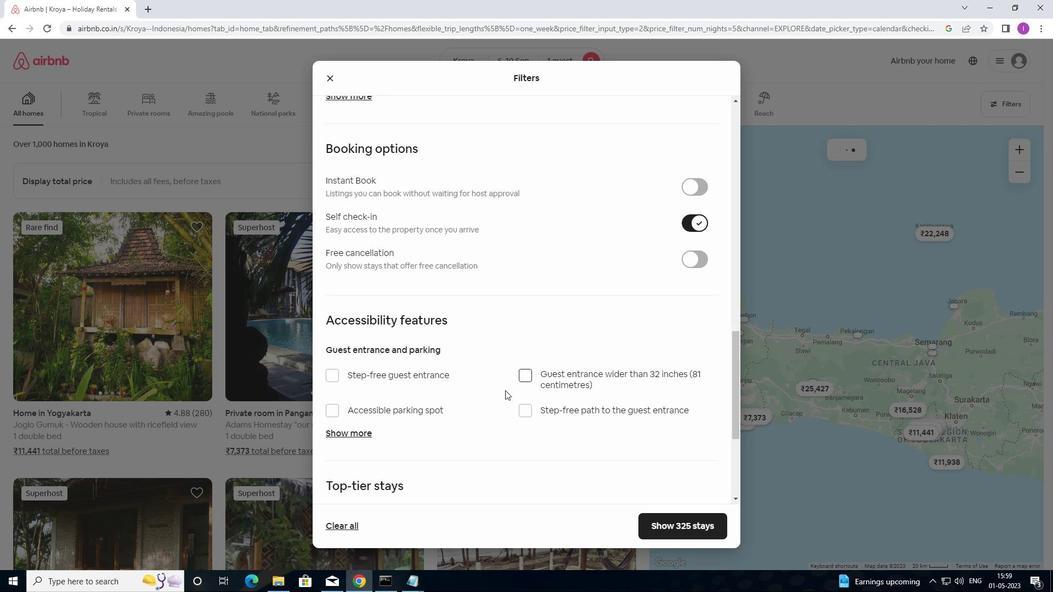 
Action: Mouse scrolled (495, 386) with delta (0, 0)
Screenshot: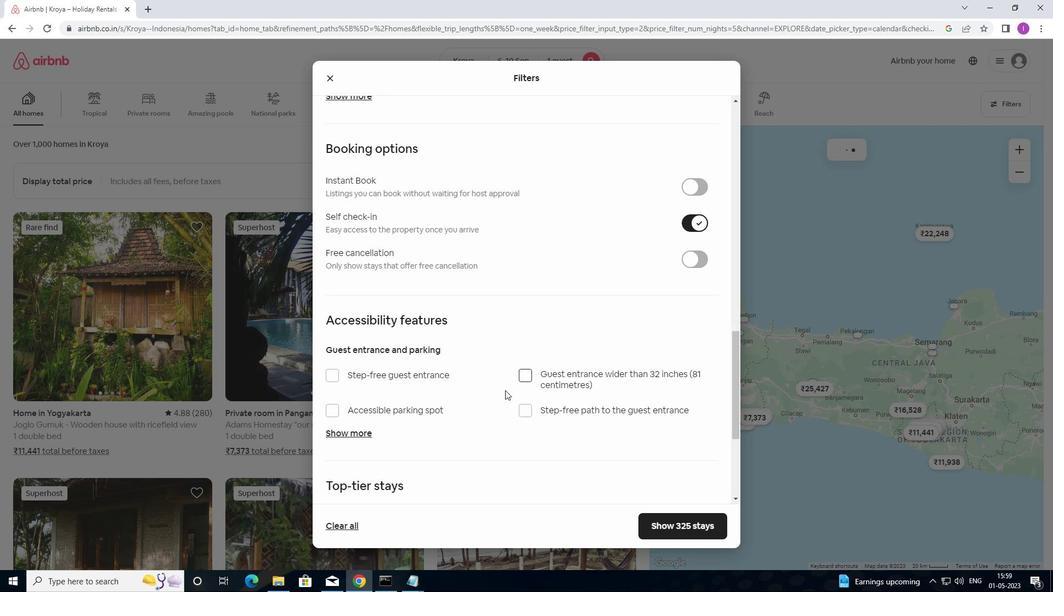 
Action: Mouse scrolled (495, 386) with delta (0, 0)
Screenshot: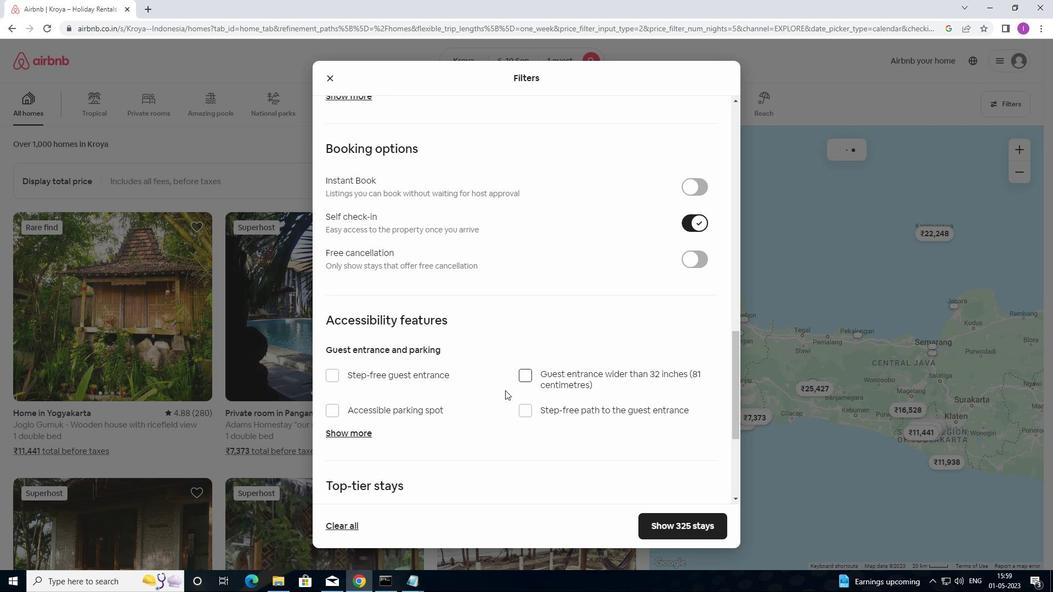 
Action: Mouse scrolled (495, 386) with delta (0, 0)
Screenshot: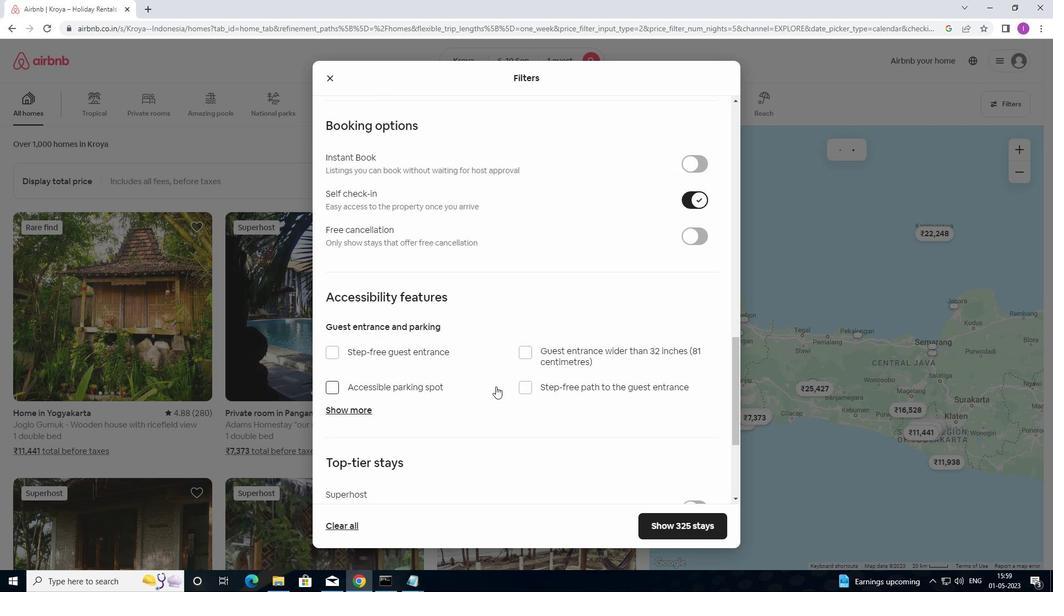 
Action: Mouse moved to (492, 383)
Screenshot: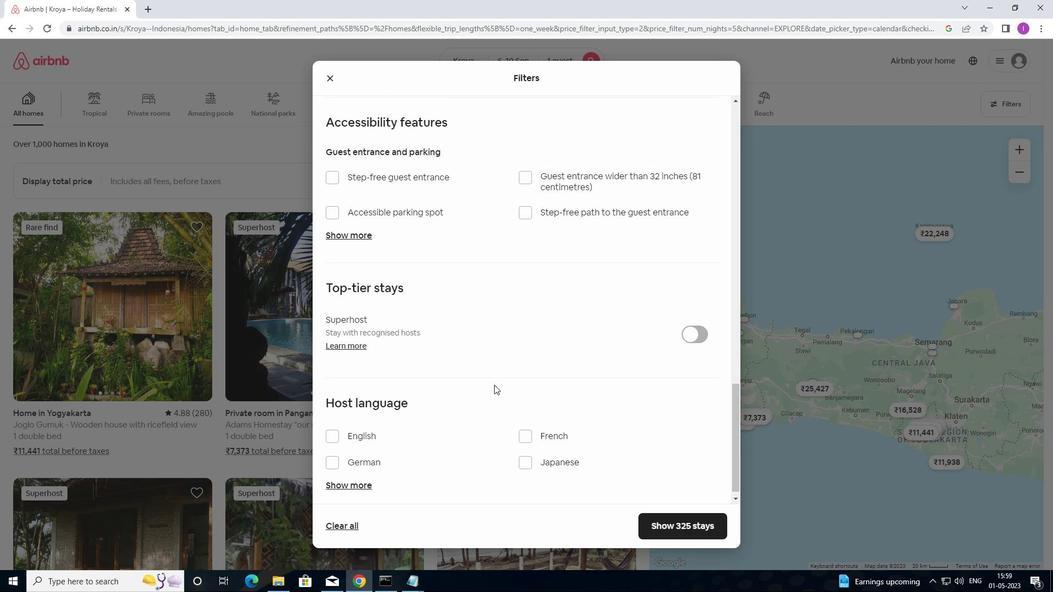 
Action: Mouse scrolled (492, 382) with delta (0, 0)
Screenshot: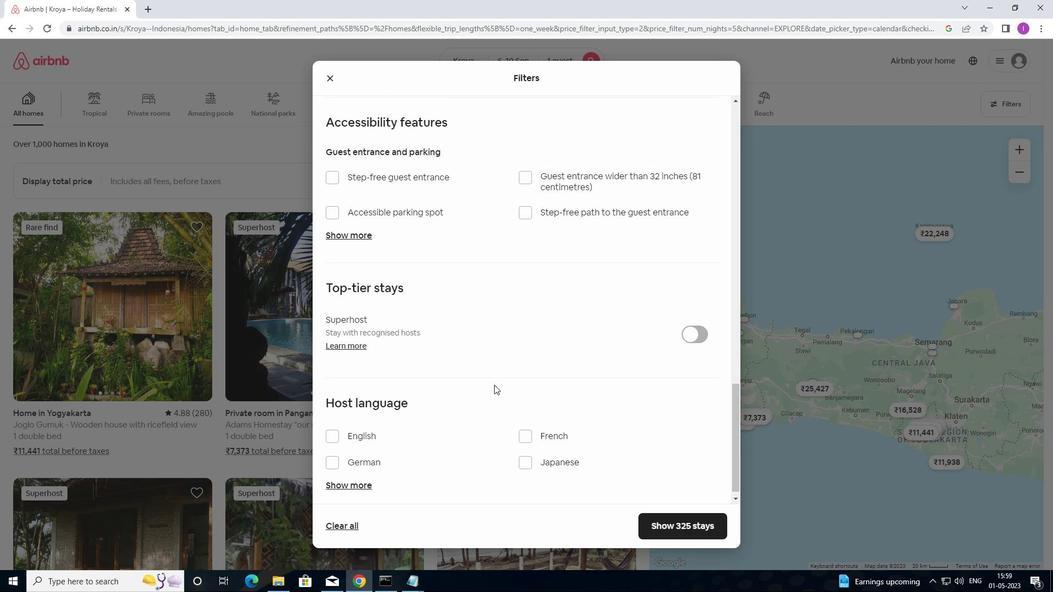 
Action: Mouse moved to (490, 383)
Screenshot: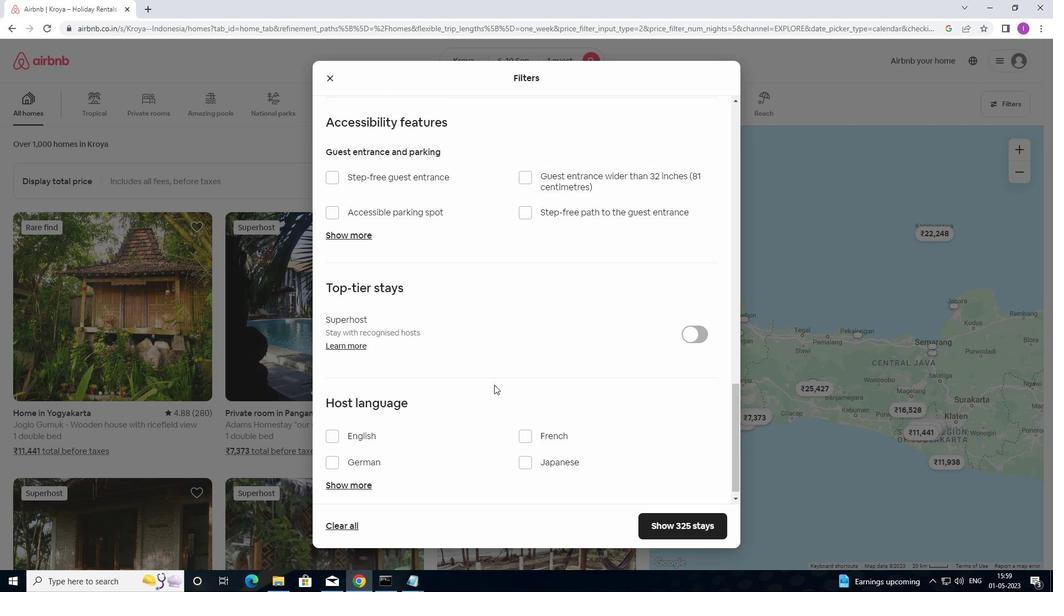 
Action: Mouse scrolled (490, 382) with delta (0, 0)
Screenshot: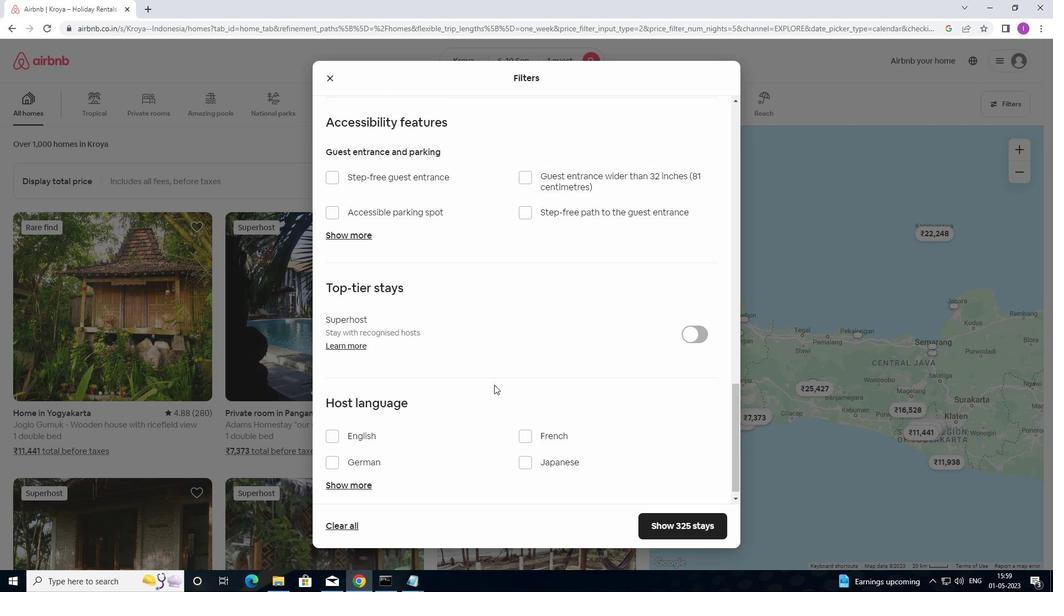 
Action: Mouse moved to (485, 382)
Screenshot: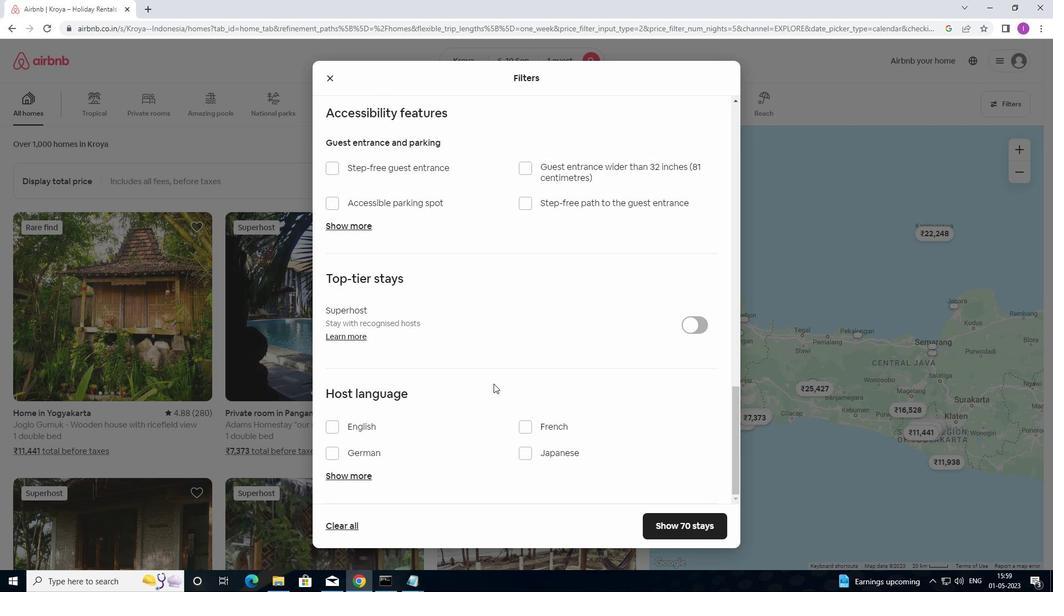
Action: Mouse scrolled (485, 381) with delta (0, 0)
Screenshot: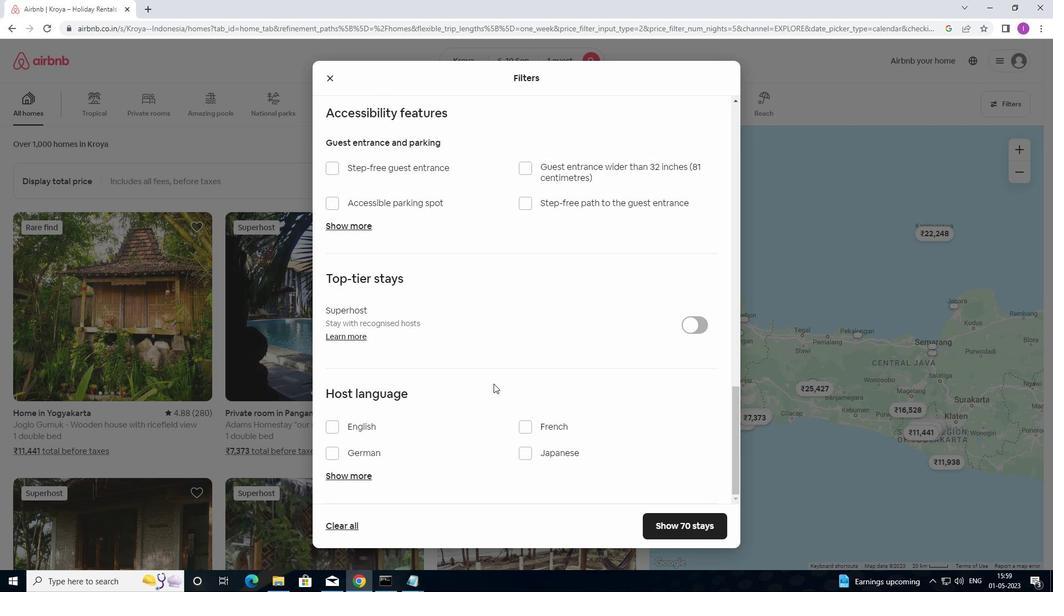 
Action: Mouse moved to (477, 378)
Screenshot: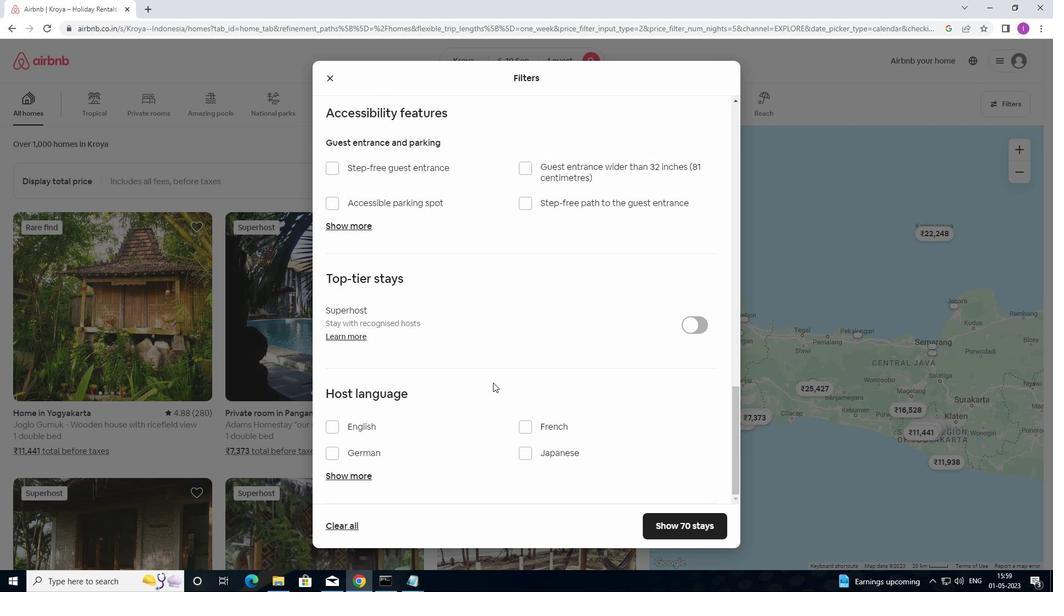 
Action: Mouse scrolled (477, 378) with delta (0, 0)
Screenshot: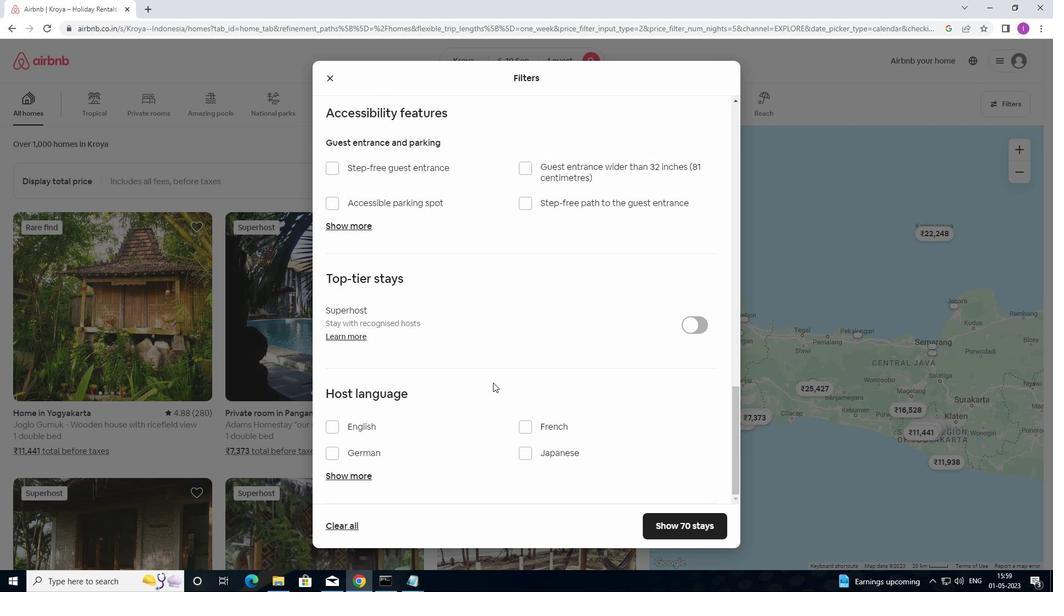 
Action: Mouse moved to (329, 417)
Screenshot: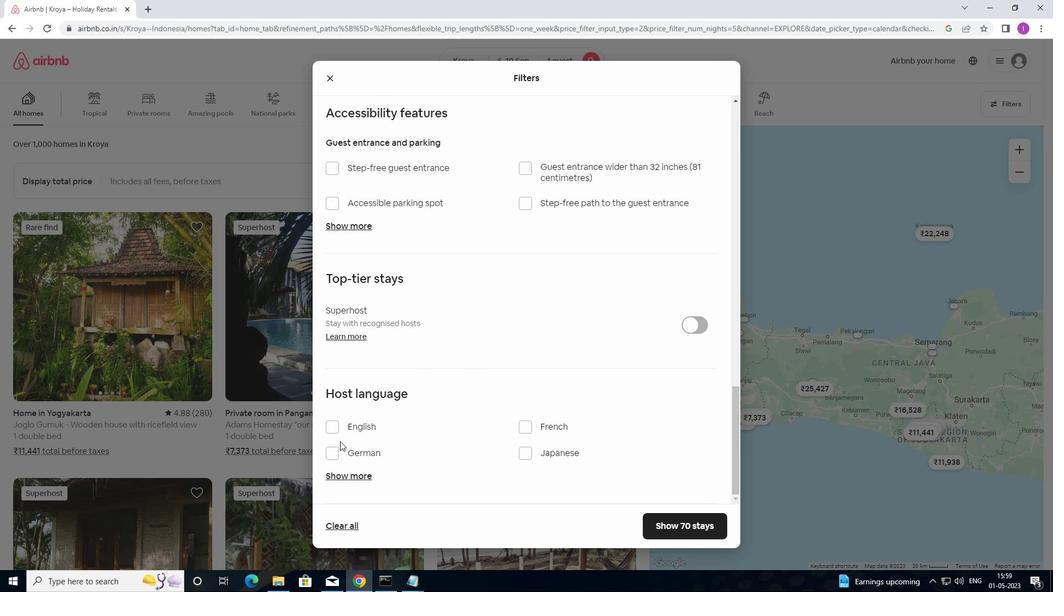 
Action: Mouse pressed left at (329, 417)
Screenshot: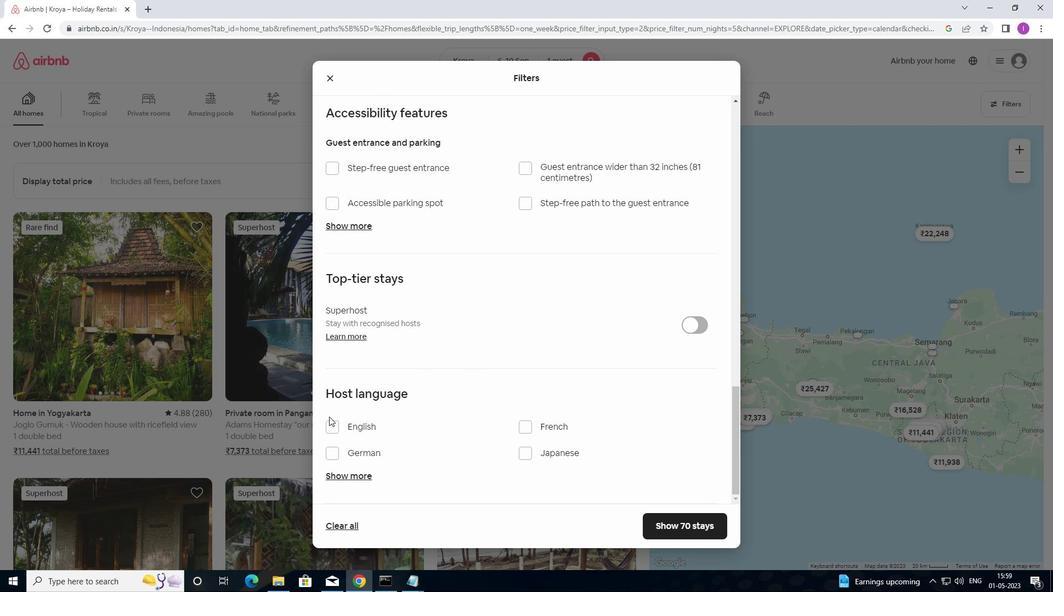 
Action: Mouse moved to (332, 426)
Screenshot: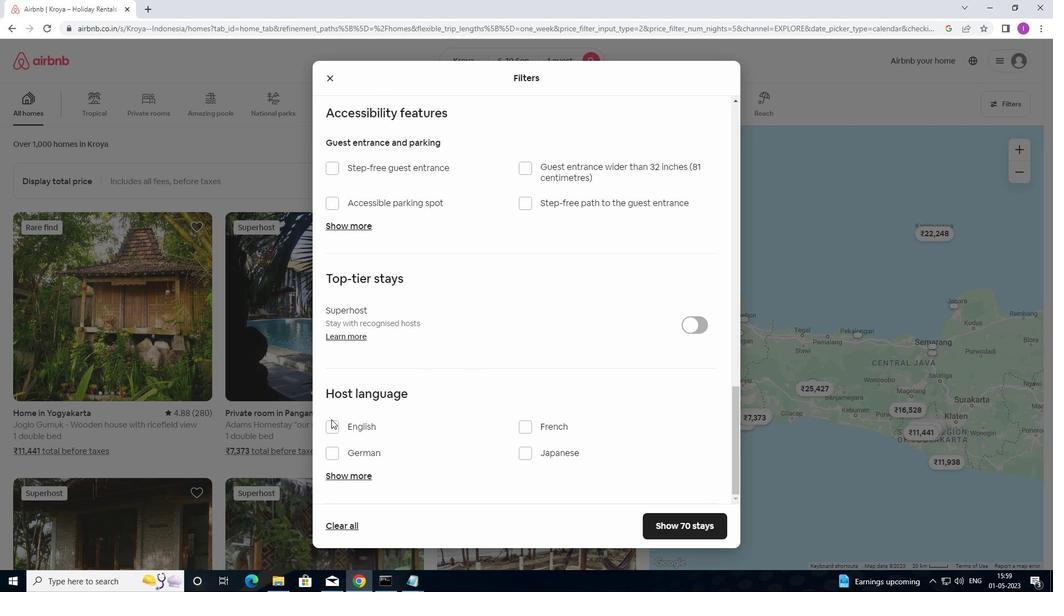 
Action: Mouse pressed left at (332, 426)
Screenshot: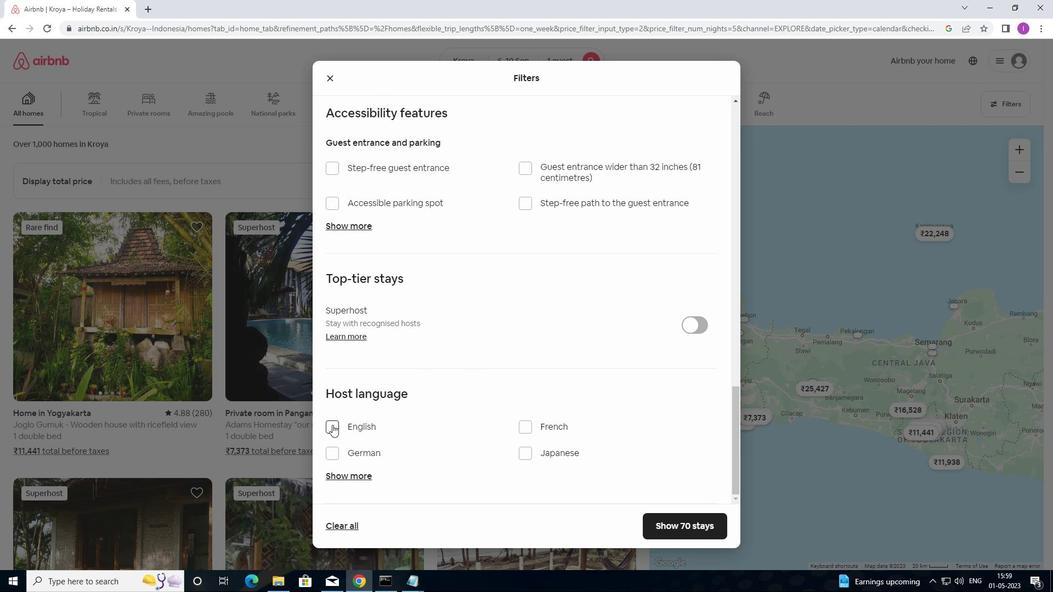 
Action: Mouse moved to (705, 526)
Screenshot: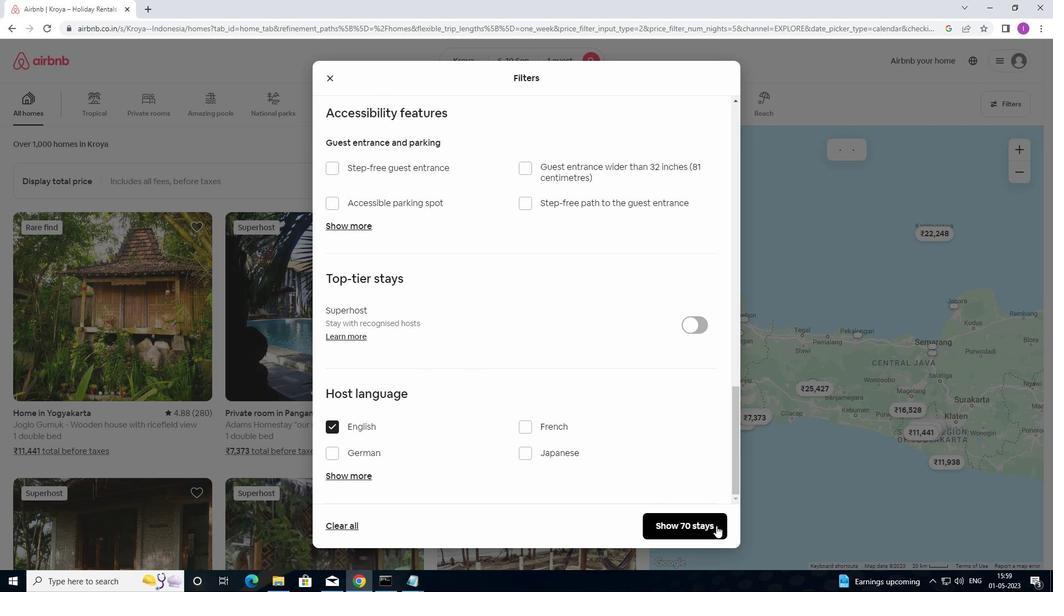 
Action: Mouse pressed left at (705, 526)
Screenshot: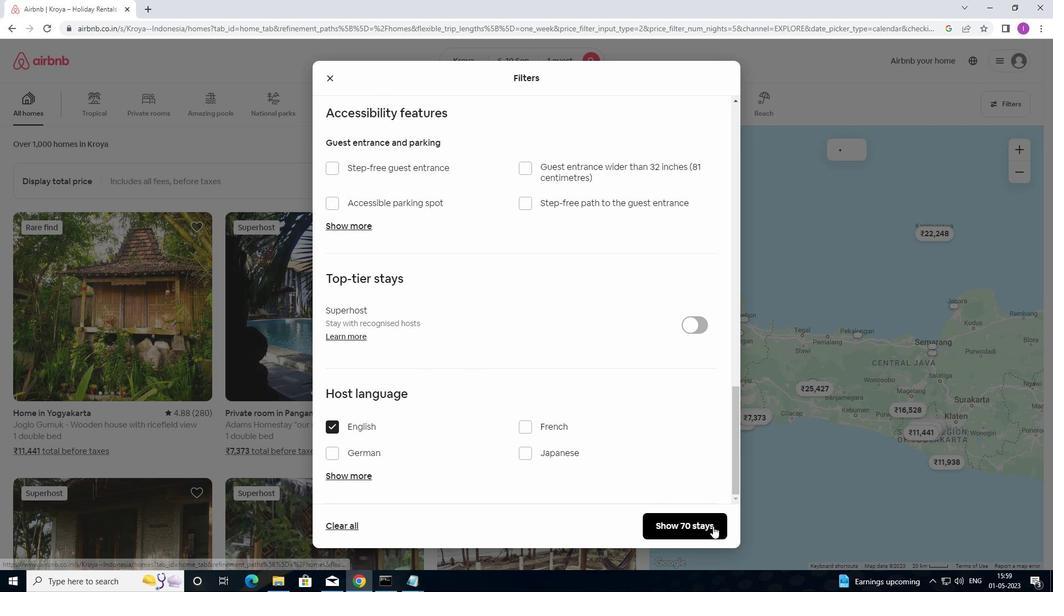 
Action: Mouse moved to (716, 507)
Screenshot: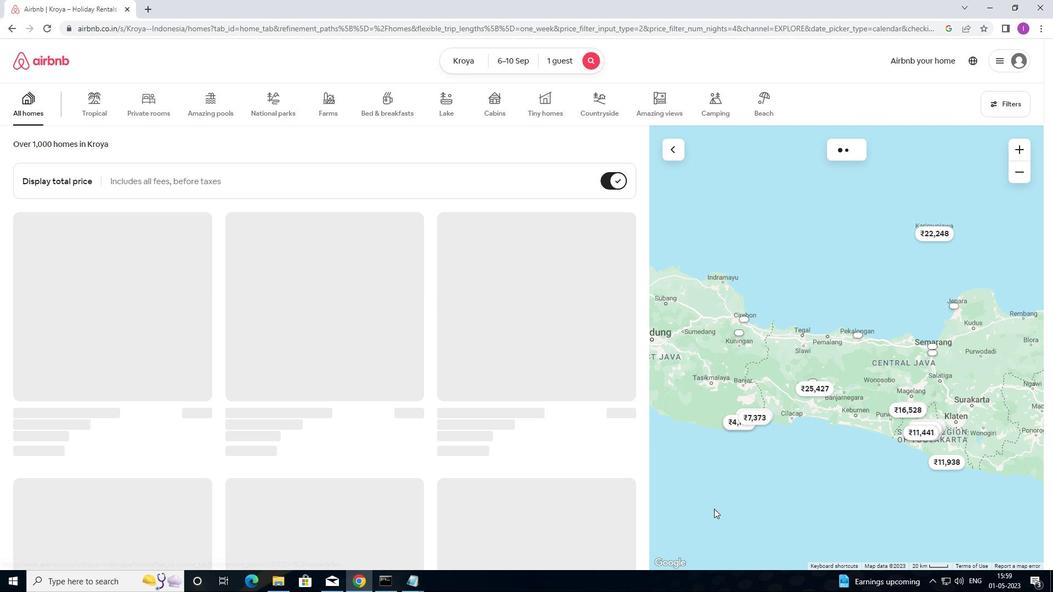 
